 Task: Look for space in Pandharpur, India from 2nd June, 2023 to 15th June, 2023 for 2 adults in price range Rs.10000 to Rs.15000. Place can be entire place with 1  bedroom having 1 bed and 1 bathroom. Property type can be house, flat, guest house, hotel. Booking option can be shelf check-in. Required host language is English.
Action: Mouse moved to (584, 103)
Screenshot: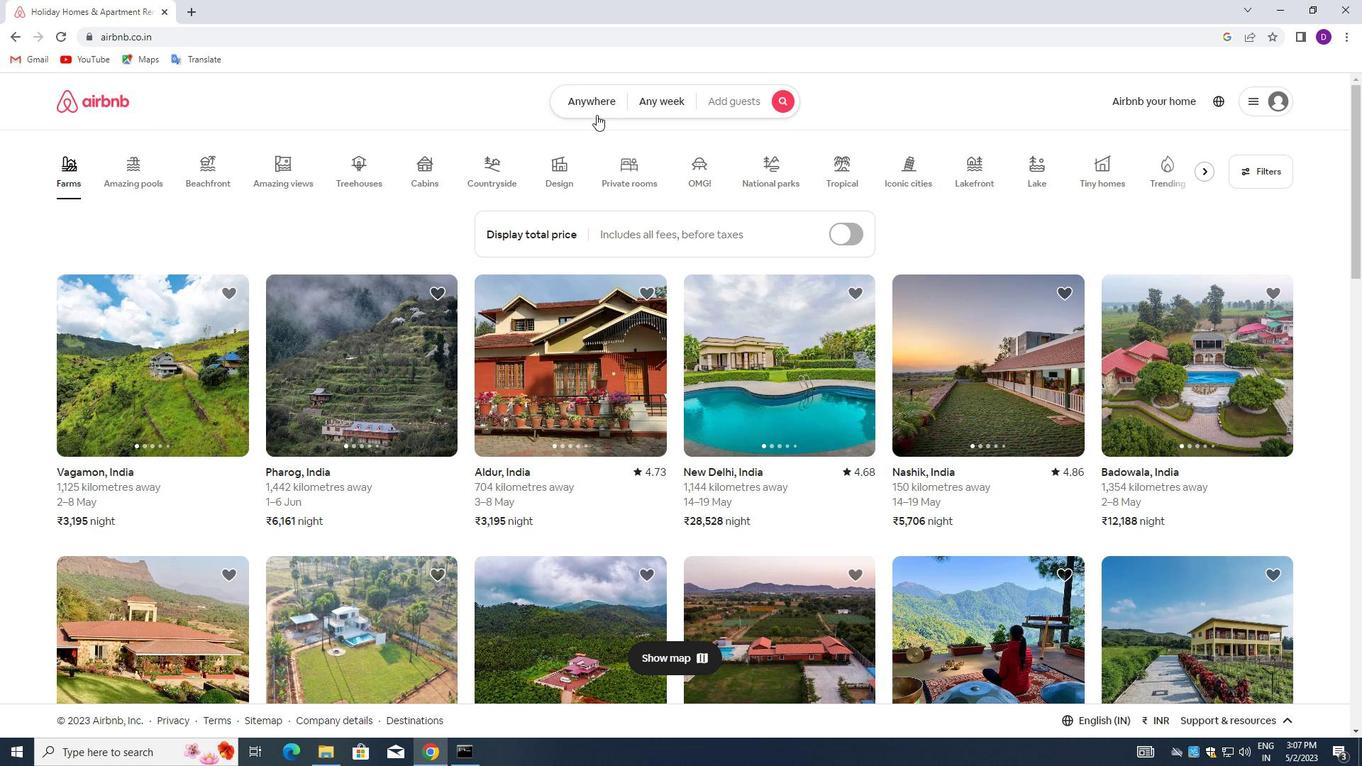 
Action: Mouse pressed left at (584, 103)
Screenshot: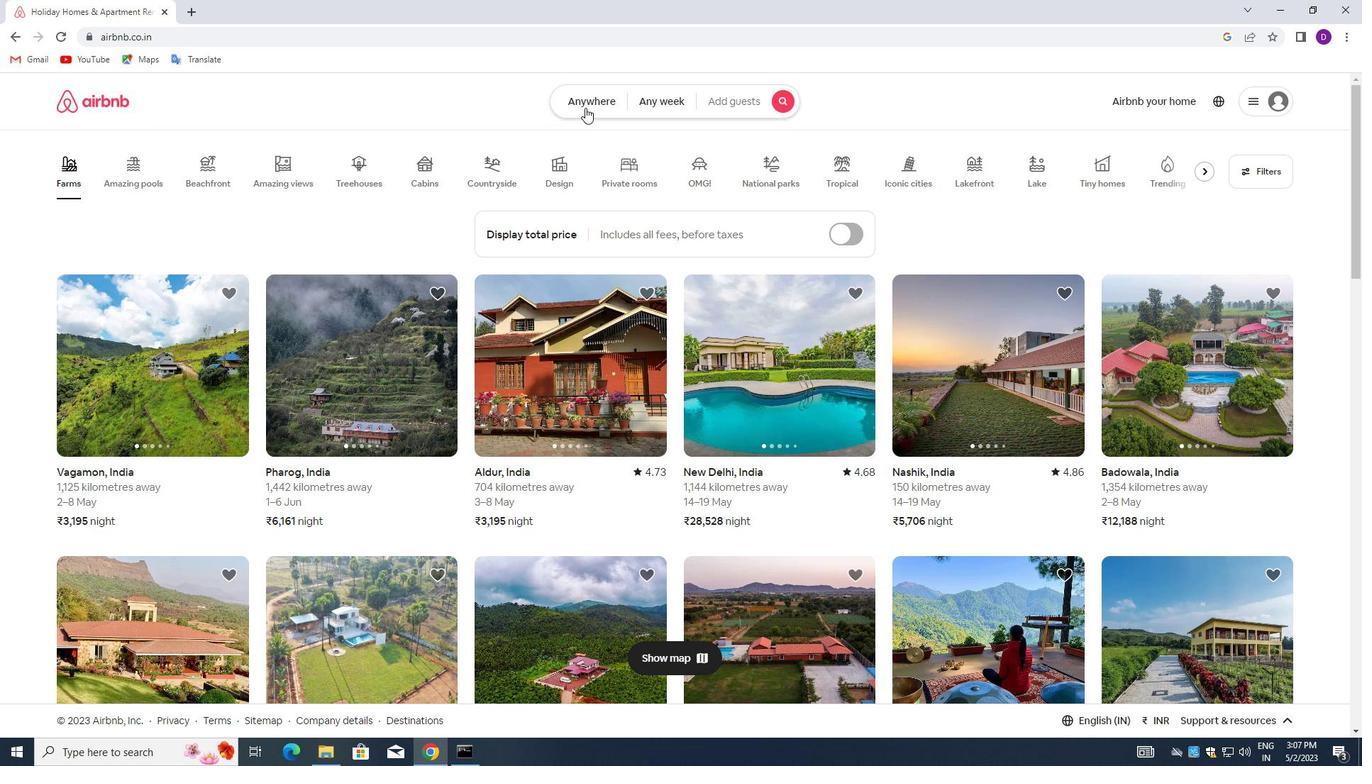 
Action: Mouse moved to (438, 160)
Screenshot: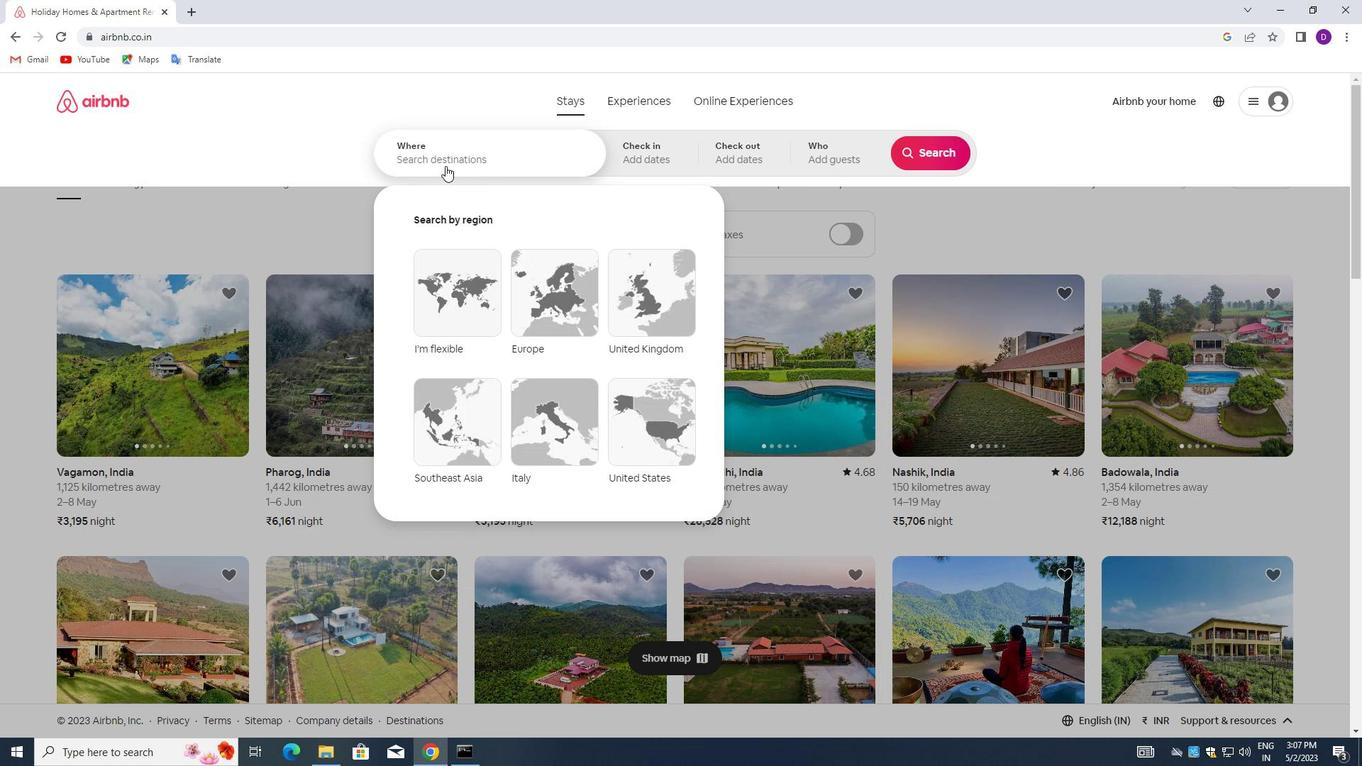 
Action: Mouse pressed left at (438, 160)
Screenshot: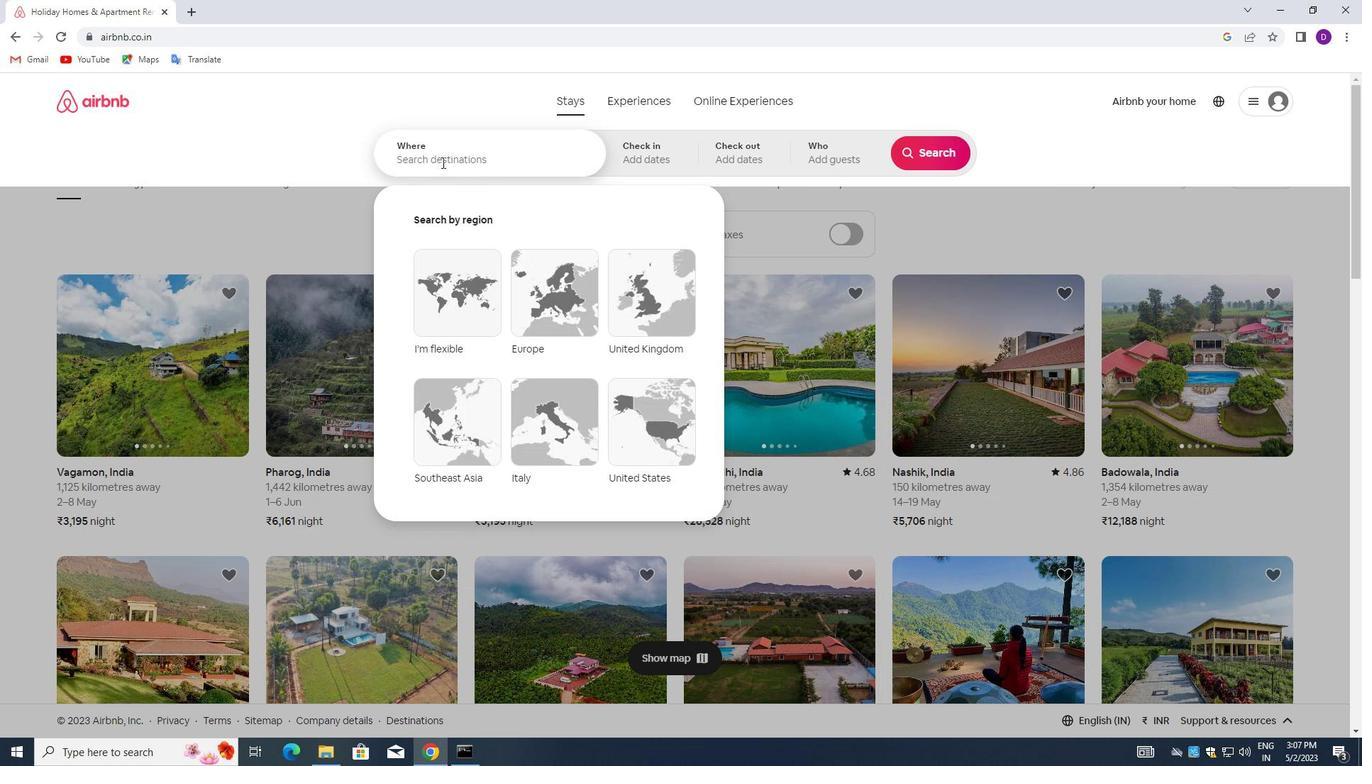 
Action: Key pressed <Key.shift>PANDHARPUR<Key.down><Key.enter>
Screenshot: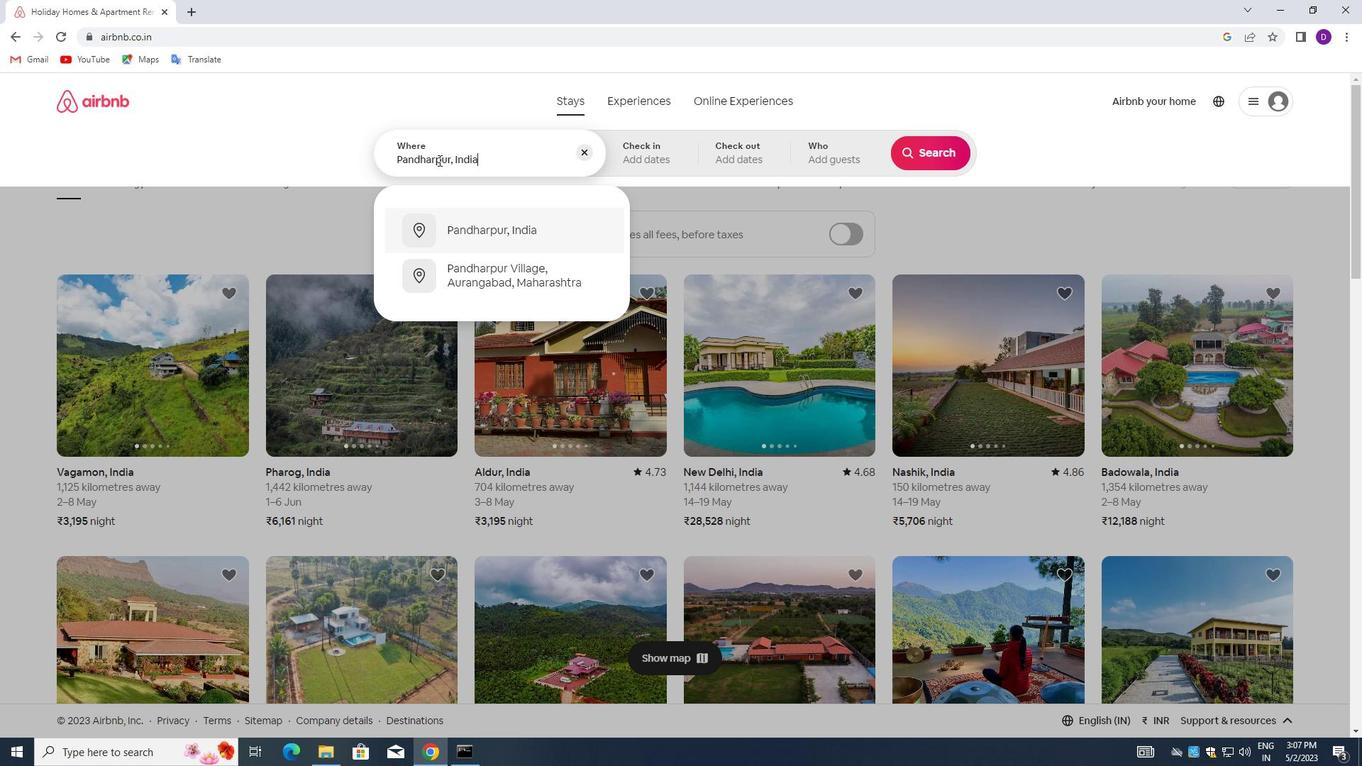 
Action: Mouse moved to (889, 325)
Screenshot: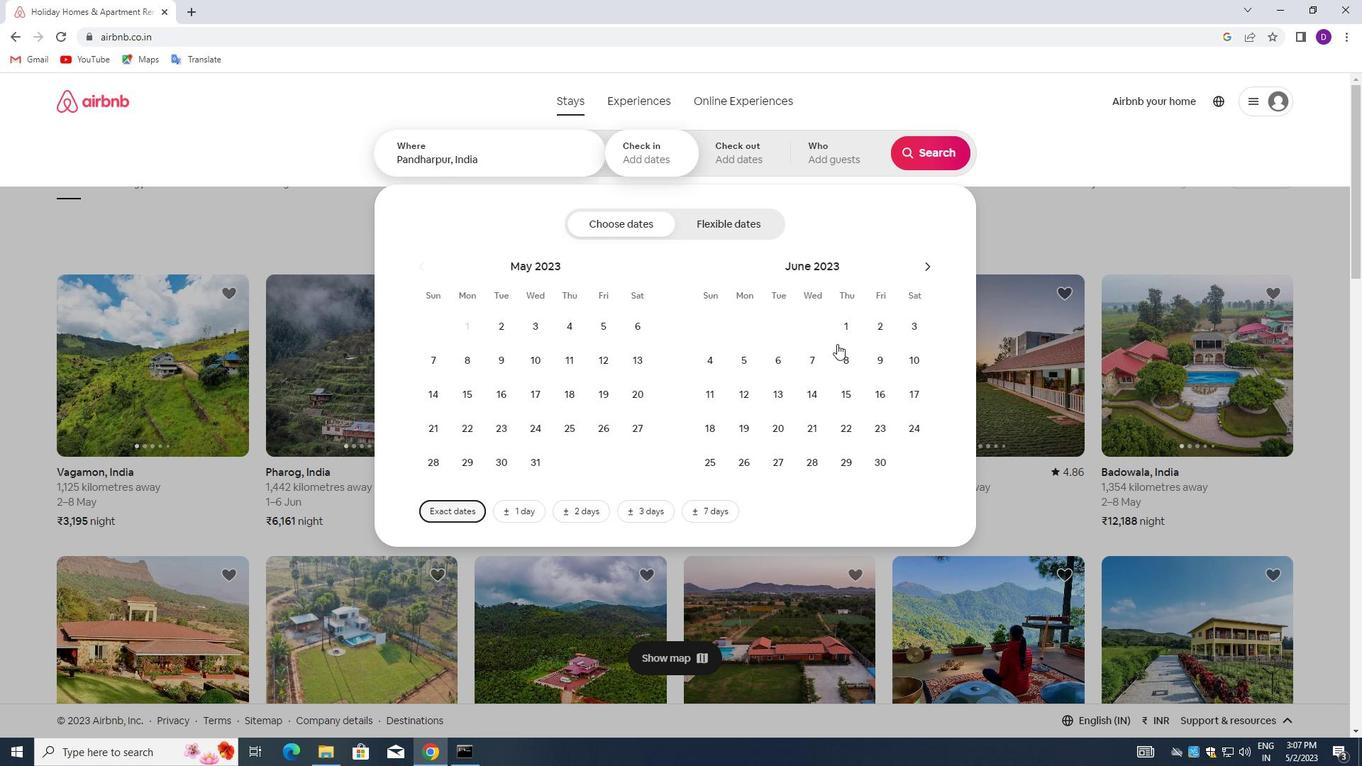 
Action: Mouse pressed left at (889, 325)
Screenshot: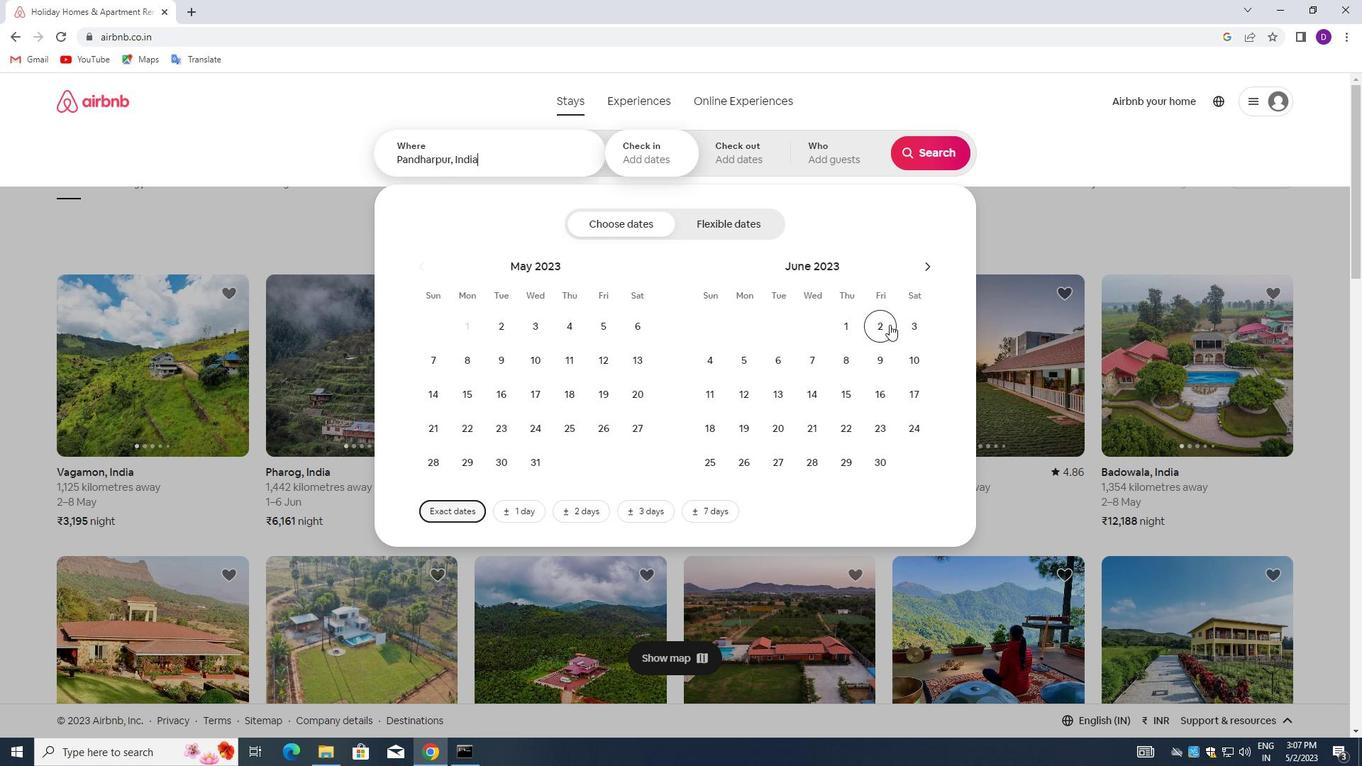 
Action: Mouse moved to (849, 388)
Screenshot: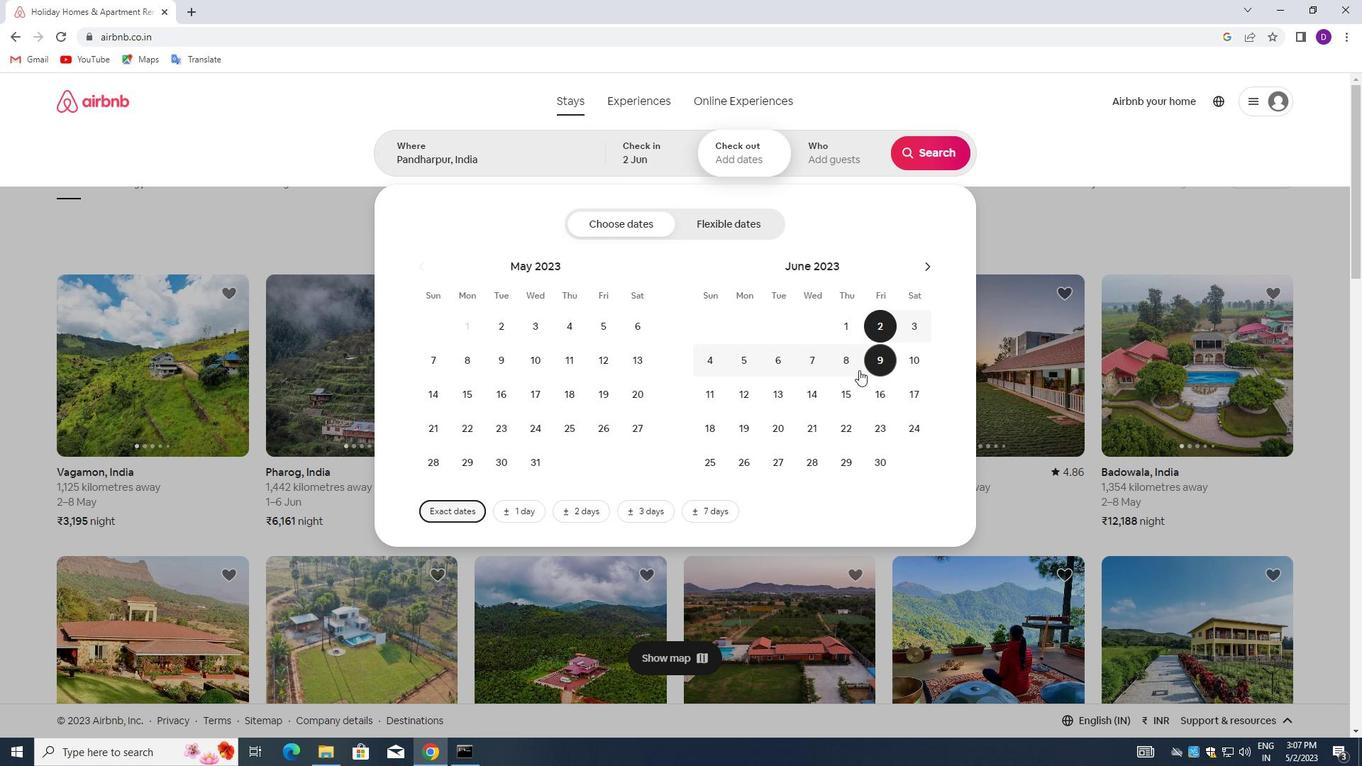 
Action: Mouse pressed left at (849, 388)
Screenshot: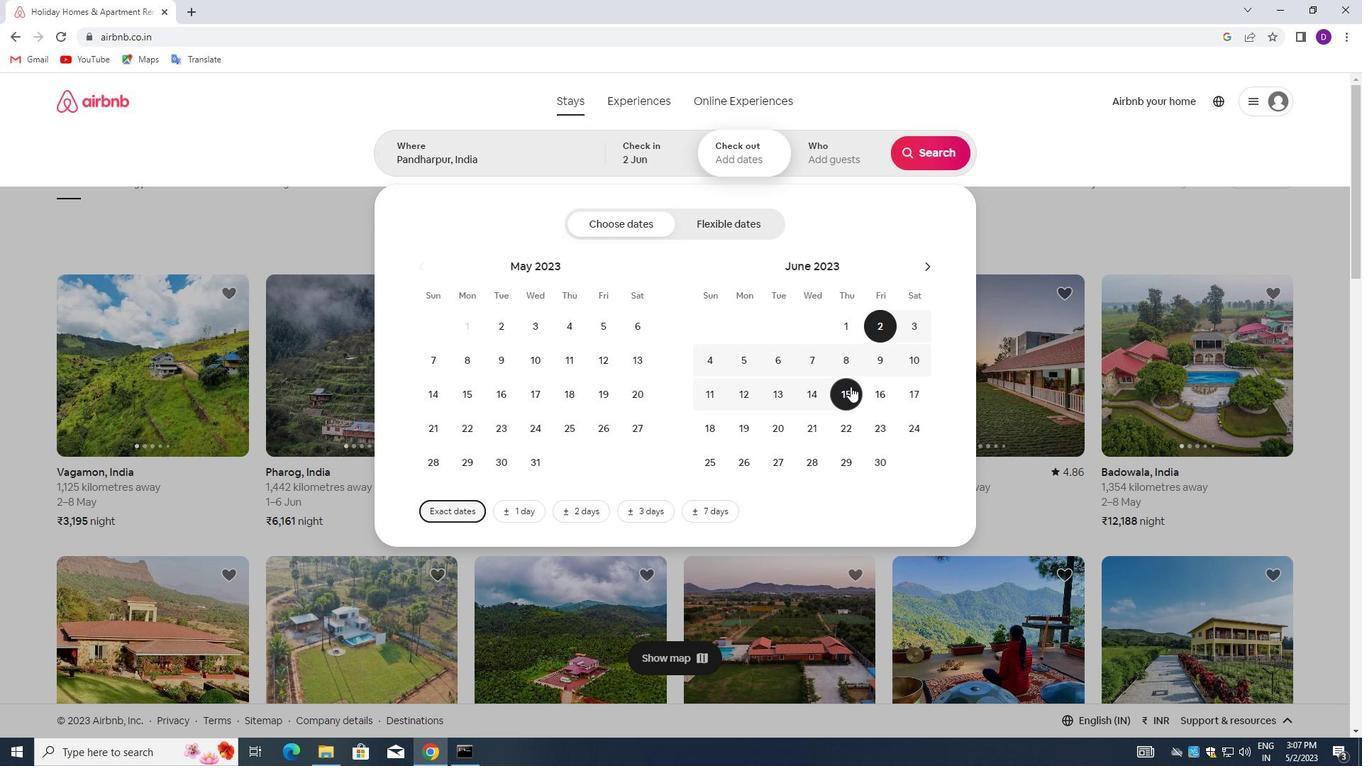 
Action: Mouse moved to (814, 161)
Screenshot: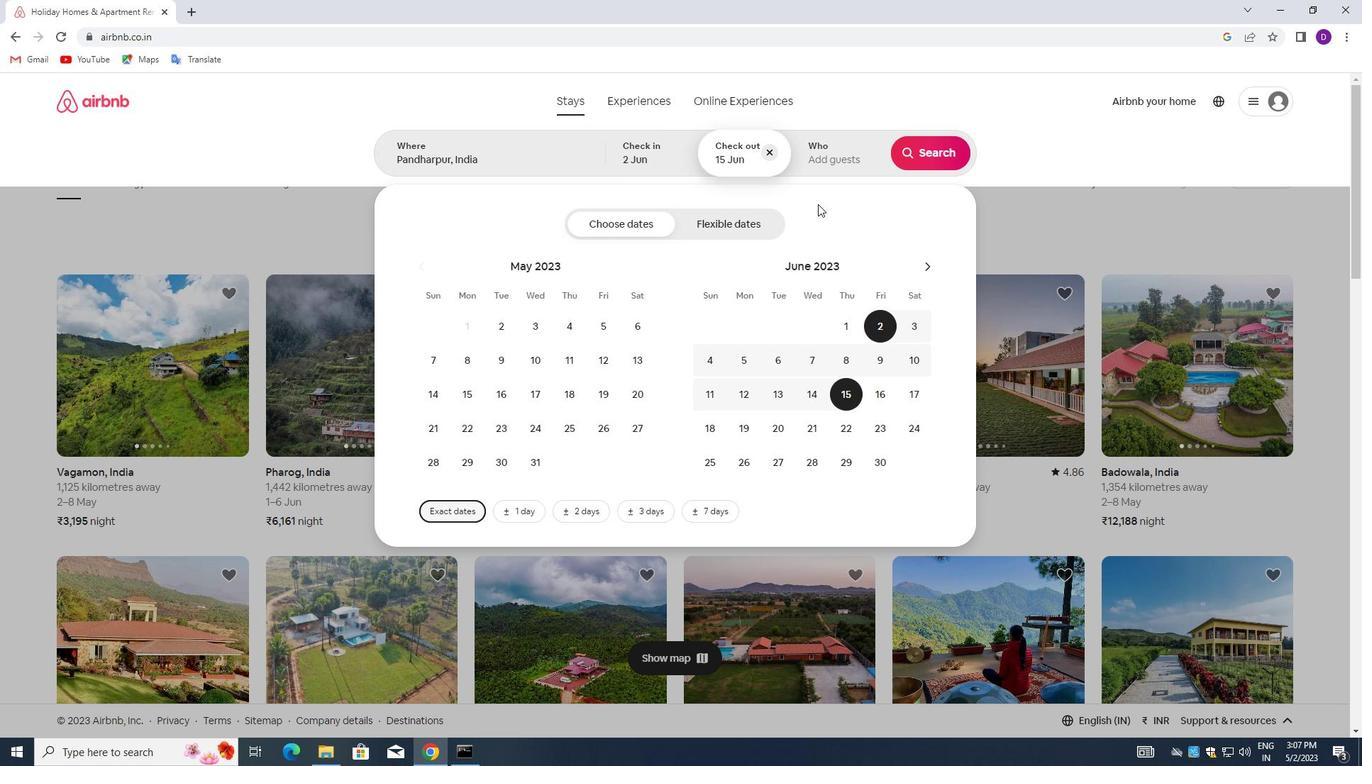 
Action: Mouse pressed left at (814, 161)
Screenshot: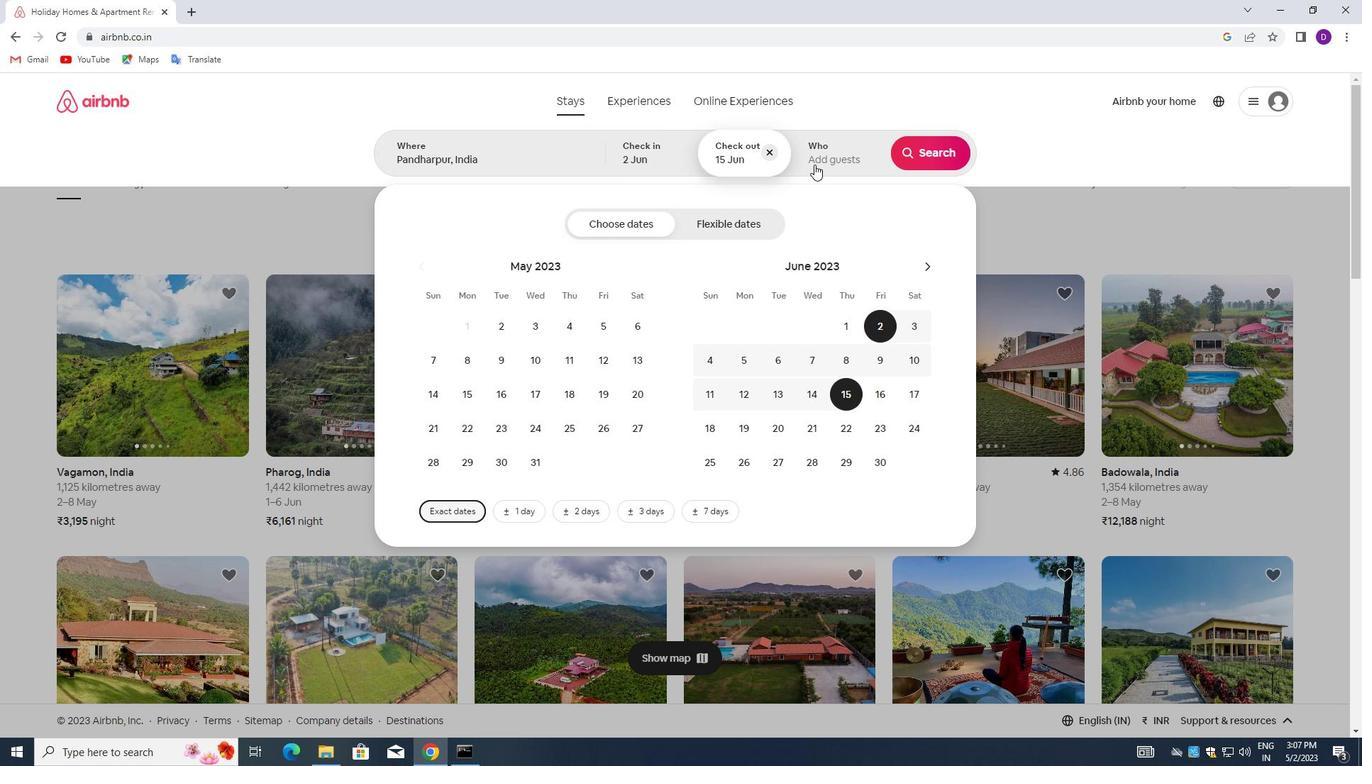 
Action: Mouse moved to (943, 229)
Screenshot: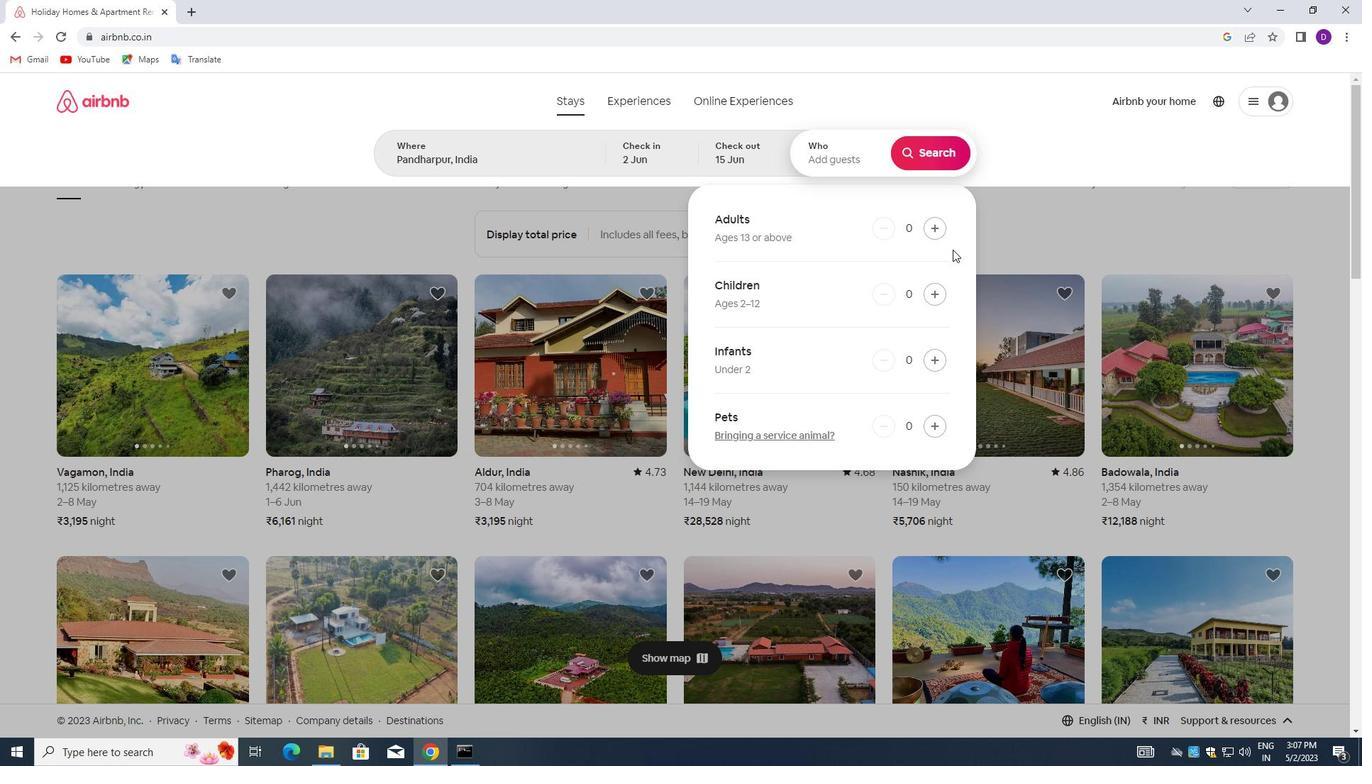 
Action: Mouse pressed left at (943, 229)
Screenshot: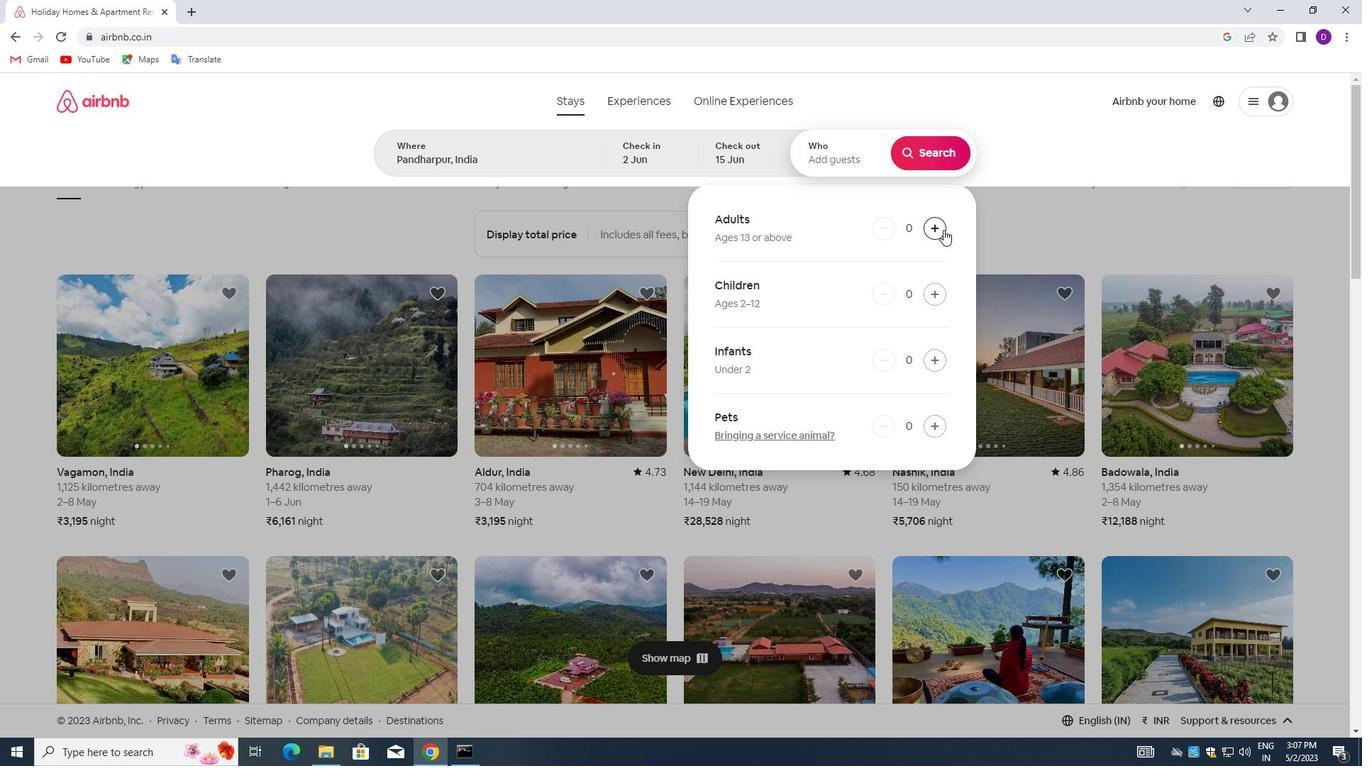 
Action: Mouse pressed left at (943, 229)
Screenshot: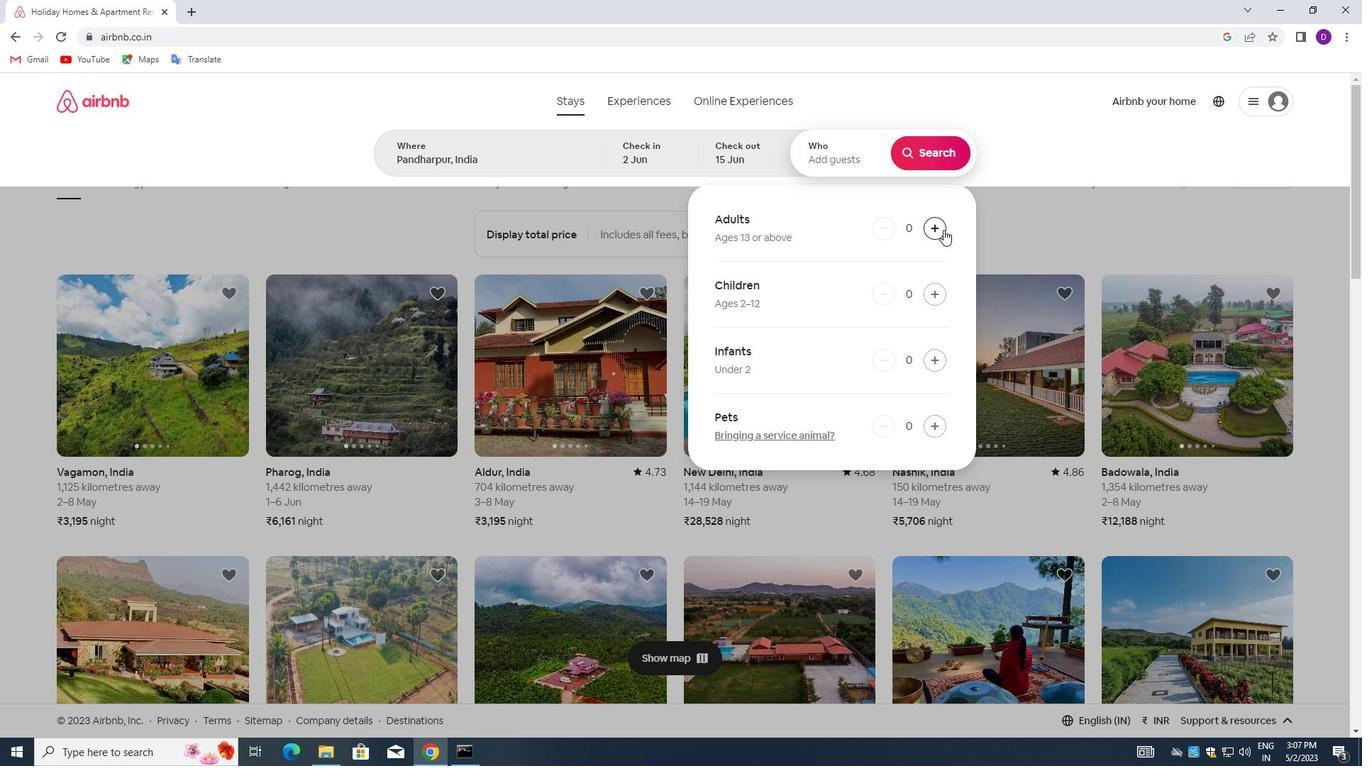 
Action: Mouse moved to (928, 156)
Screenshot: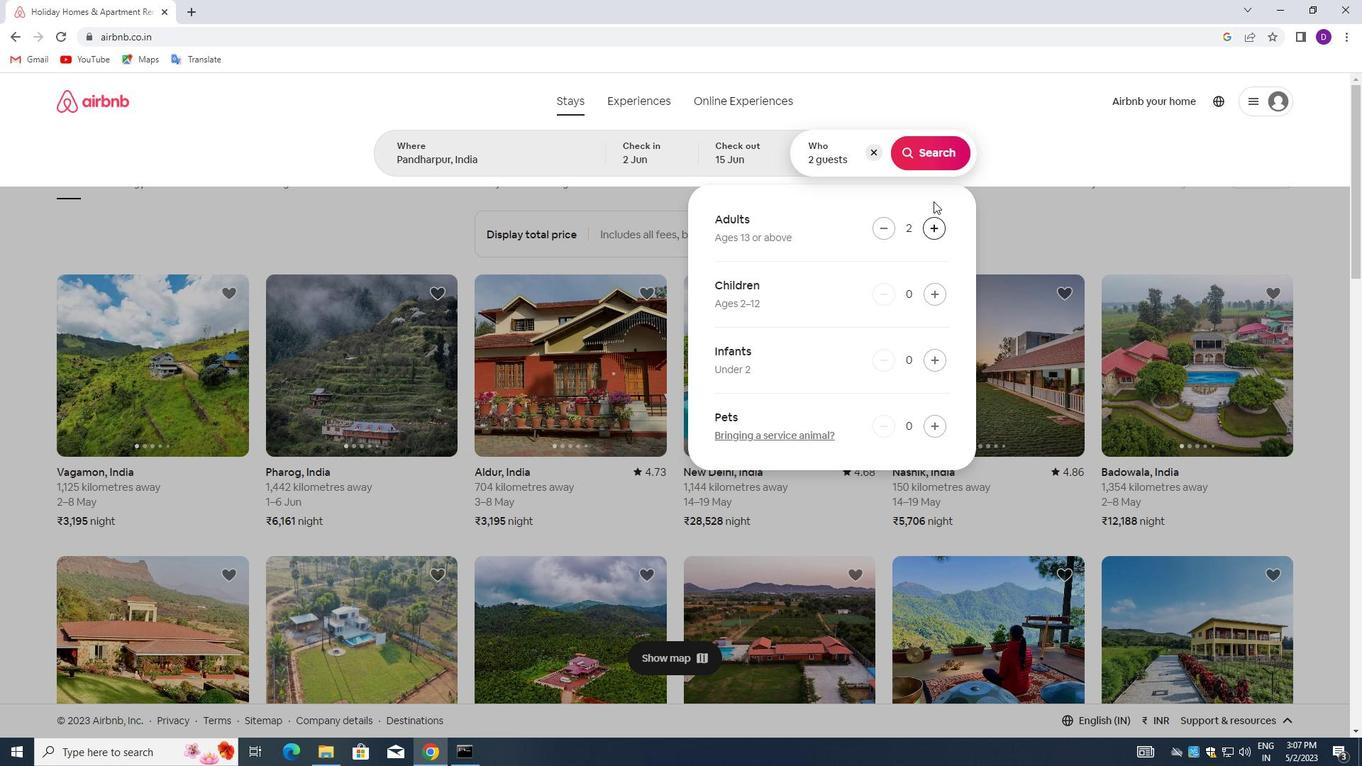 
Action: Mouse pressed left at (928, 156)
Screenshot: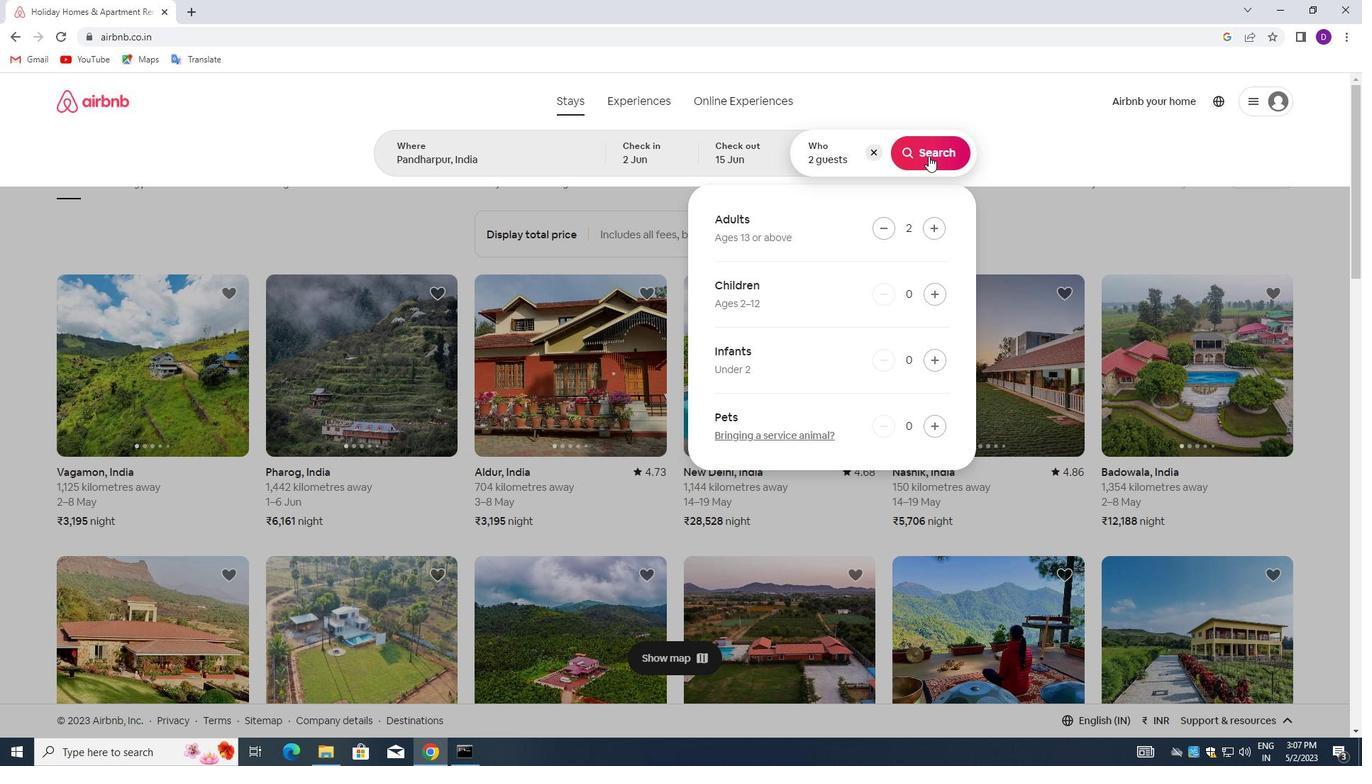 
Action: Mouse moved to (1277, 156)
Screenshot: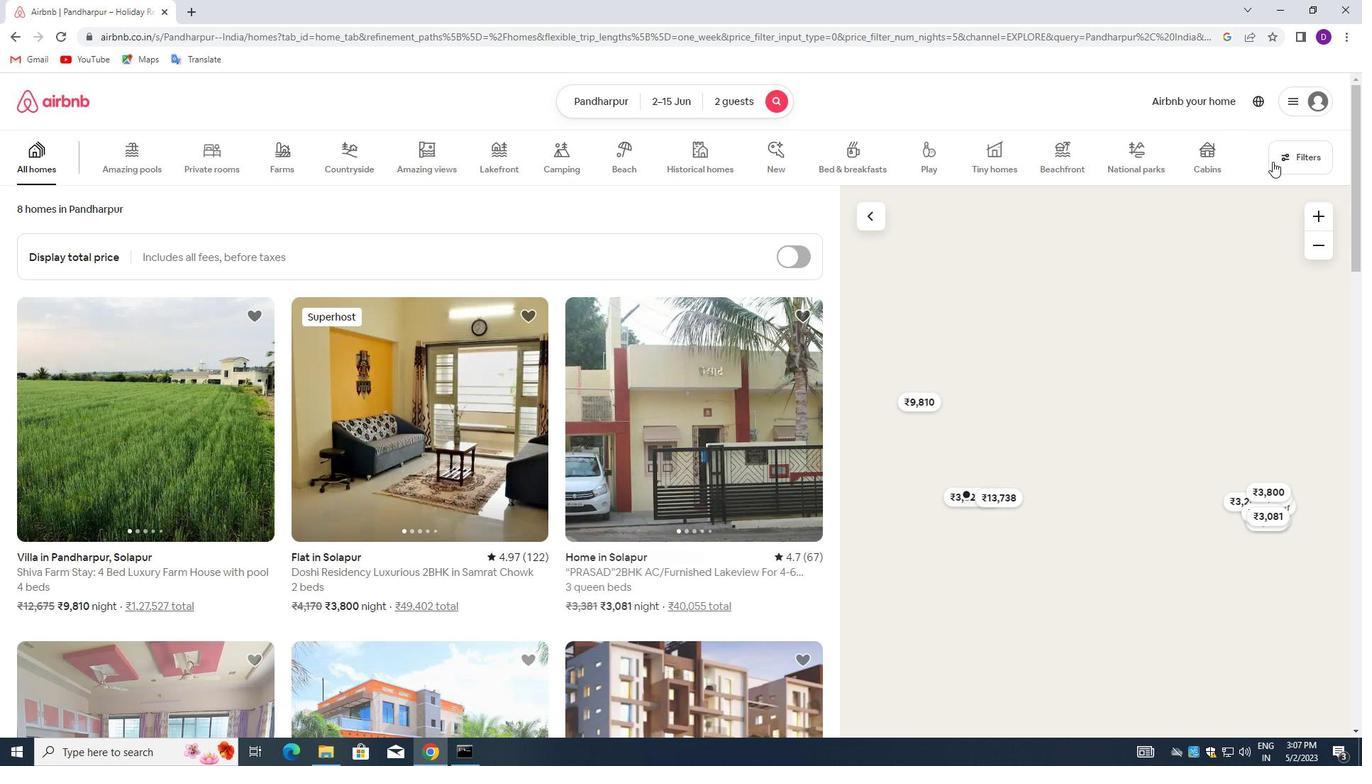 
Action: Mouse pressed left at (1277, 156)
Screenshot: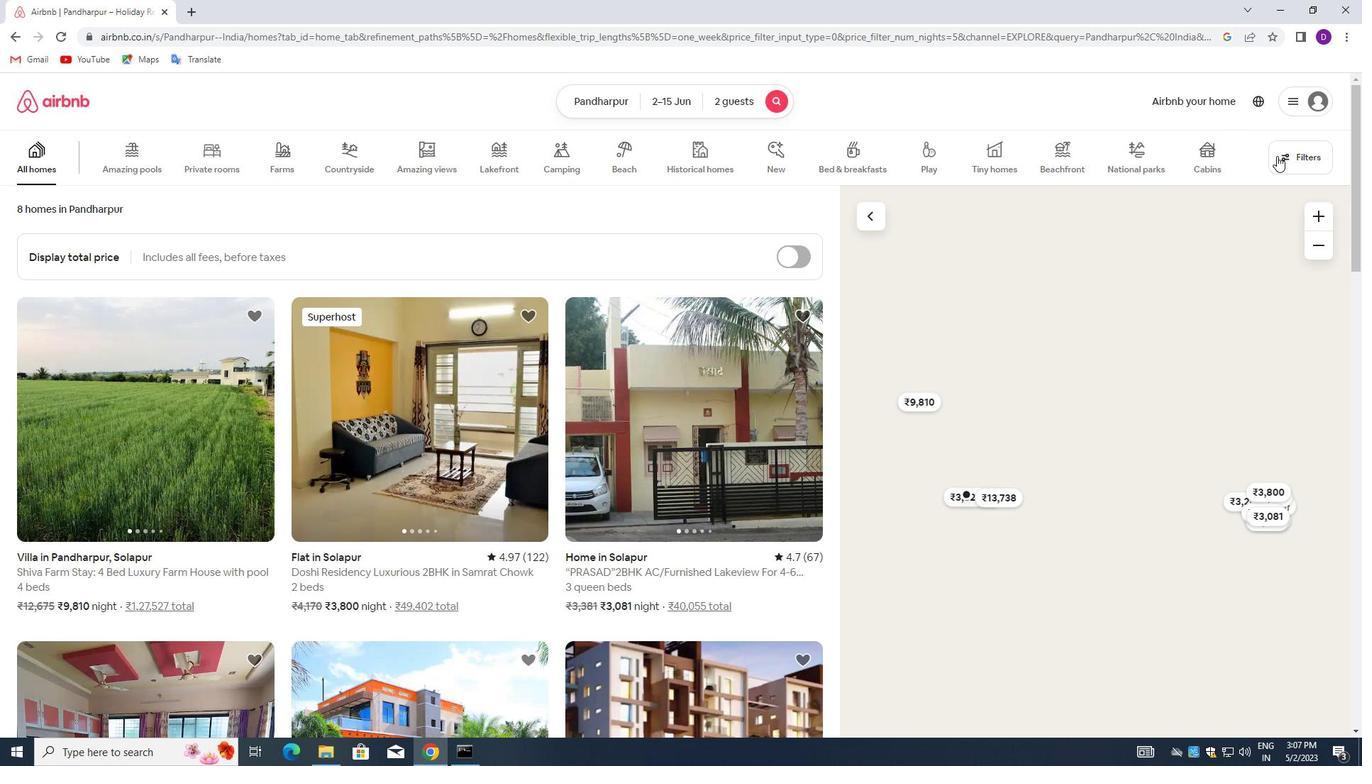
Action: Mouse moved to (509, 341)
Screenshot: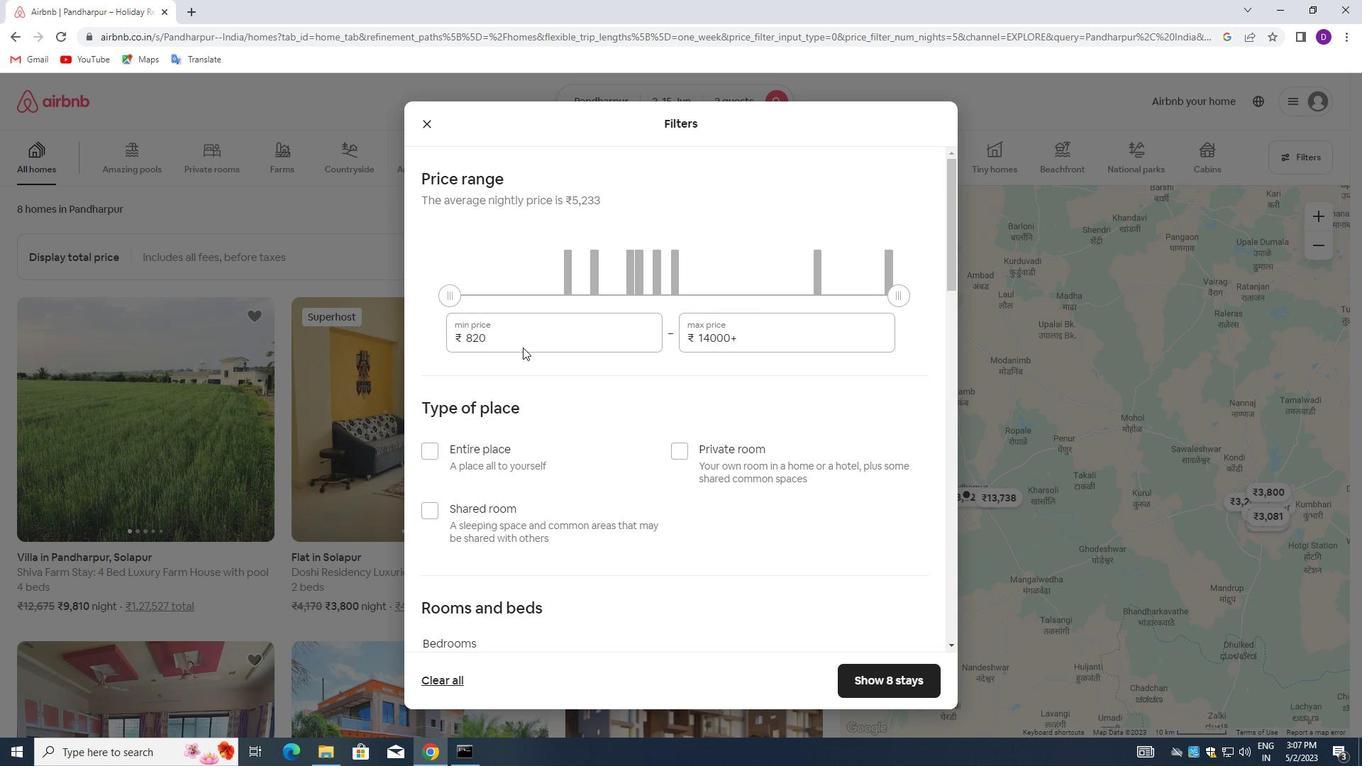 
Action: Mouse pressed left at (509, 341)
Screenshot: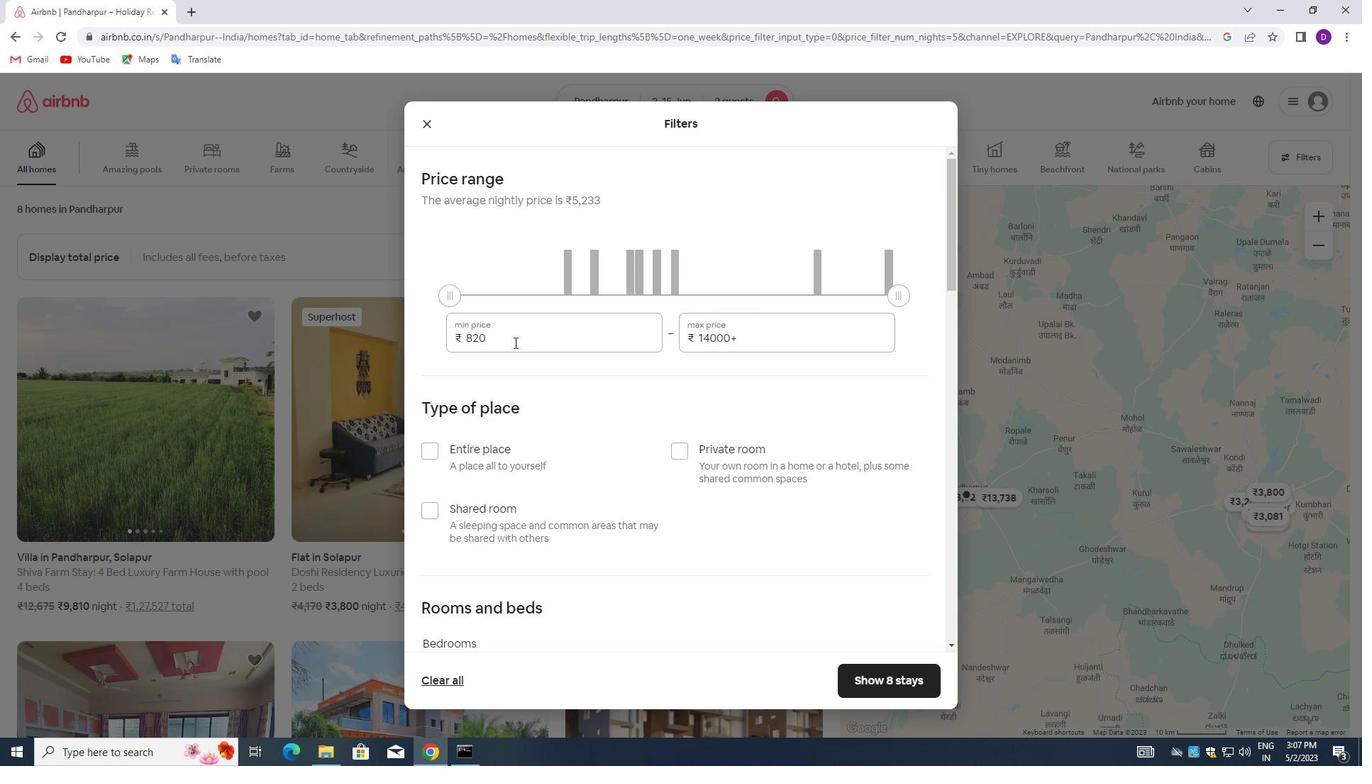 
Action: Mouse pressed left at (509, 341)
Screenshot: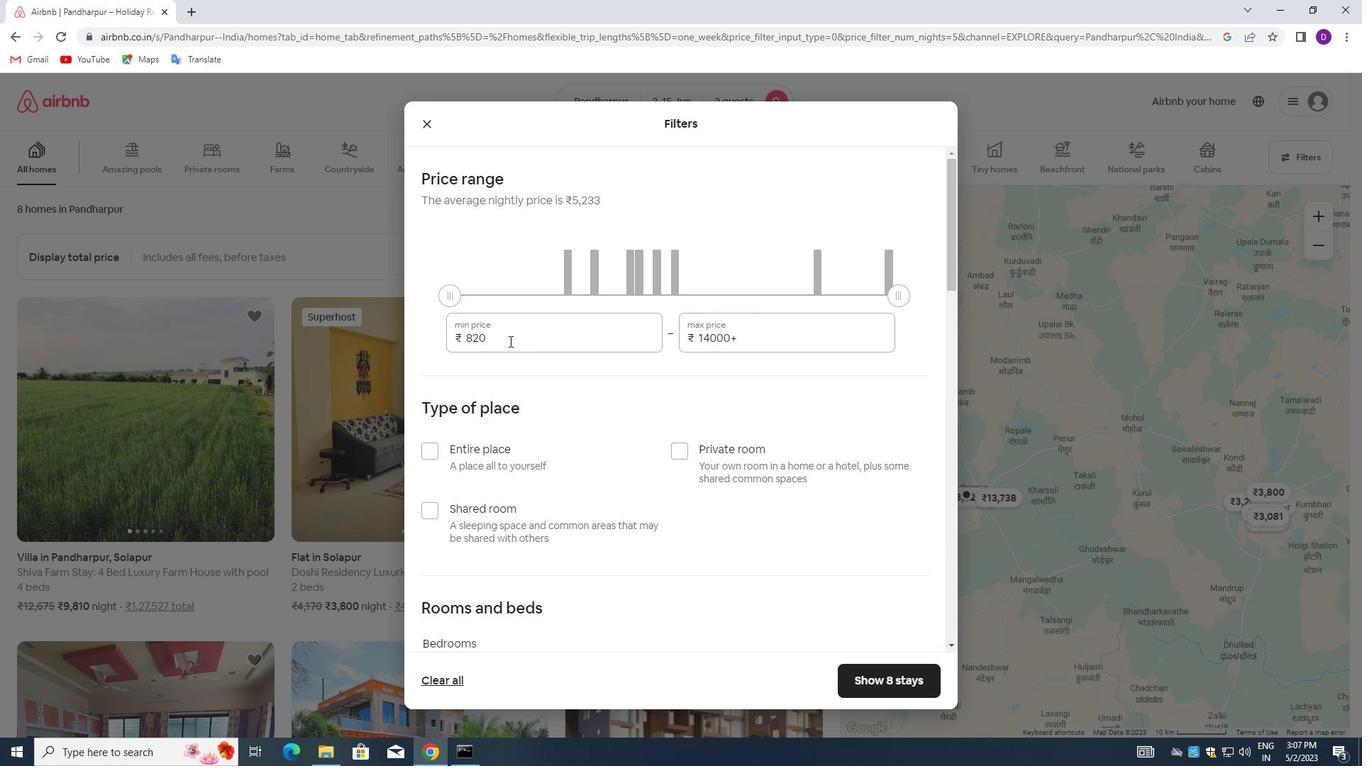 
Action: Key pressed 10000<Key.tab>15<Key.backspace><Key.backspace><Key.backspace><Key.backspace><Key.backspace><Key.backspace><Key.backspace><Key.backspace><Key.backspace><Key.backspace>15000
Screenshot: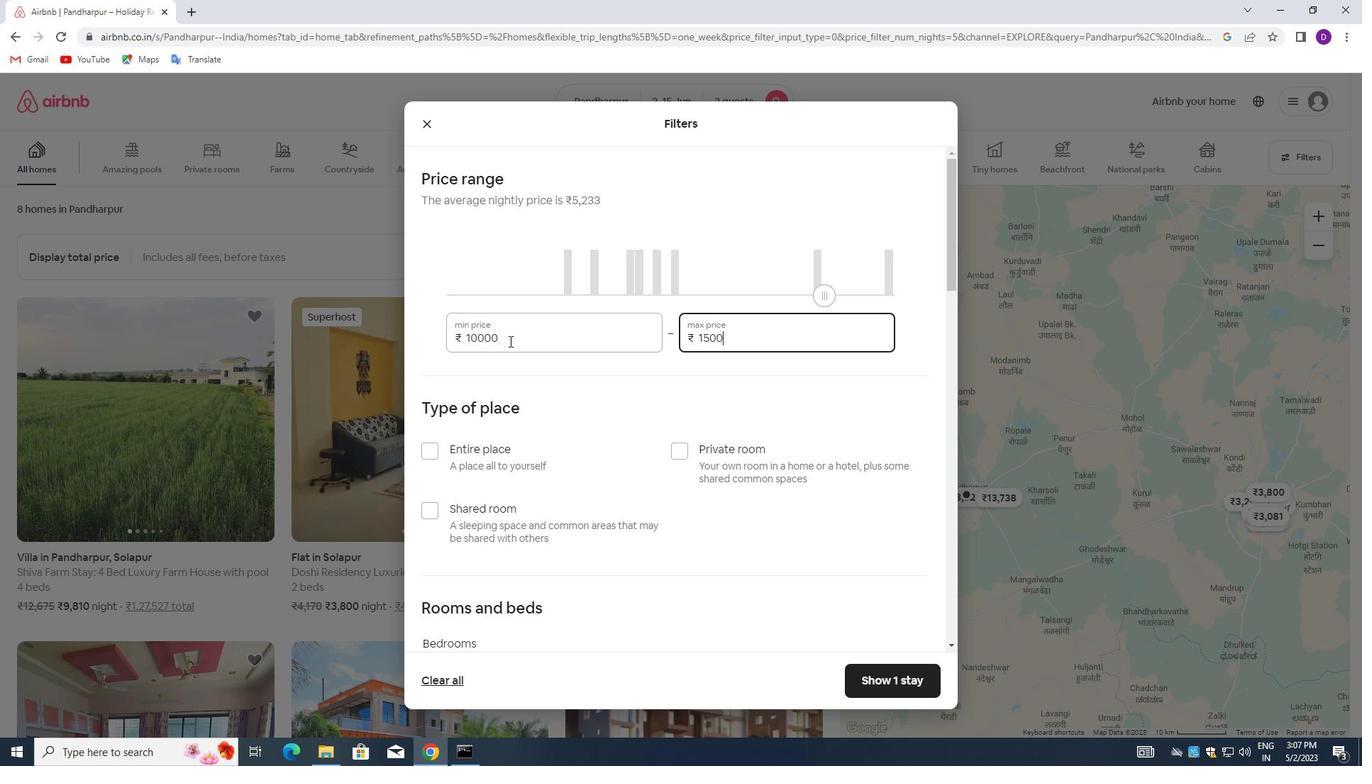
Action: Mouse moved to (633, 449)
Screenshot: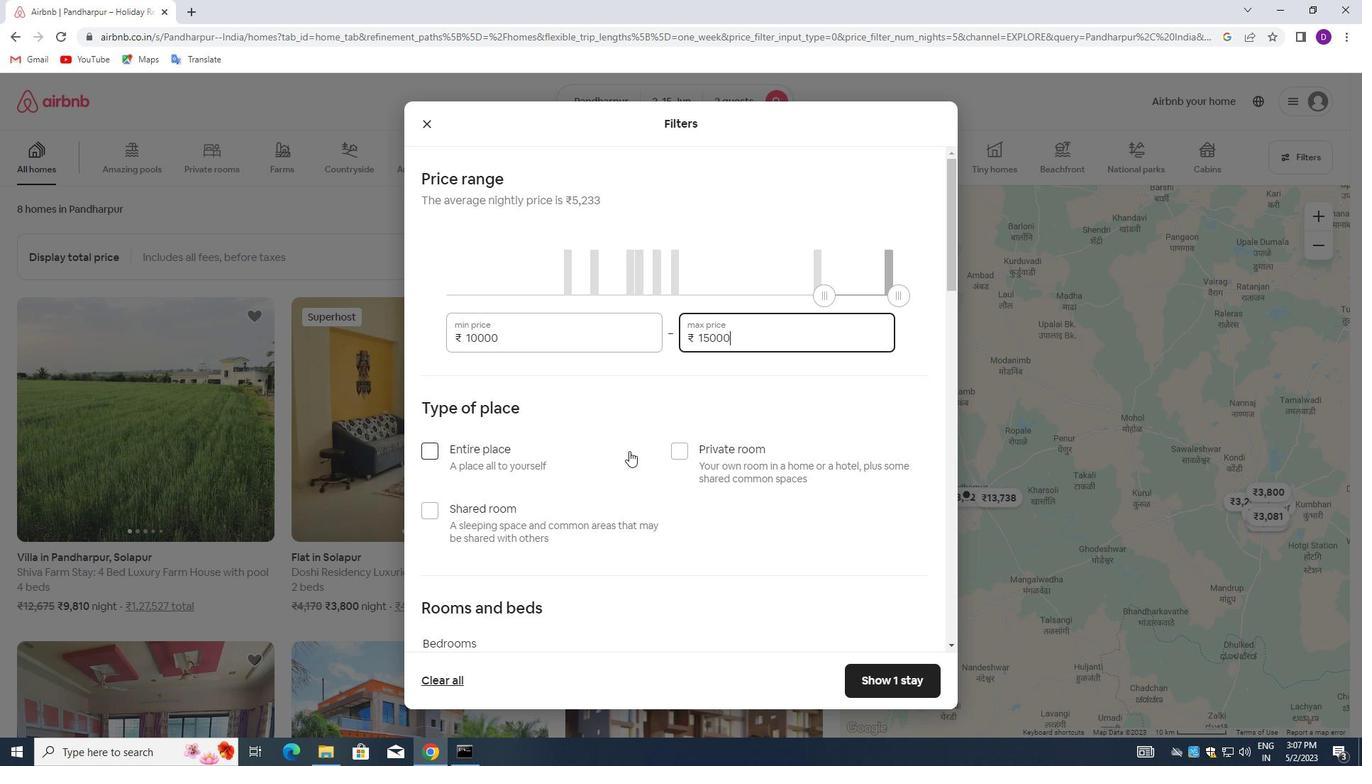 
Action: Mouse scrolled (633, 448) with delta (0, 0)
Screenshot: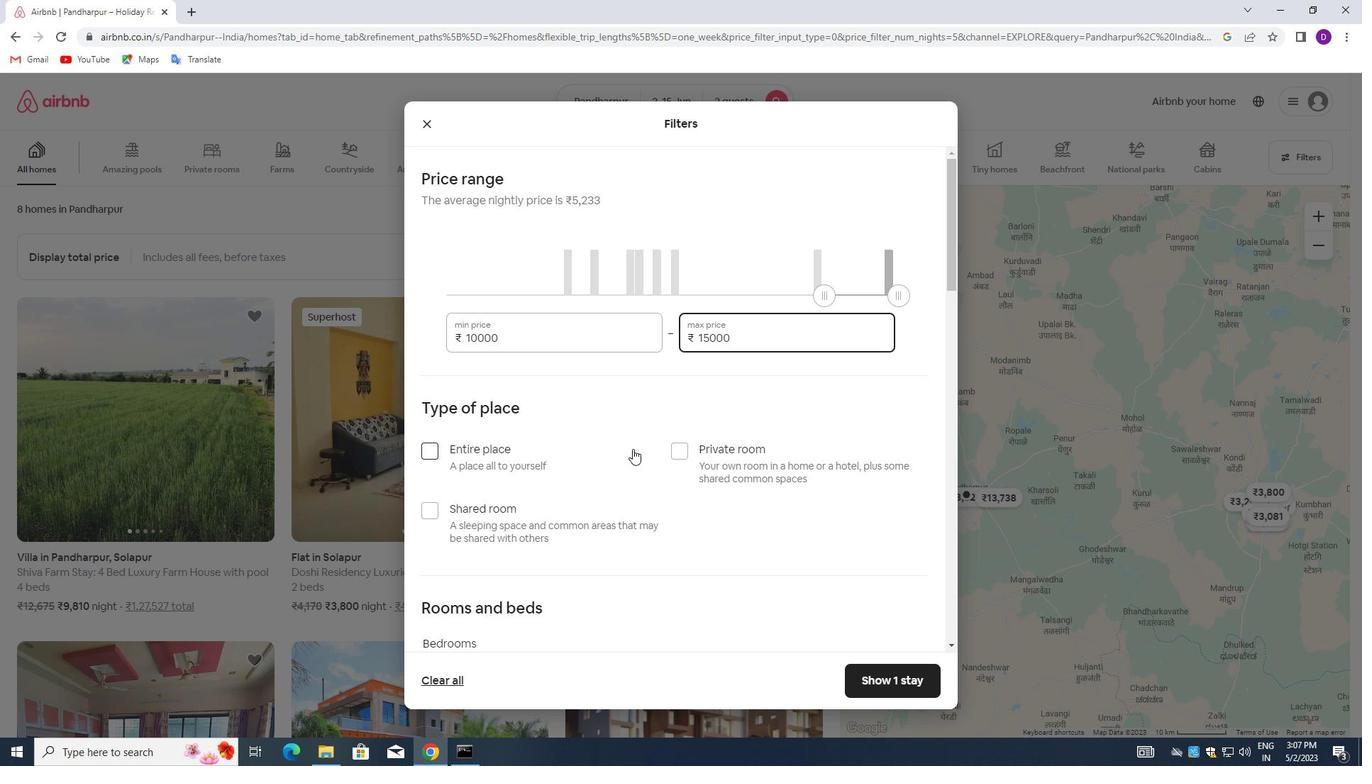 
Action: Mouse scrolled (633, 448) with delta (0, 0)
Screenshot: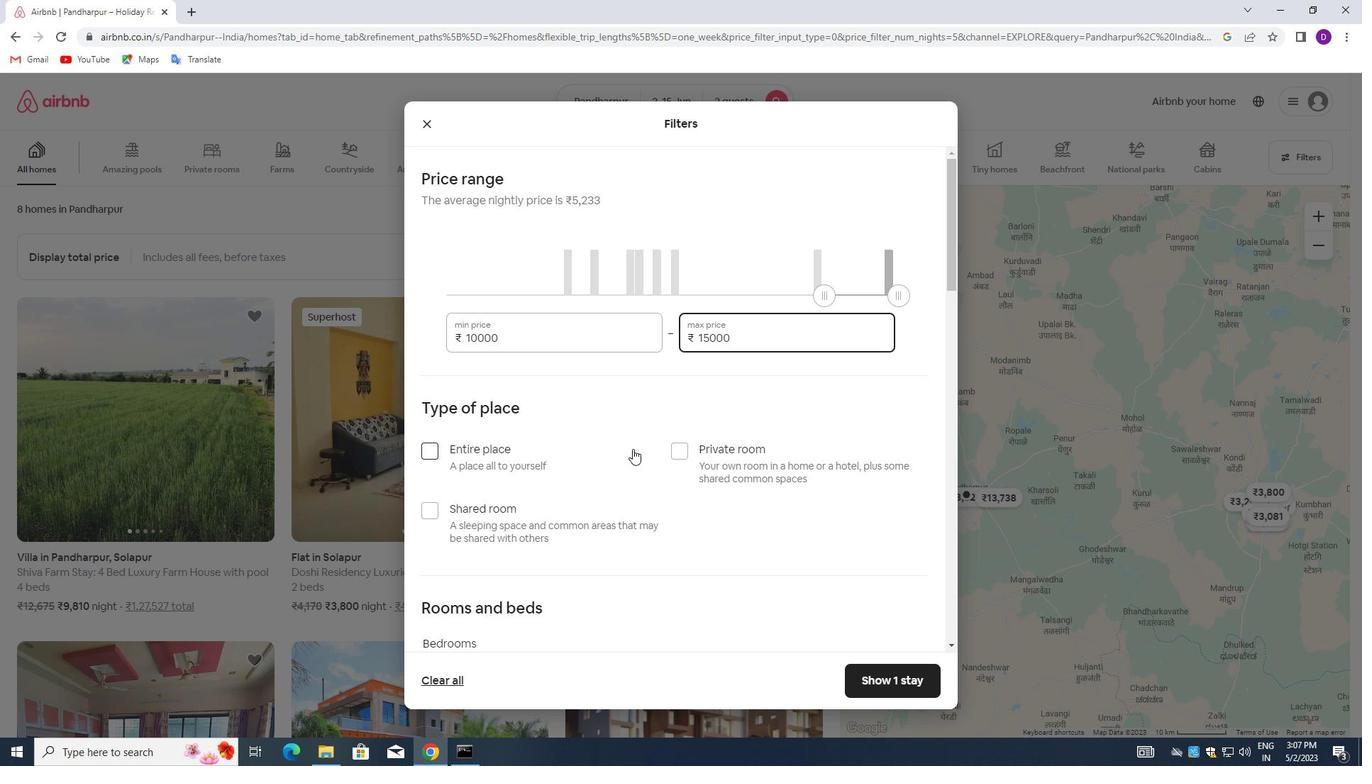 
Action: Mouse moved to (421, 309)
Screenshot: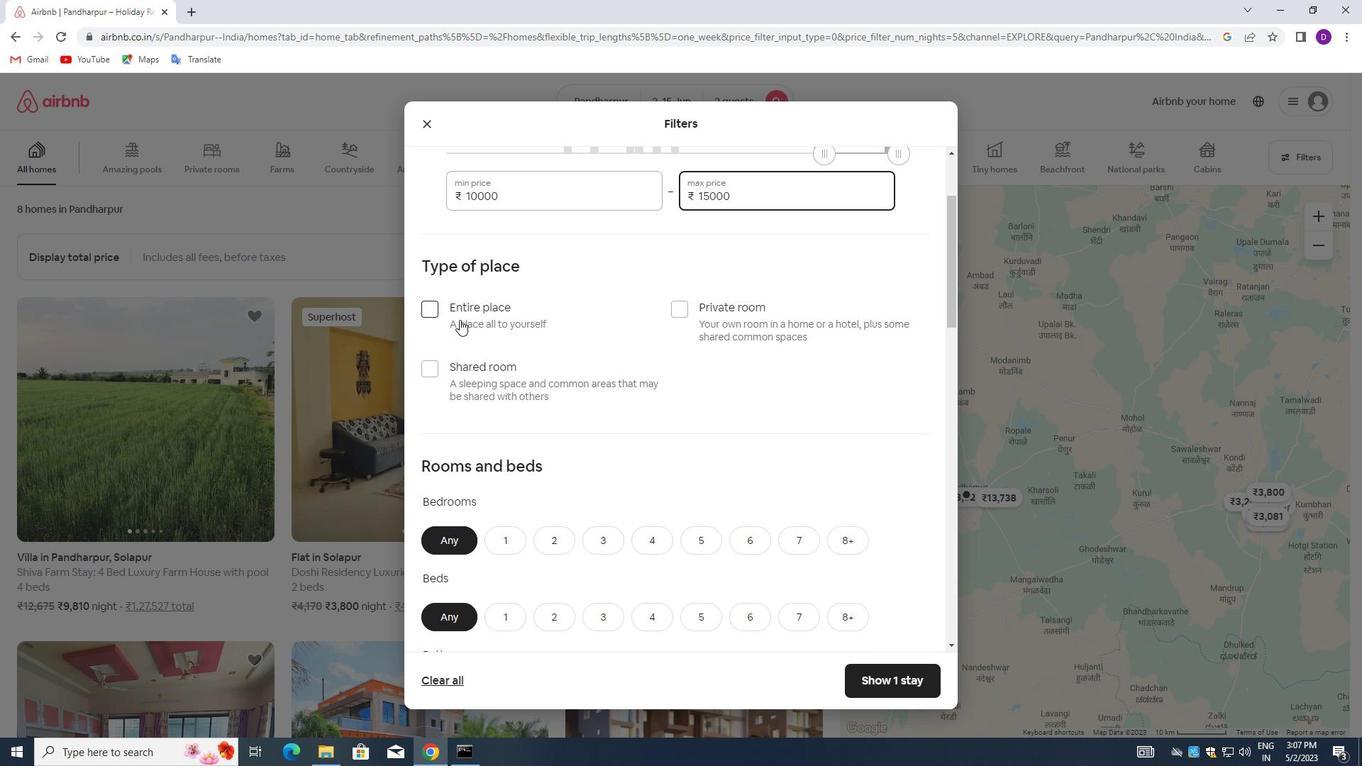 
Action: Mouse pressed left at (421, 309)
Screenshot: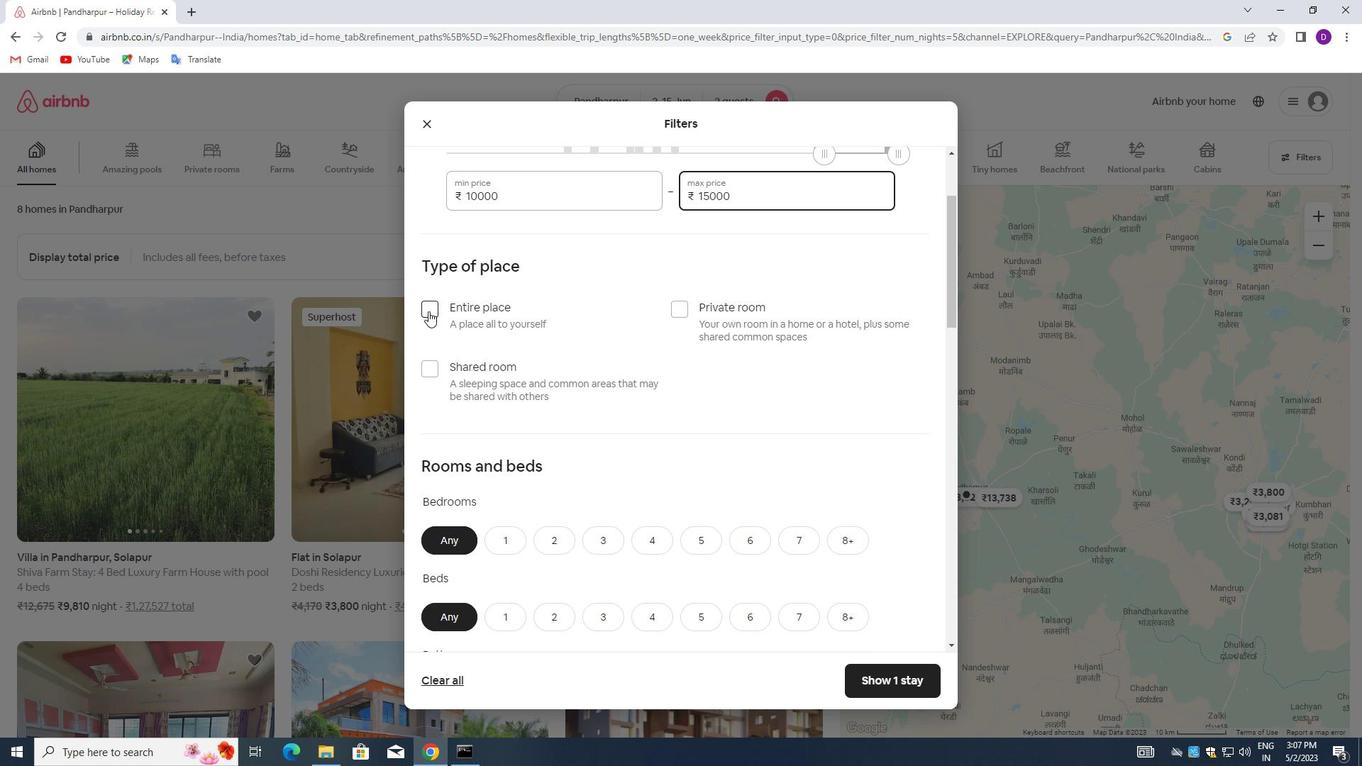 
Action: Mouse moved to (618, 374)
Screenshot: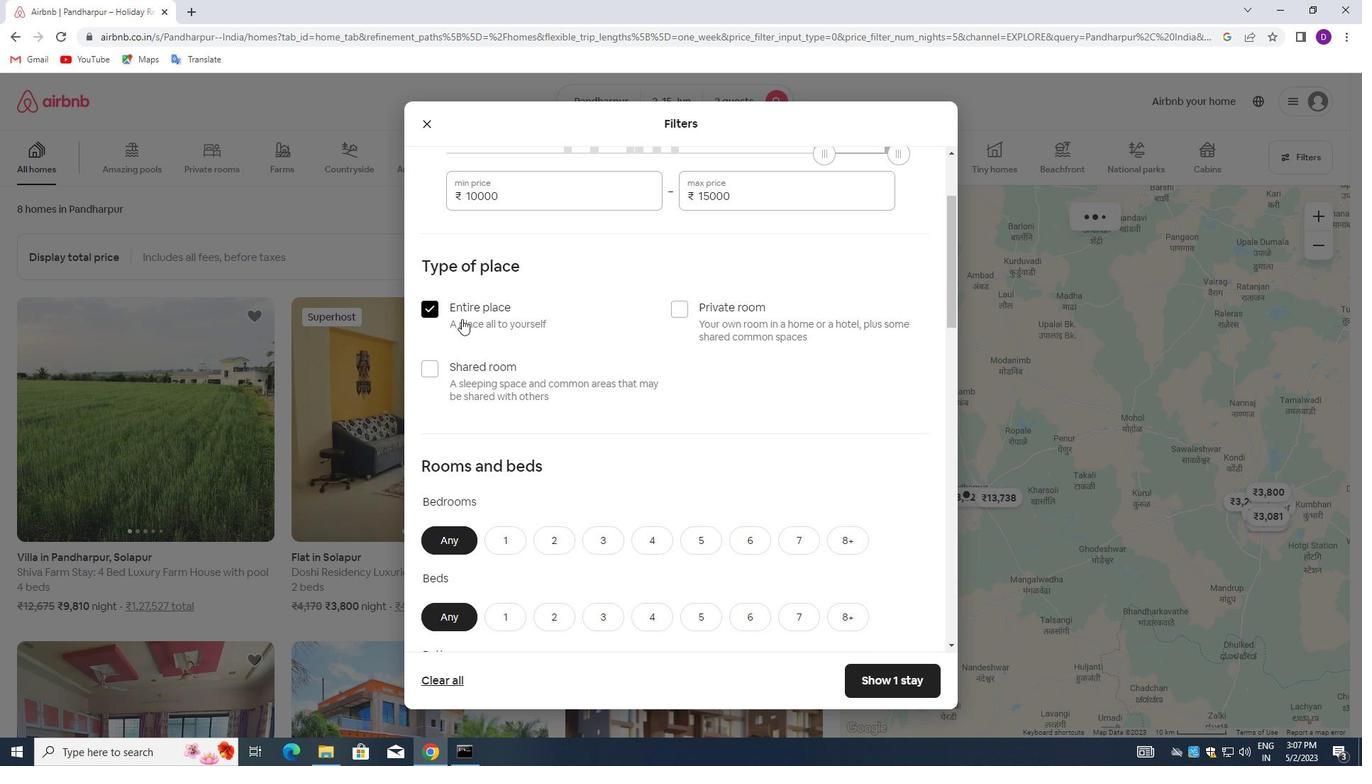 
Action: Mouse scrolled (618, 373) with delta (0, 0)
Screenshot: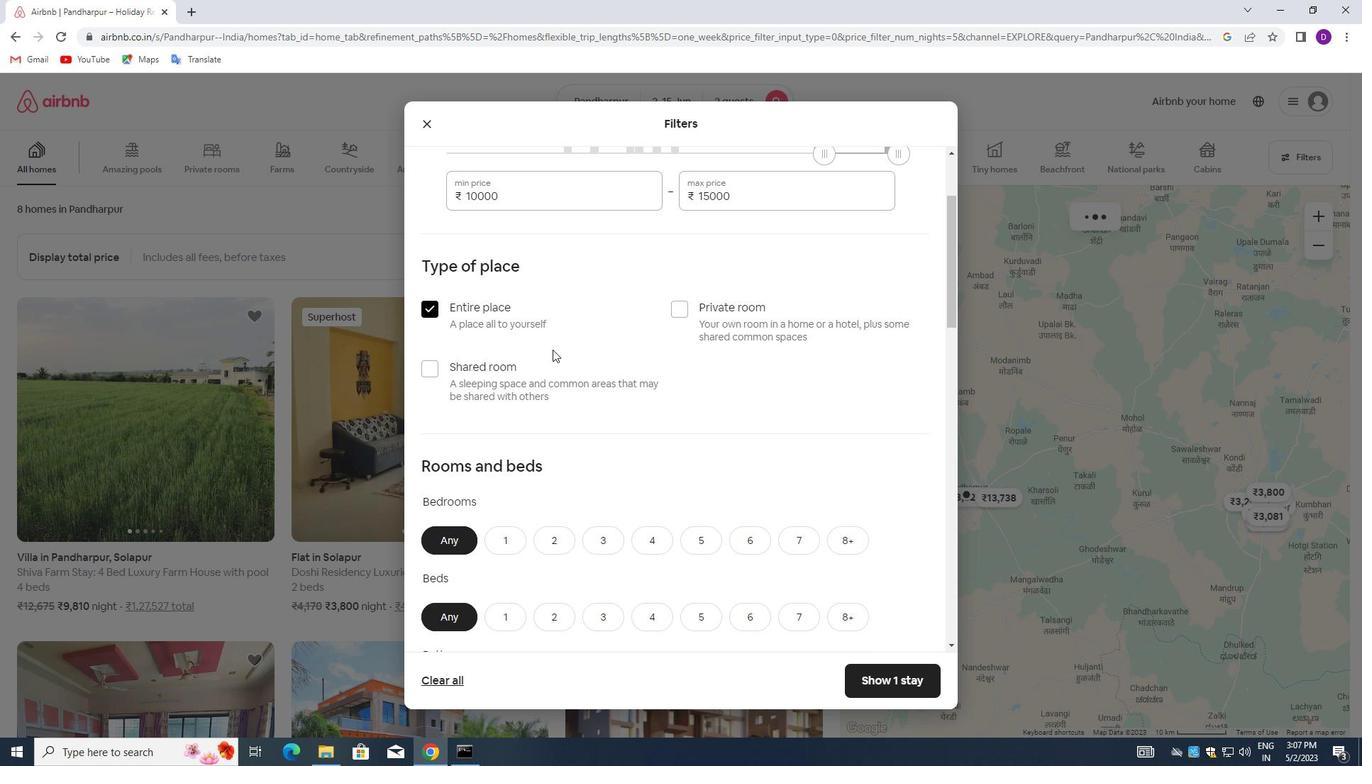 
Action: Mouse moved to (618, 376)
Screenshot: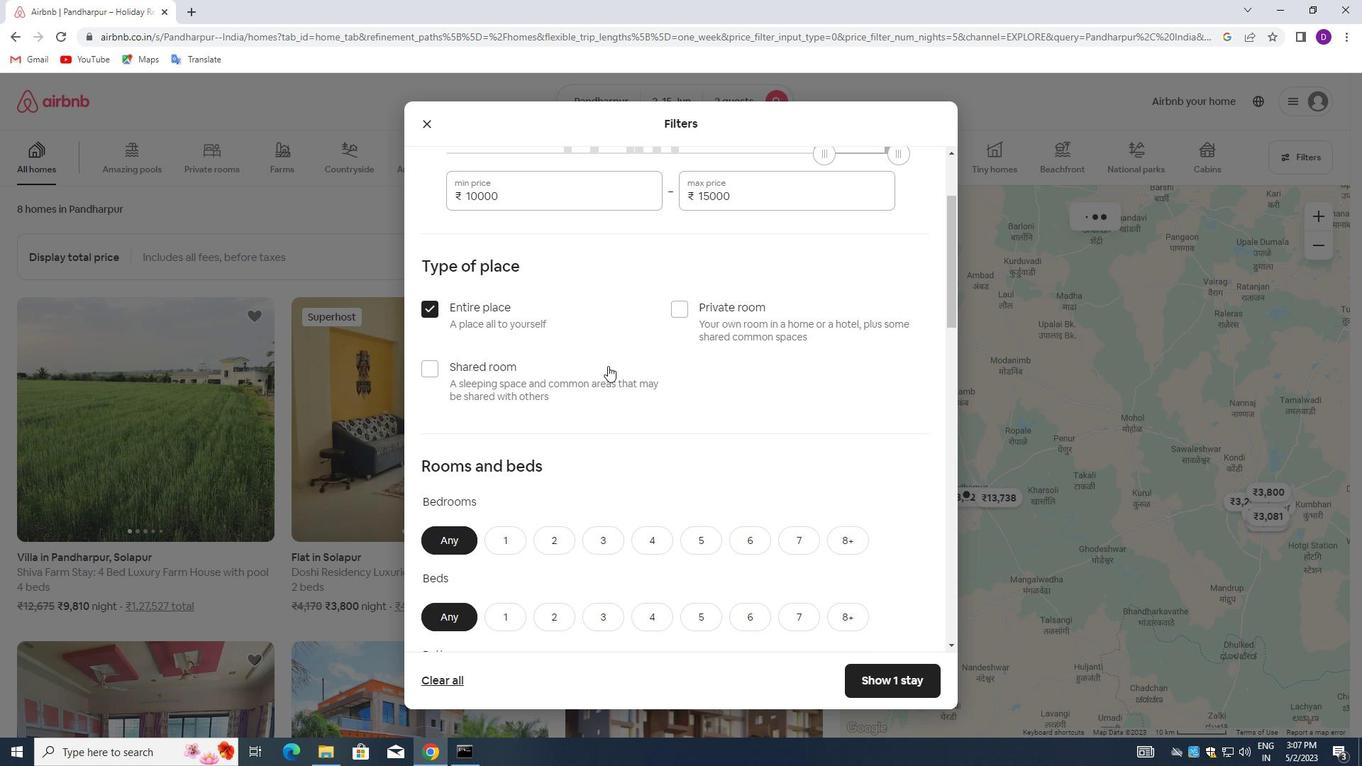 
Action: Mouse scrolled (618, 375) with delta (0, 0)
Screenshot: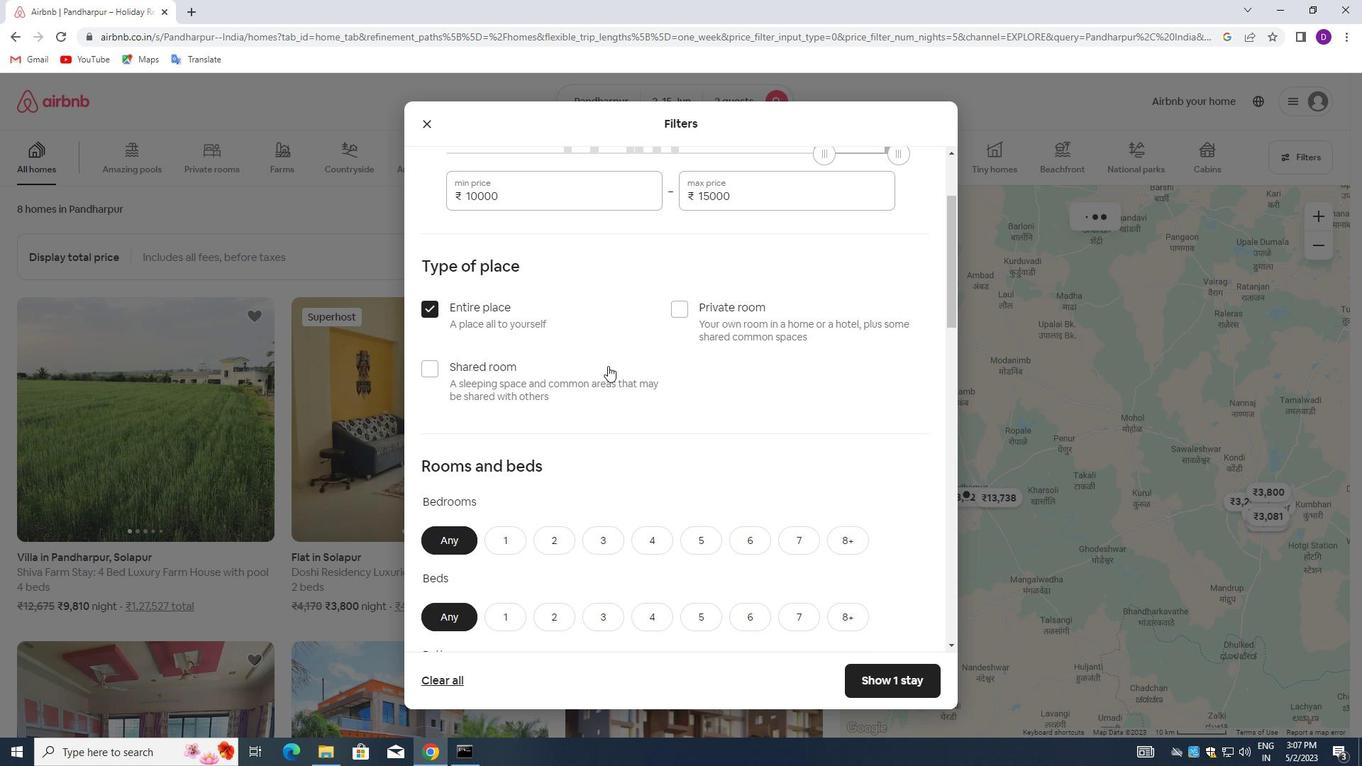 
Action: Mouse moved to (618, 376)
Screenshot: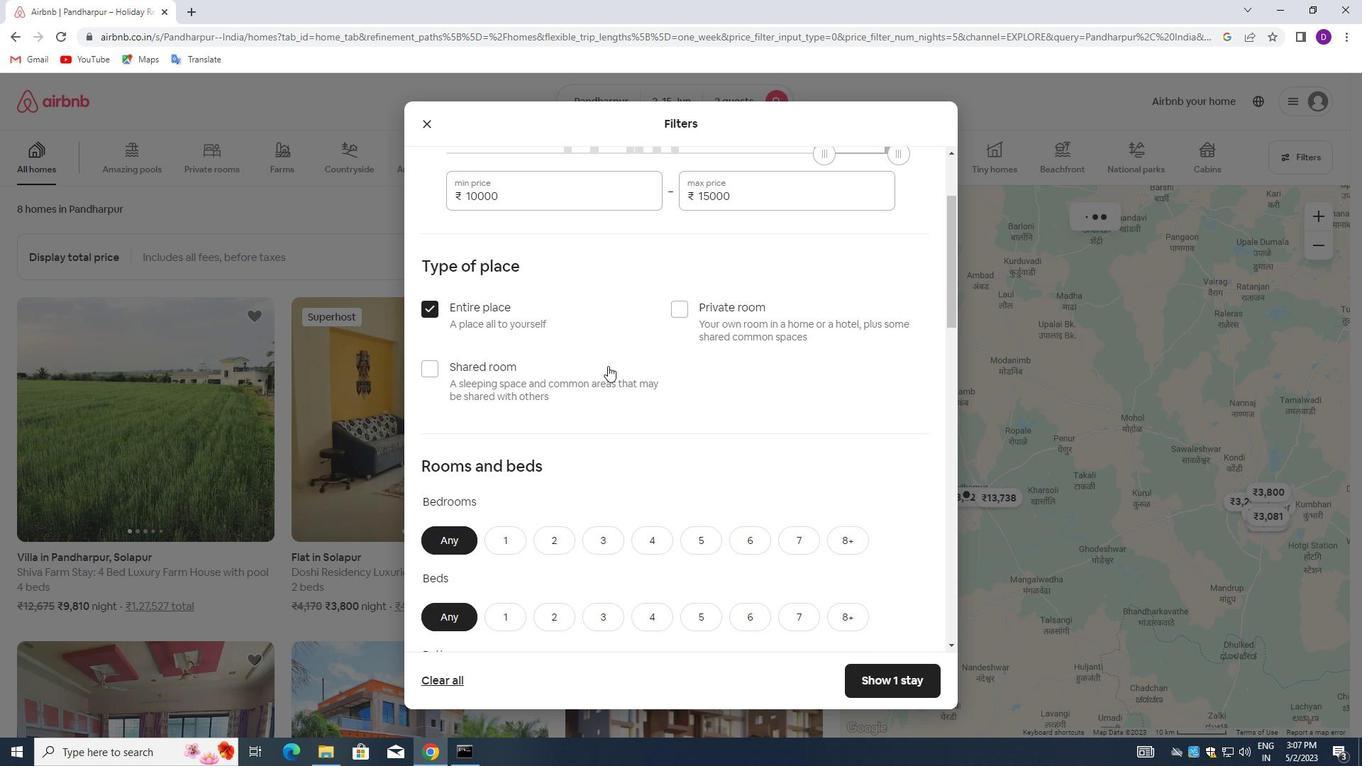 
Action: Mouse scrolled (618, 375) with delta (0, 0)
Screenshot: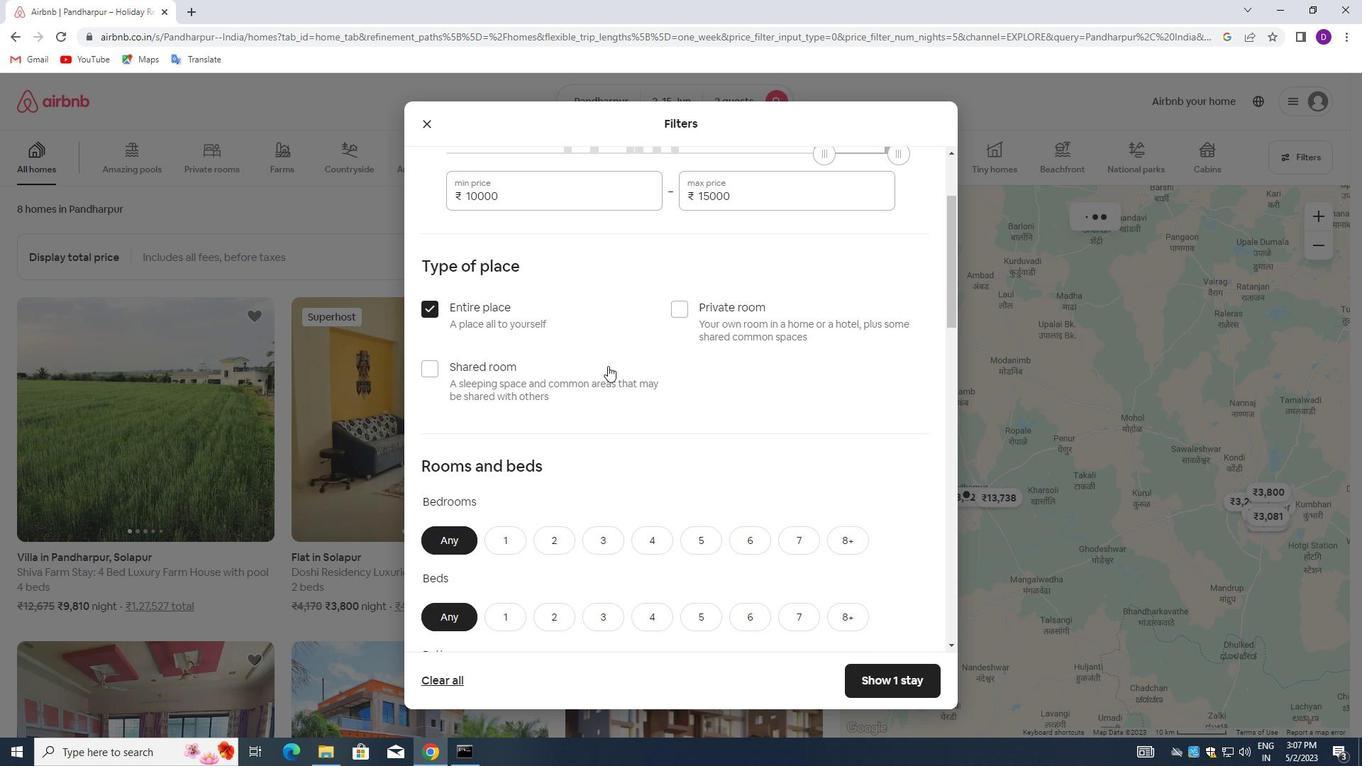 
Action: Mouse moved to (507, 337)
Screenshot: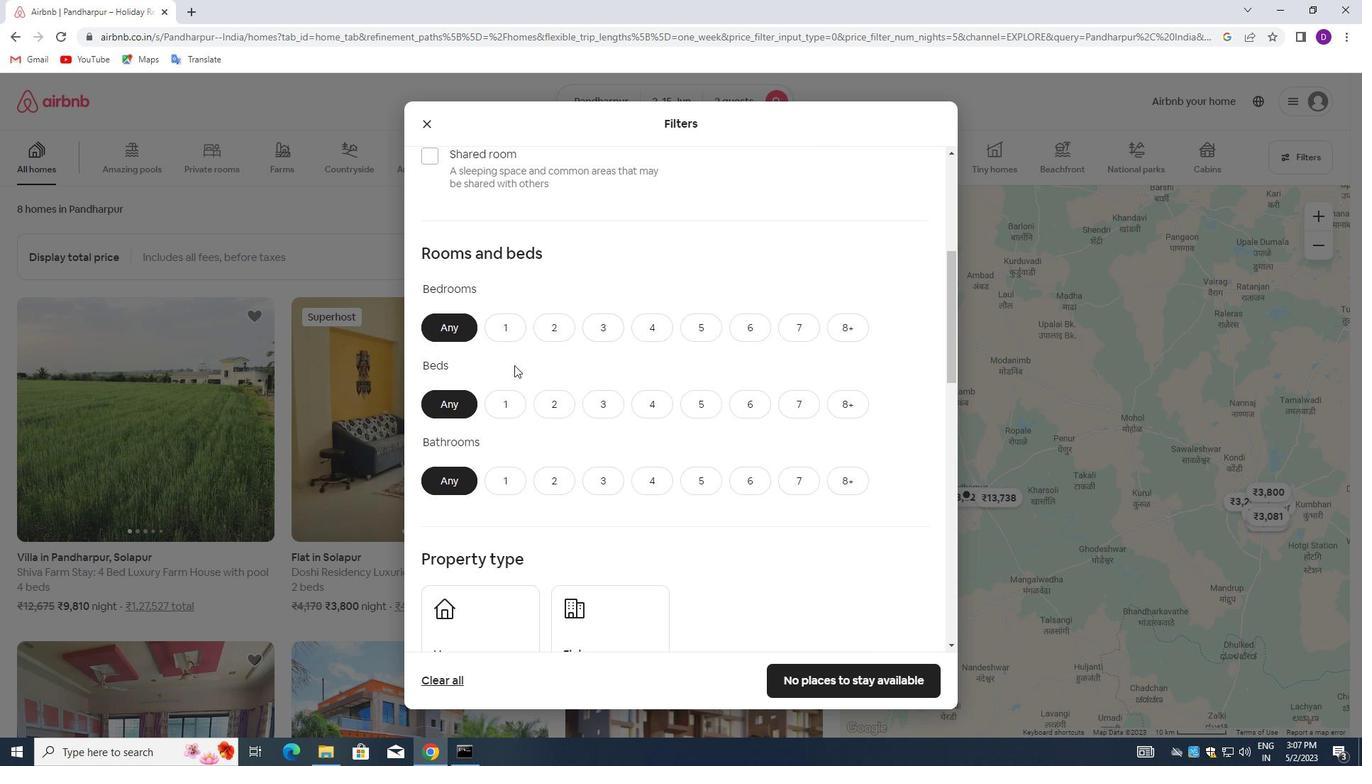 
Action: Mouse pressed left at (507, 337)
Screenshot: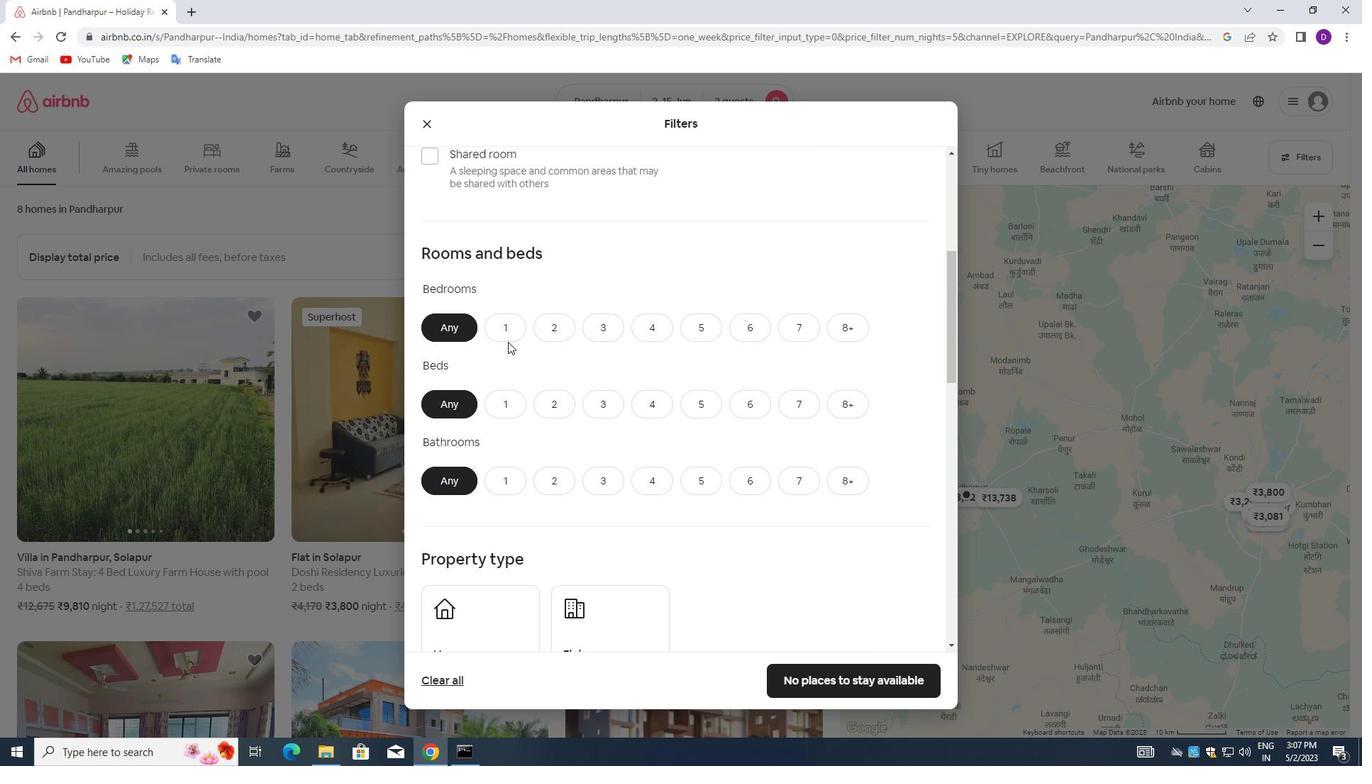 
Action: Mouse moved to (510, 402)
Screenshot: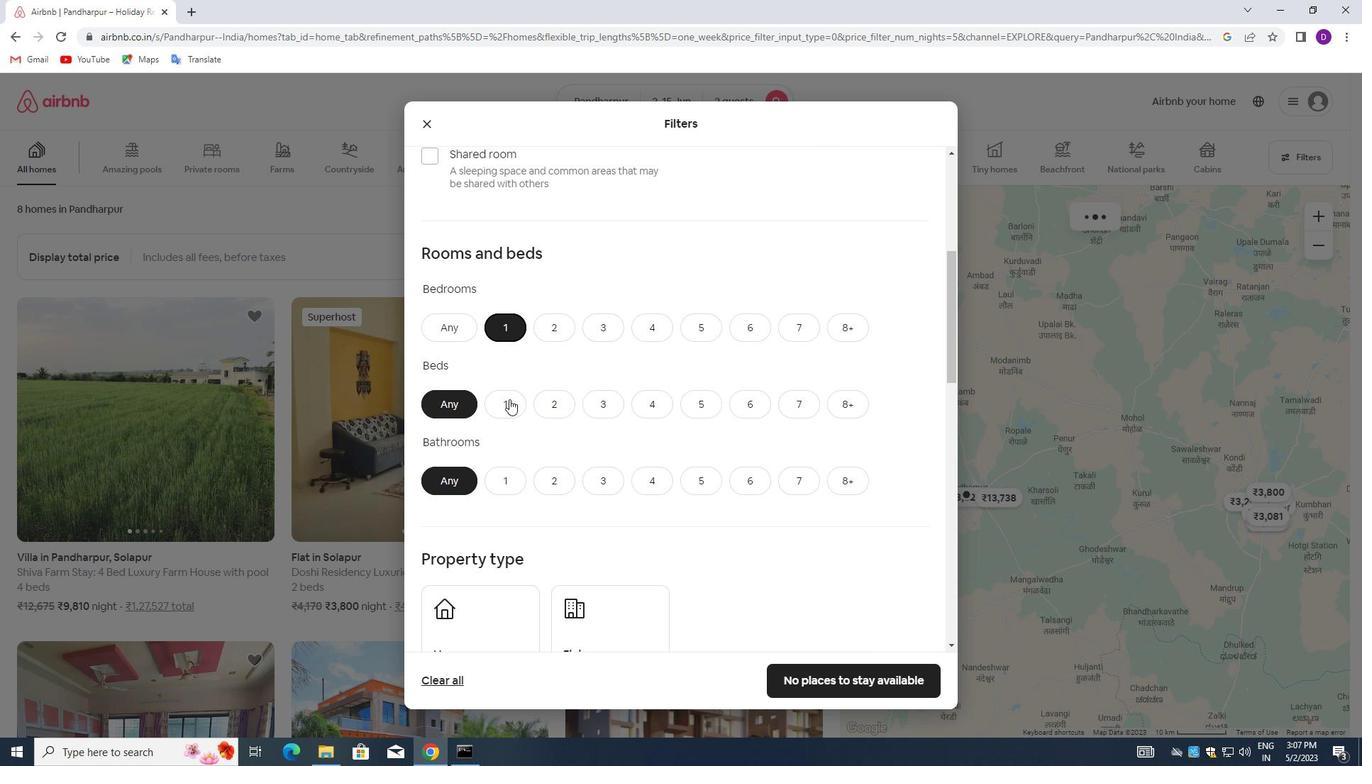 
Action: Mouse pressed left at (510, 402)
Screenshot: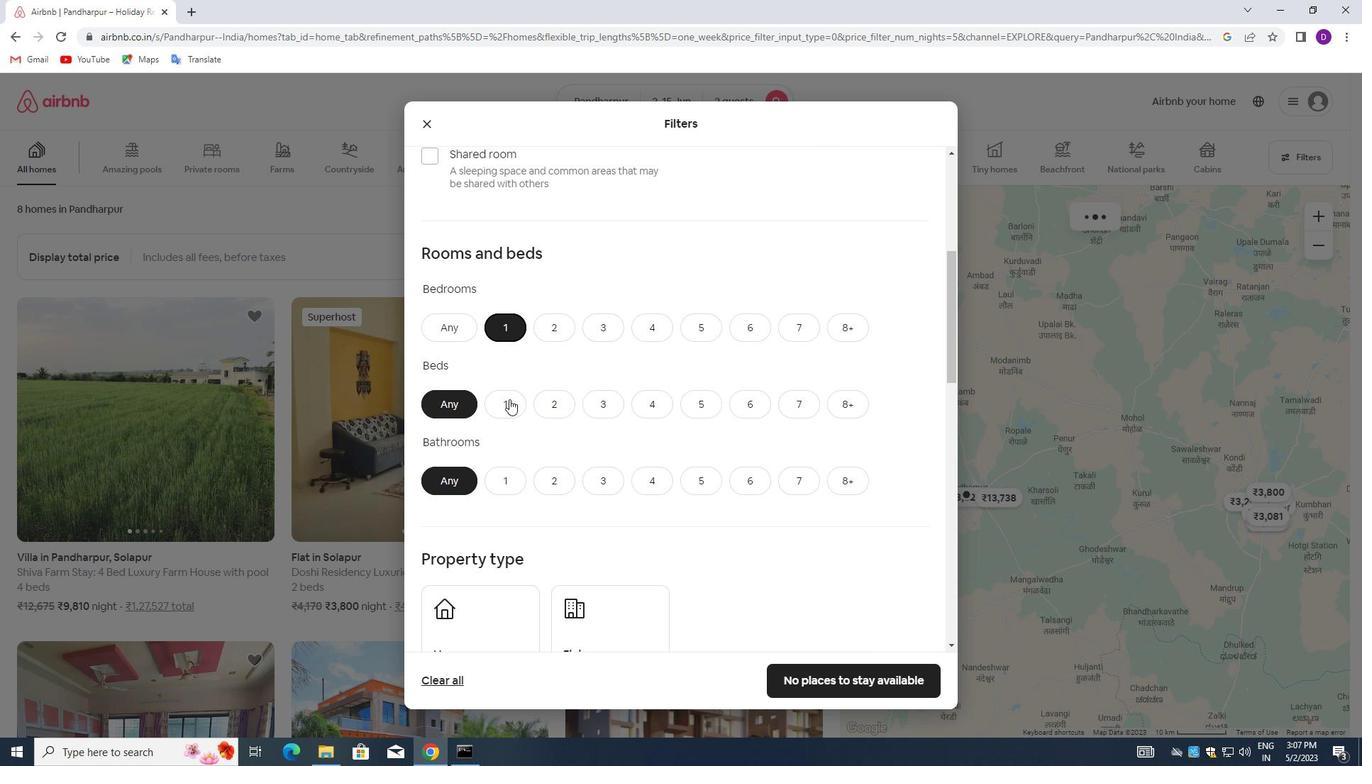 
Action: Mouse moved to (508, 472)
Screenshot: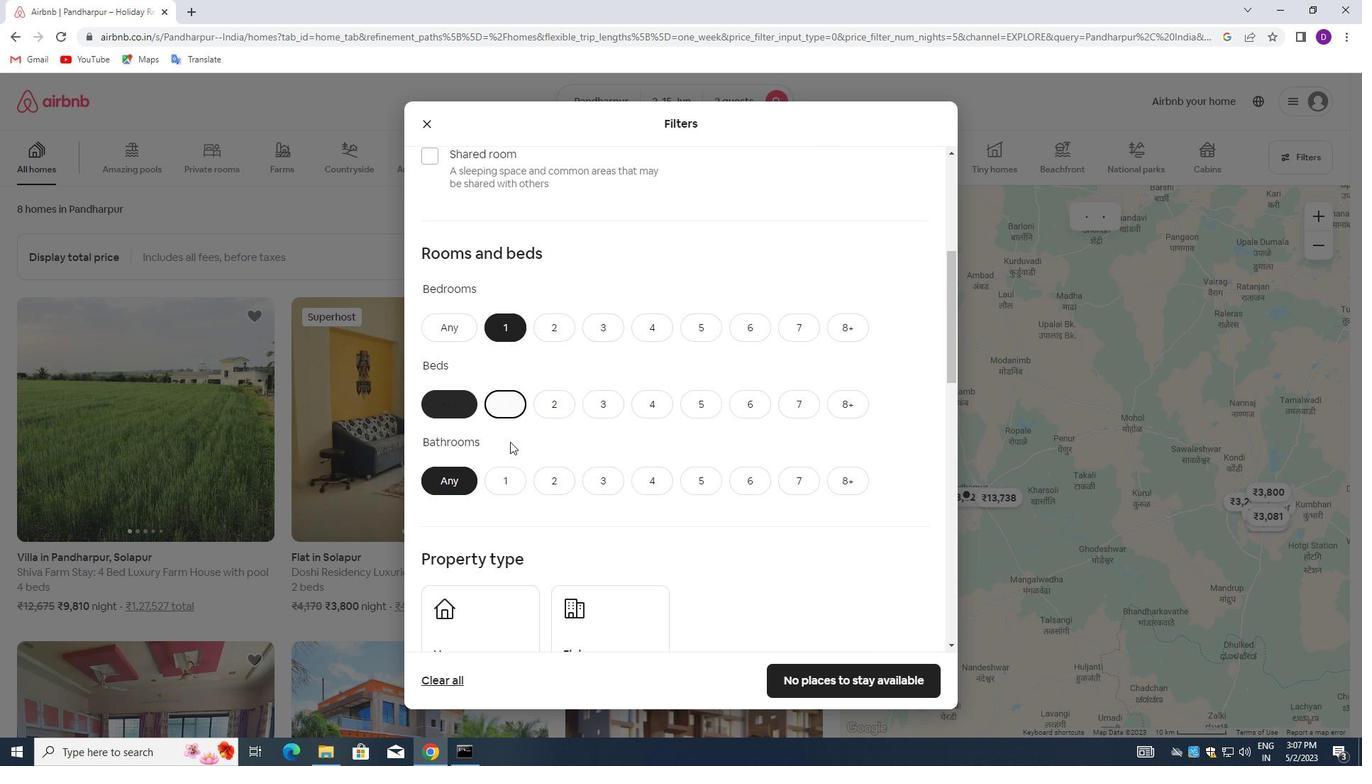 
Action: Mouse pressed left at (508, 472)
Screenshot: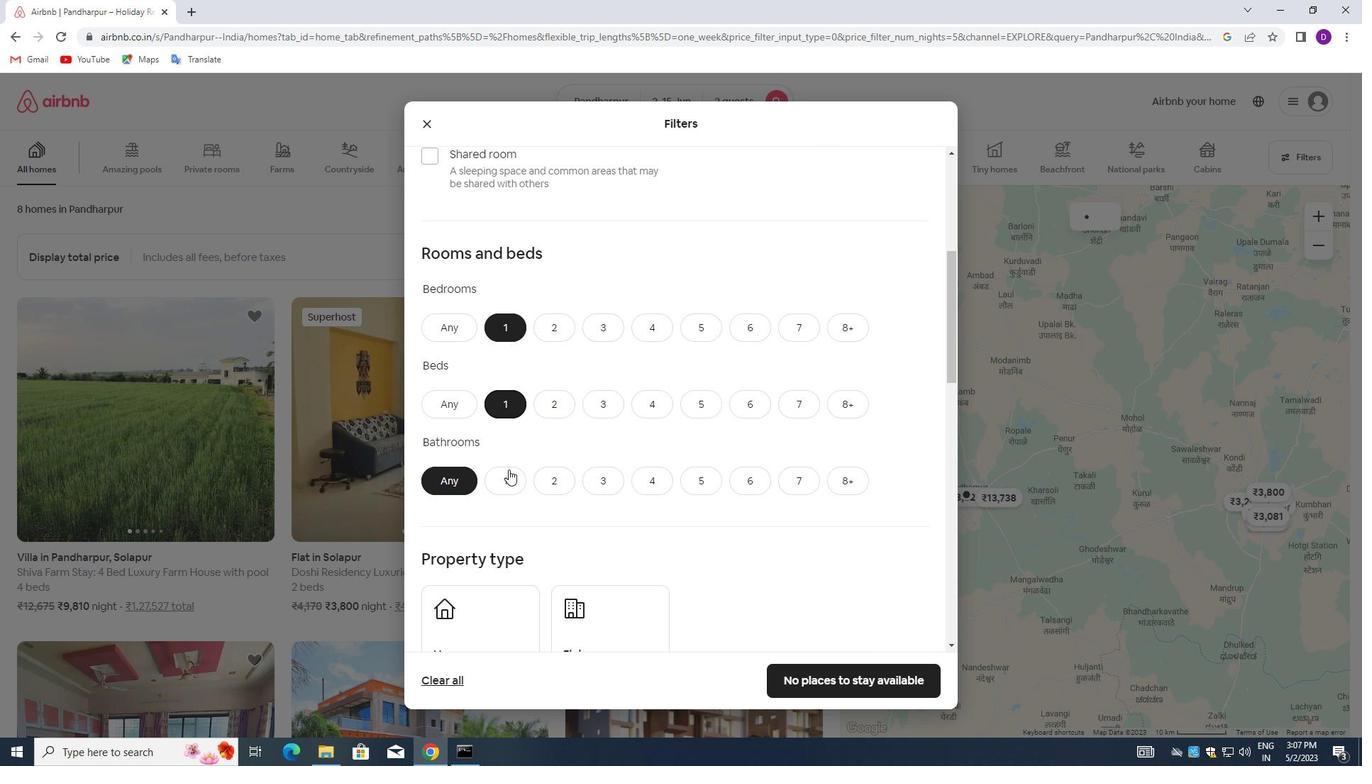 
Action: Mouse moved to (576, 434)
Screenshot: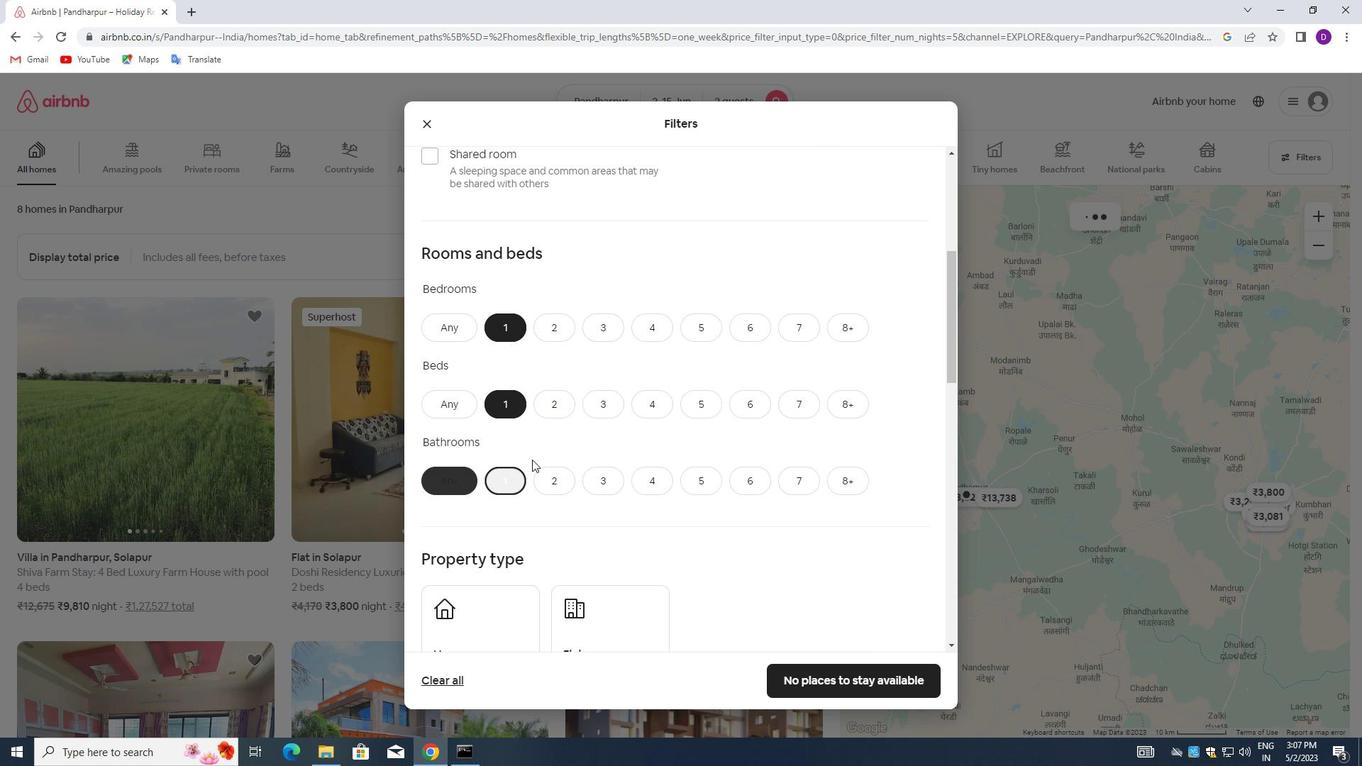 
Action: Mouse scrolled (576, 433) with delta (0, 0)
Screenshot: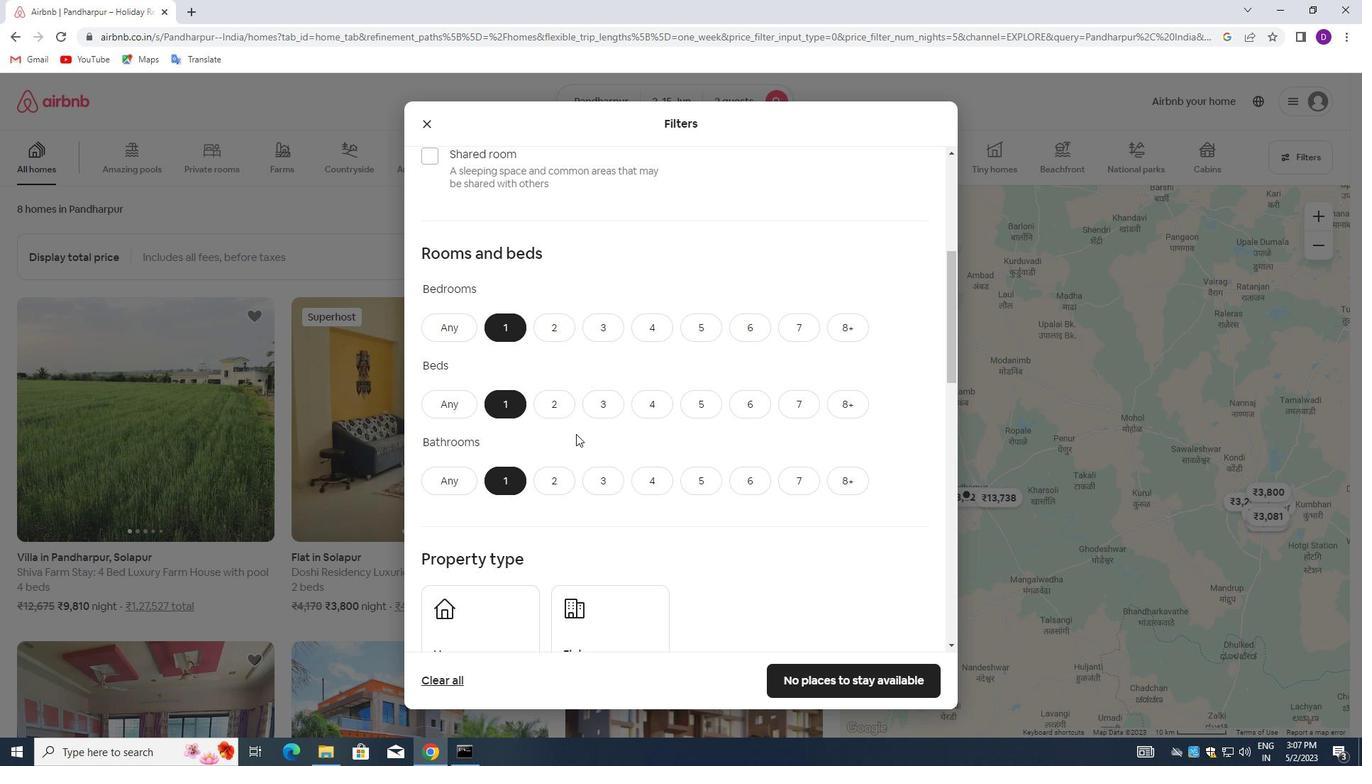 
Action: Mouse scrolled (576, 433) with delta (0, 0)
Screenshot: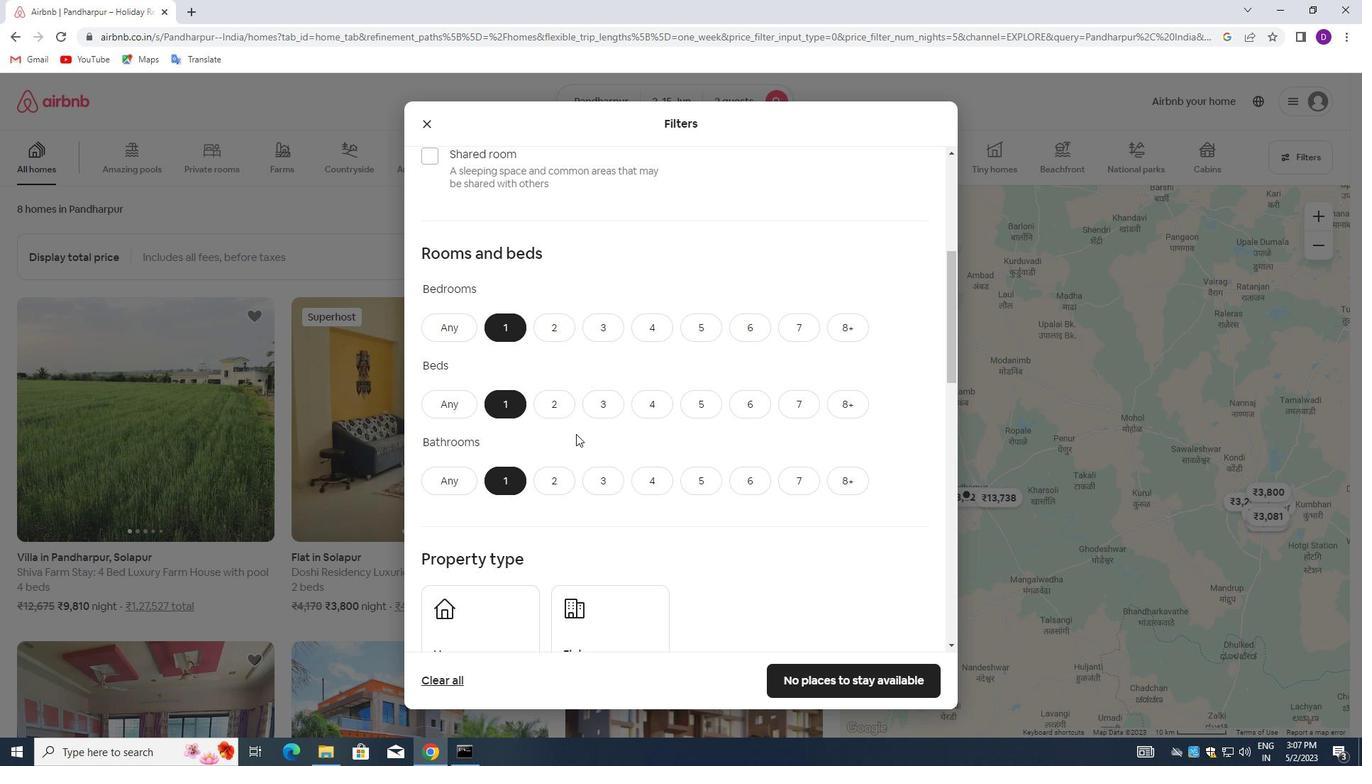 
Action: Mouse scrolled (576, 433) with delta (0, 0)
Screenshot: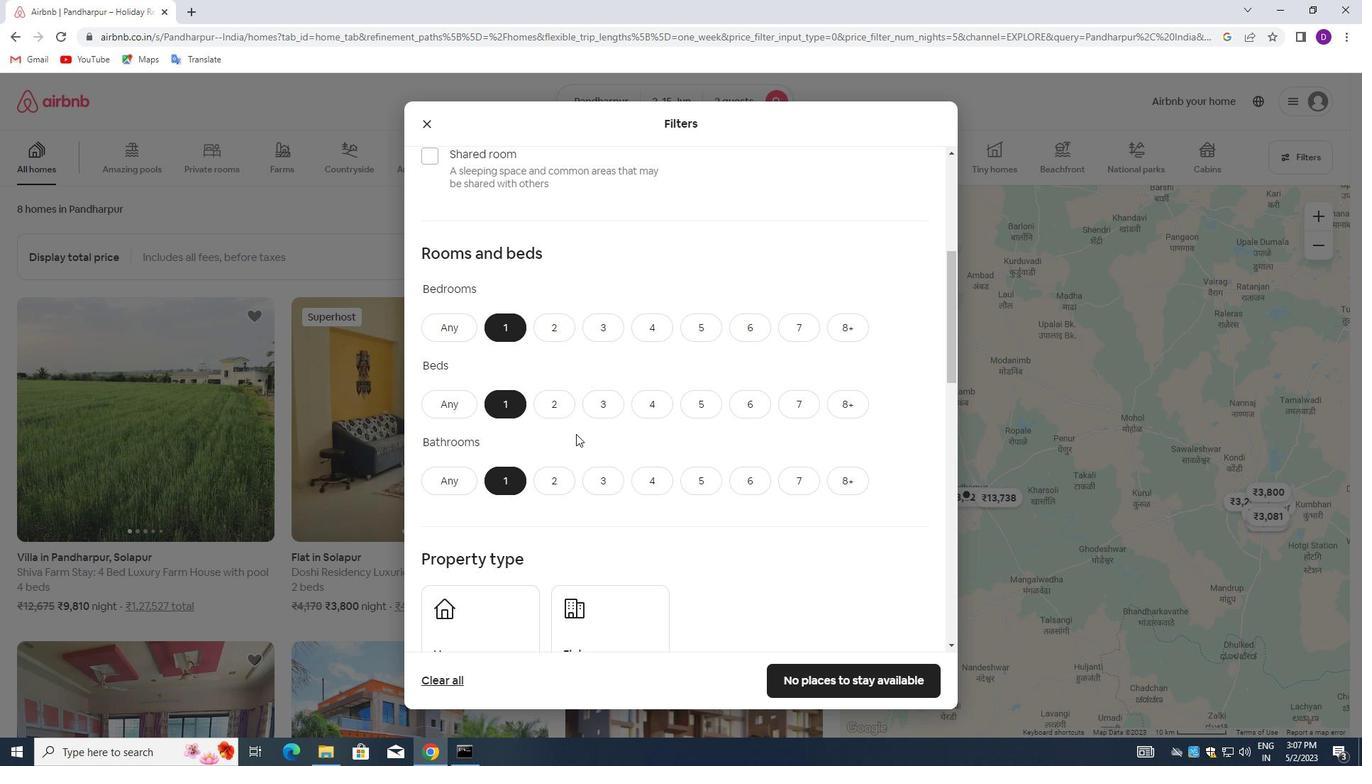 
Action: Mouse scrolled (576, 433) with delta (0, 0)
Screenshot: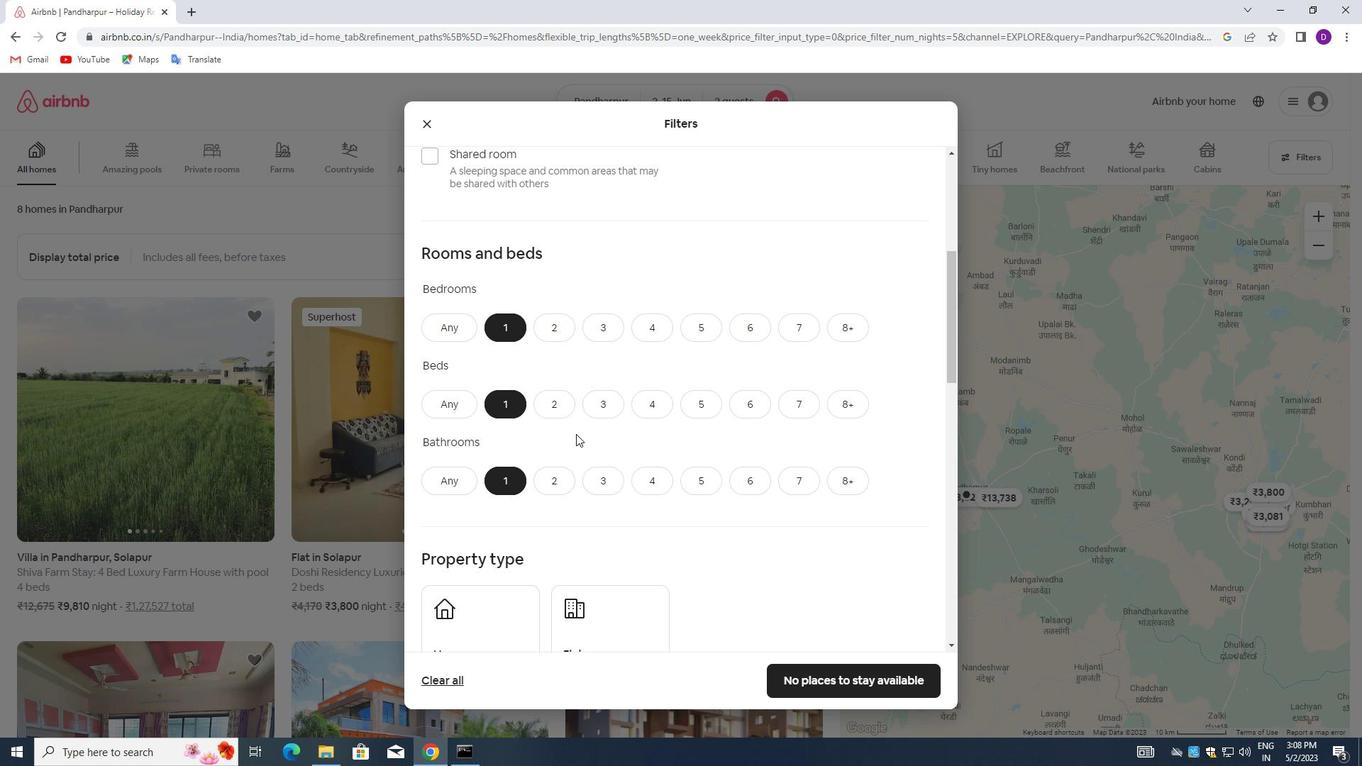 
Action: Mouse moved to (491, 355)
Screenshot: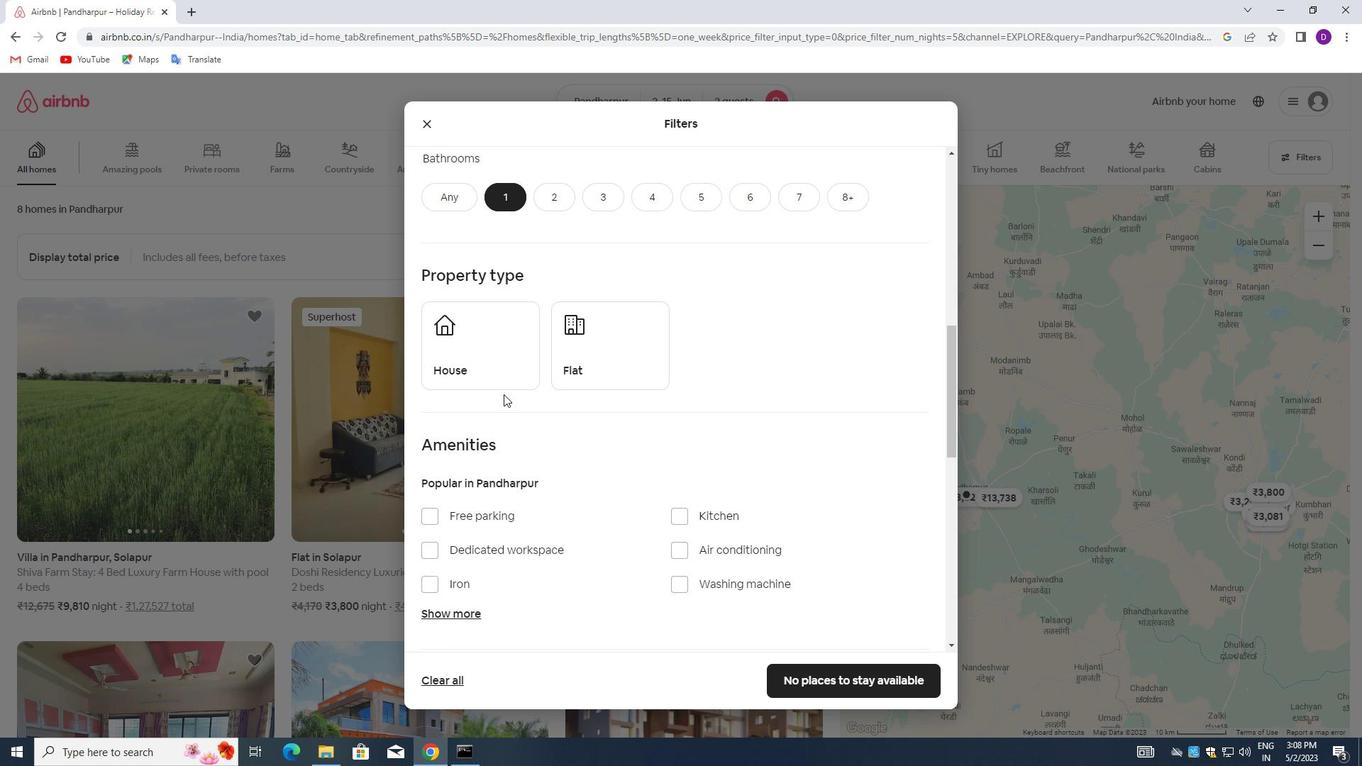 
Action: Mouse pressed left at (491, 355)
Screenshot: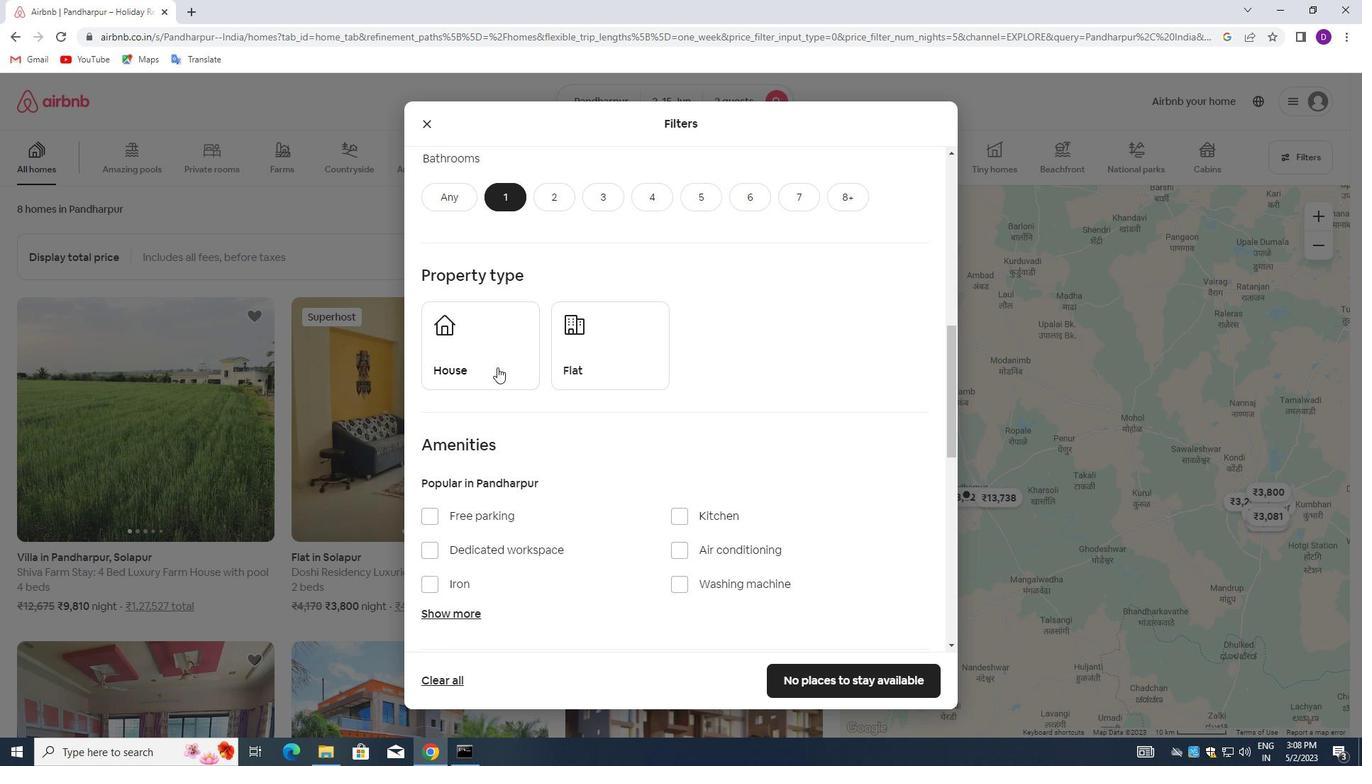 
Action: Mouse moved to (594, 356)
Screenshot: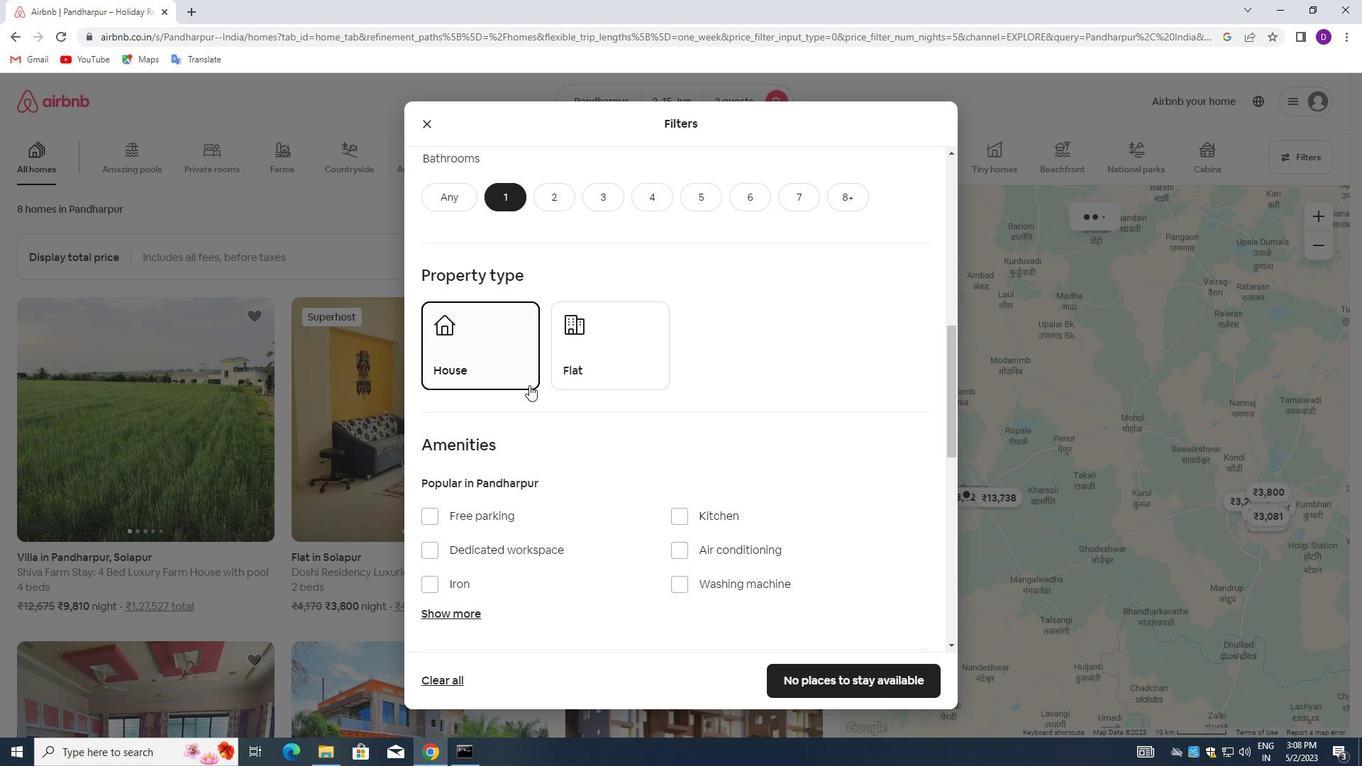 
Action: Mouse pressed left at (594, 356)
Screenshot: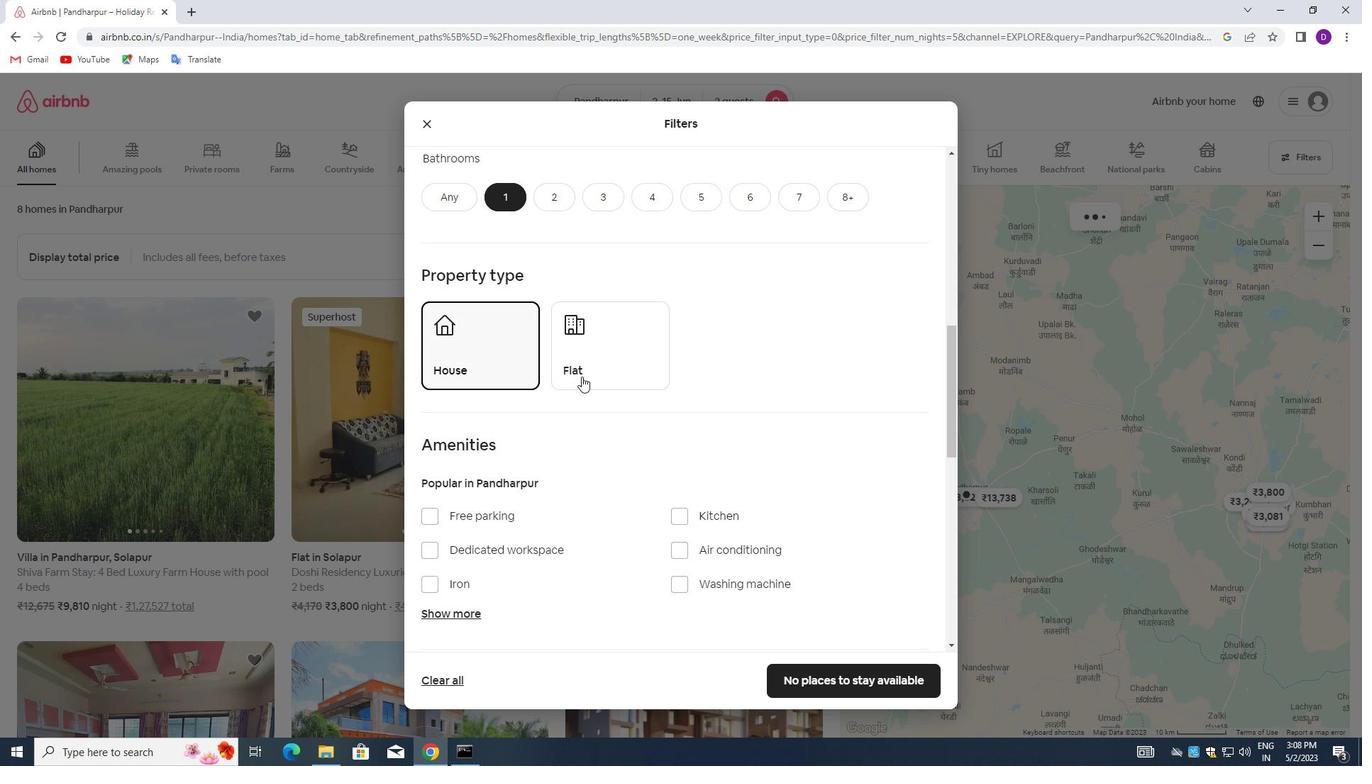 
Action: Mouse moved to (671, 375)
Screenshot: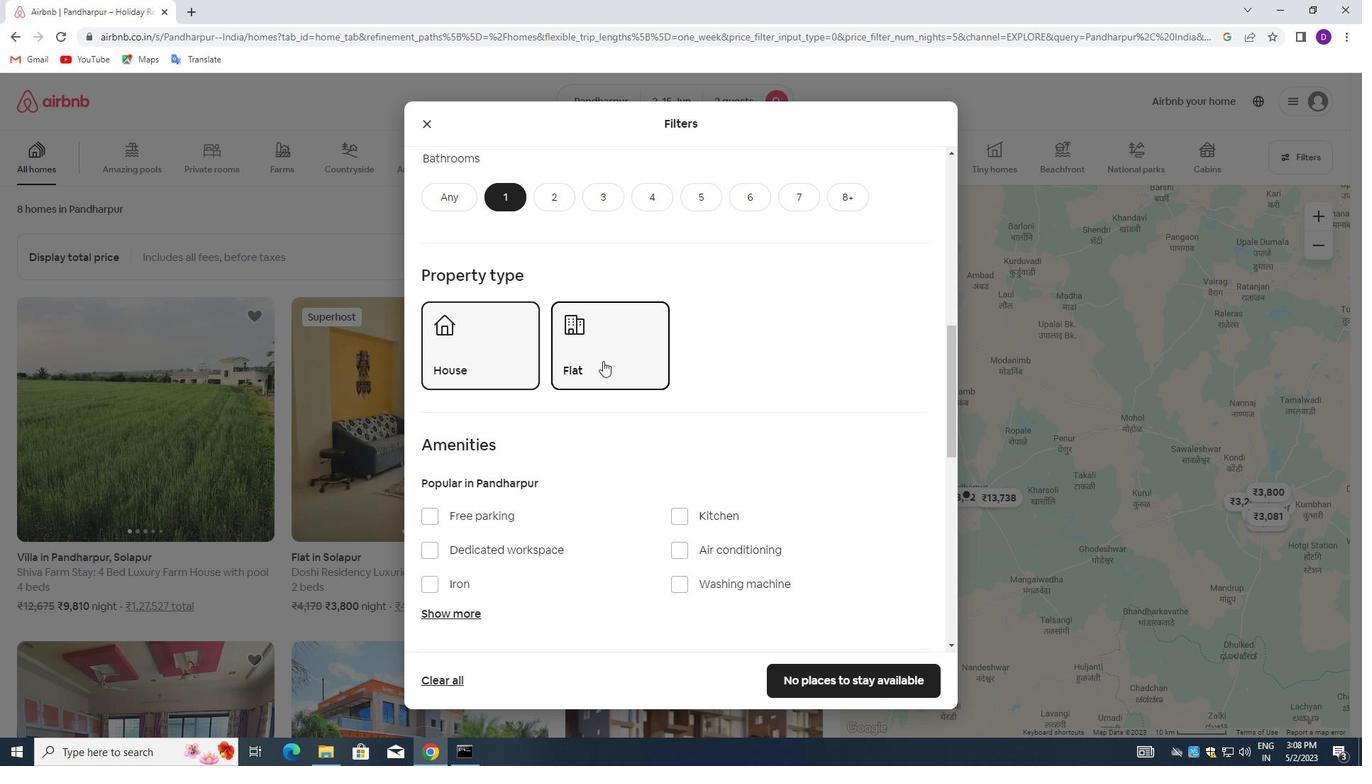 
Action: Mouse scrolled (671, 374) with delta (0, 0)
Screenshot: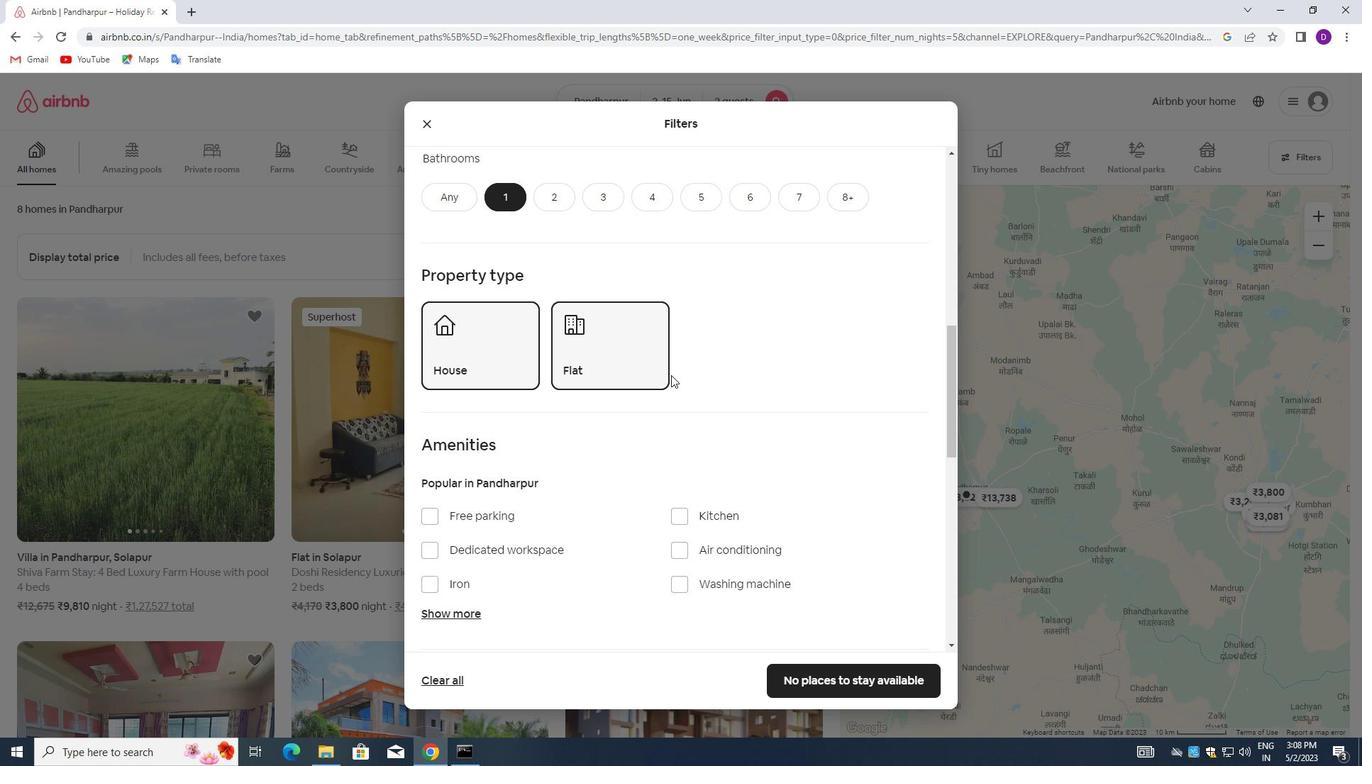 
Action: Mouse scrolled (671, 374) with delta (0, 0)
Screenshot: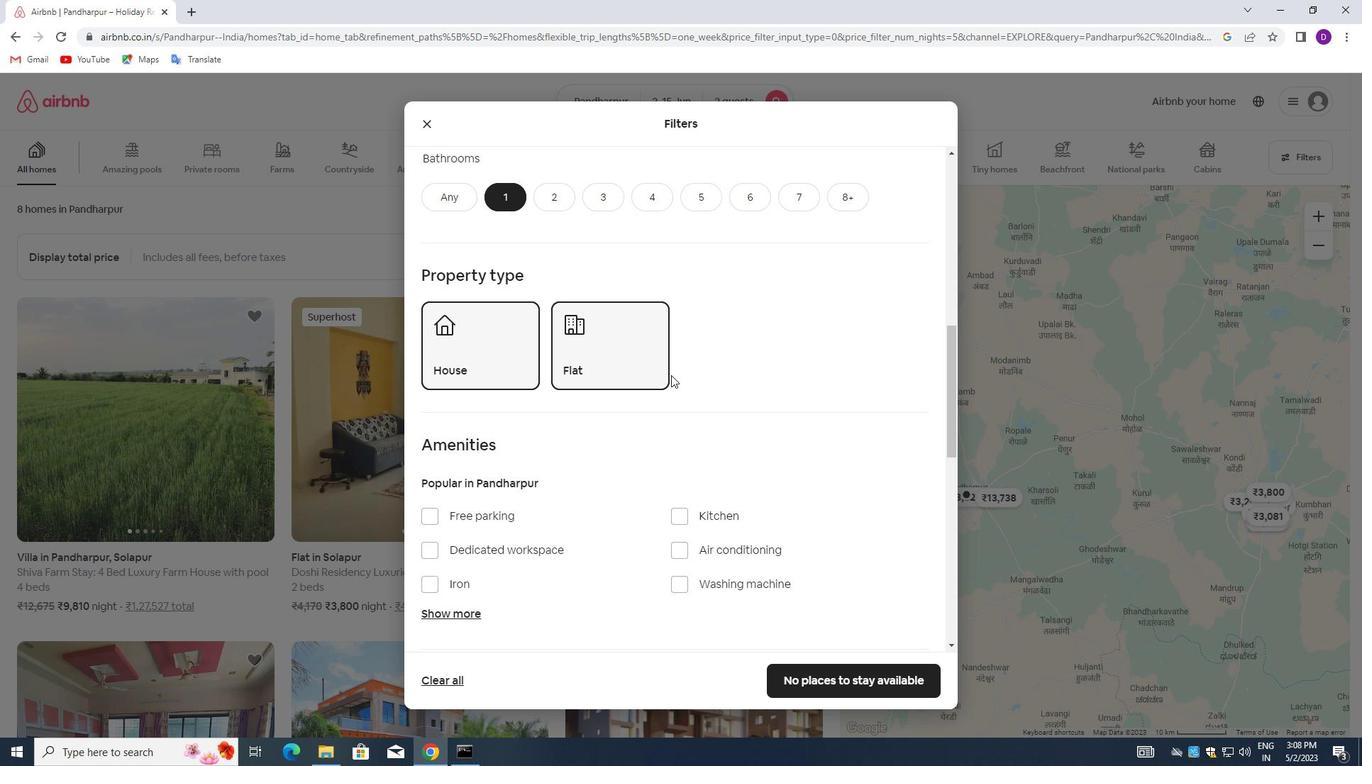 
Action: Mouse scrolled (671, 374) with delta (0, 0)
Screenshot: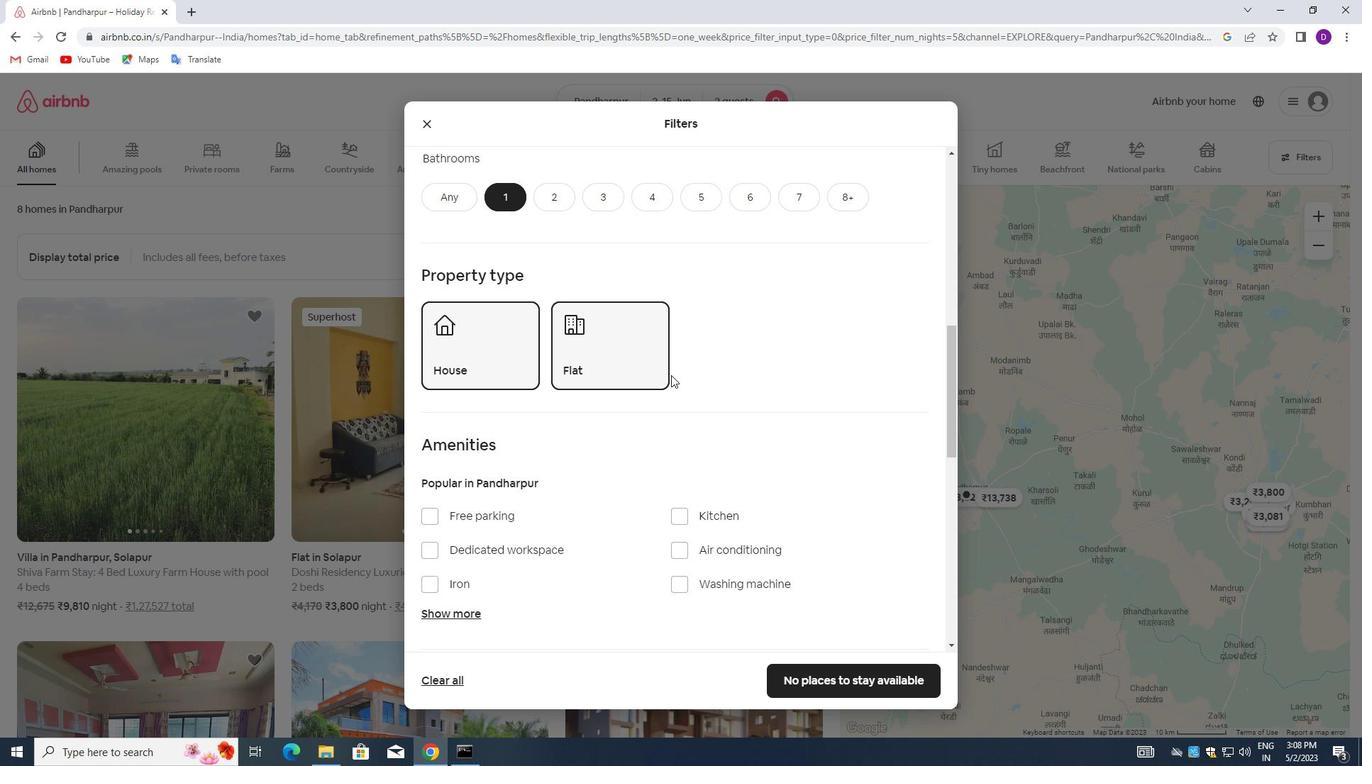 
Action: Mouse scrolled (671, 374) with delta (0, 0)
Screenshot: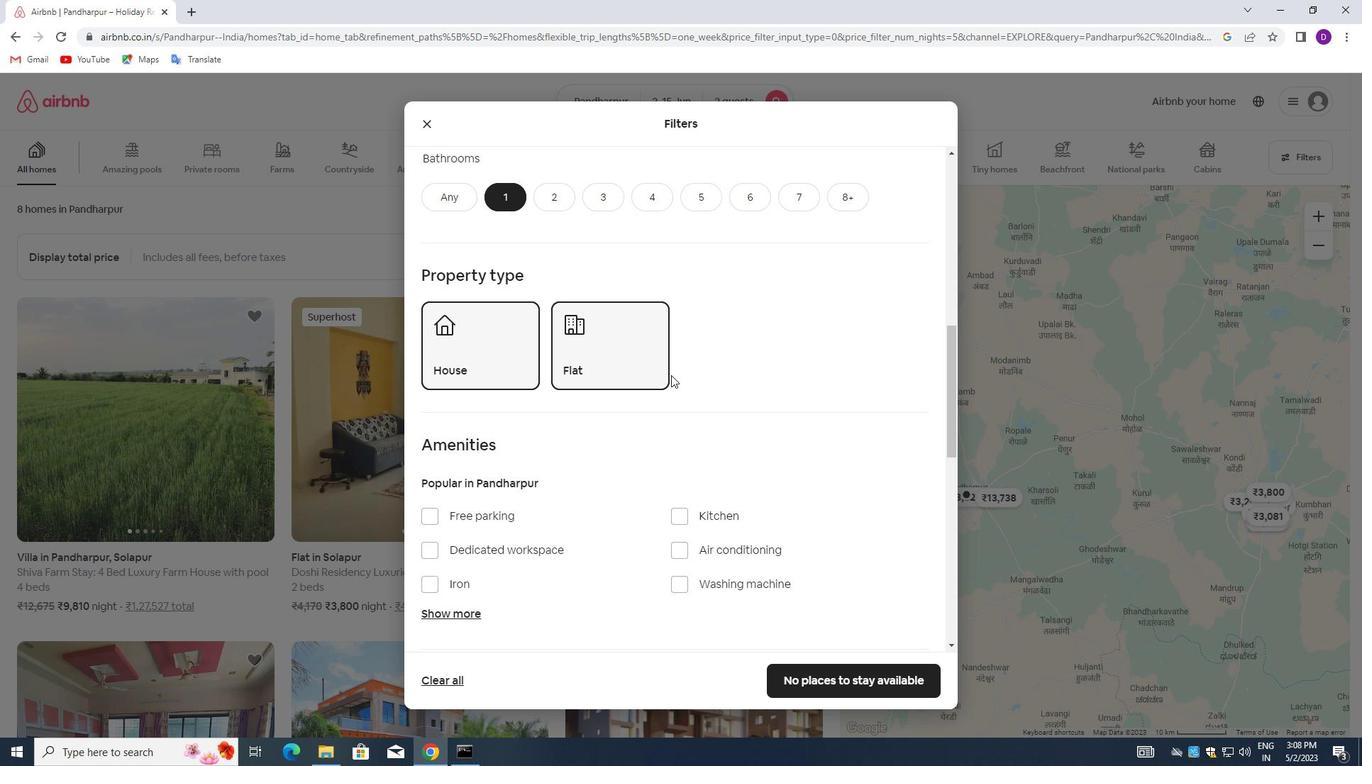 
Action: Mouse moved to (709, 387)
Screenshot: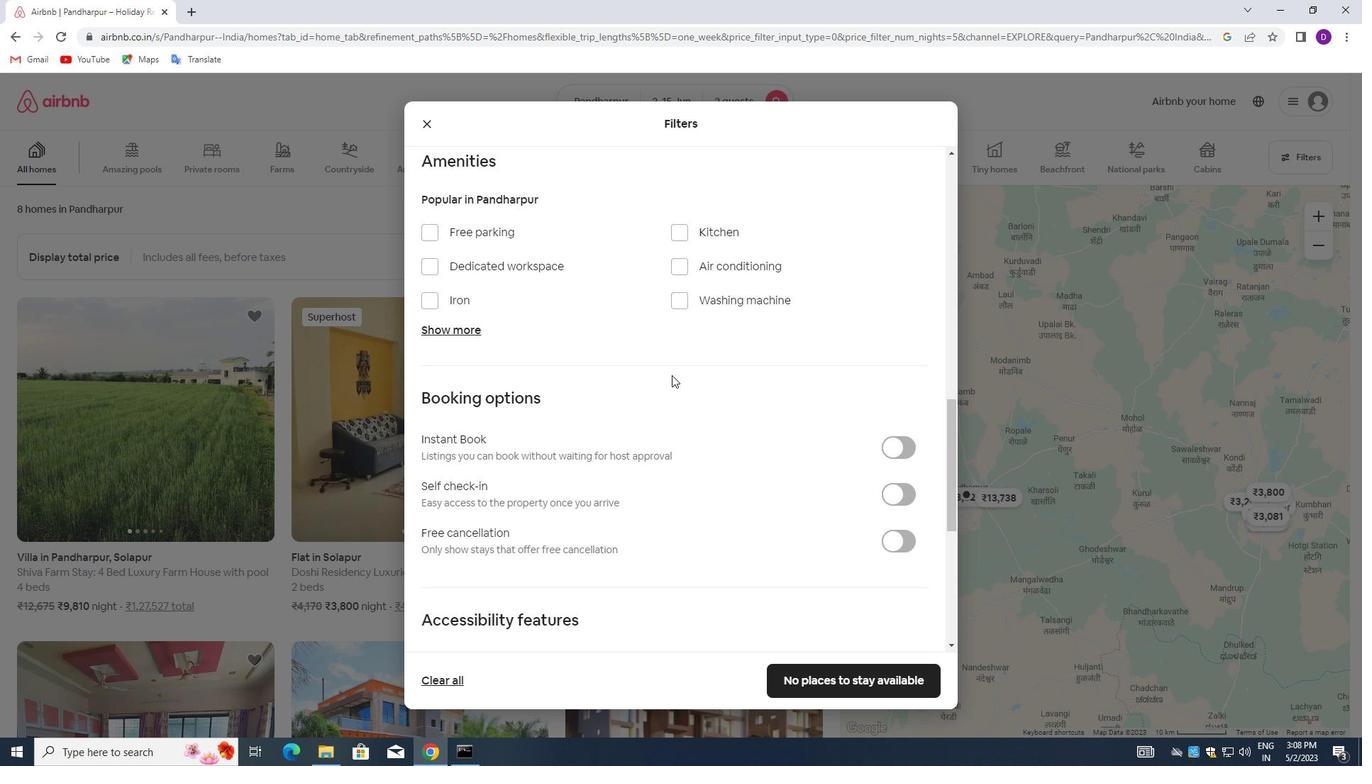 
Action: Mouse scrolled (709, 386) with delta (0, 0)
Screenshot: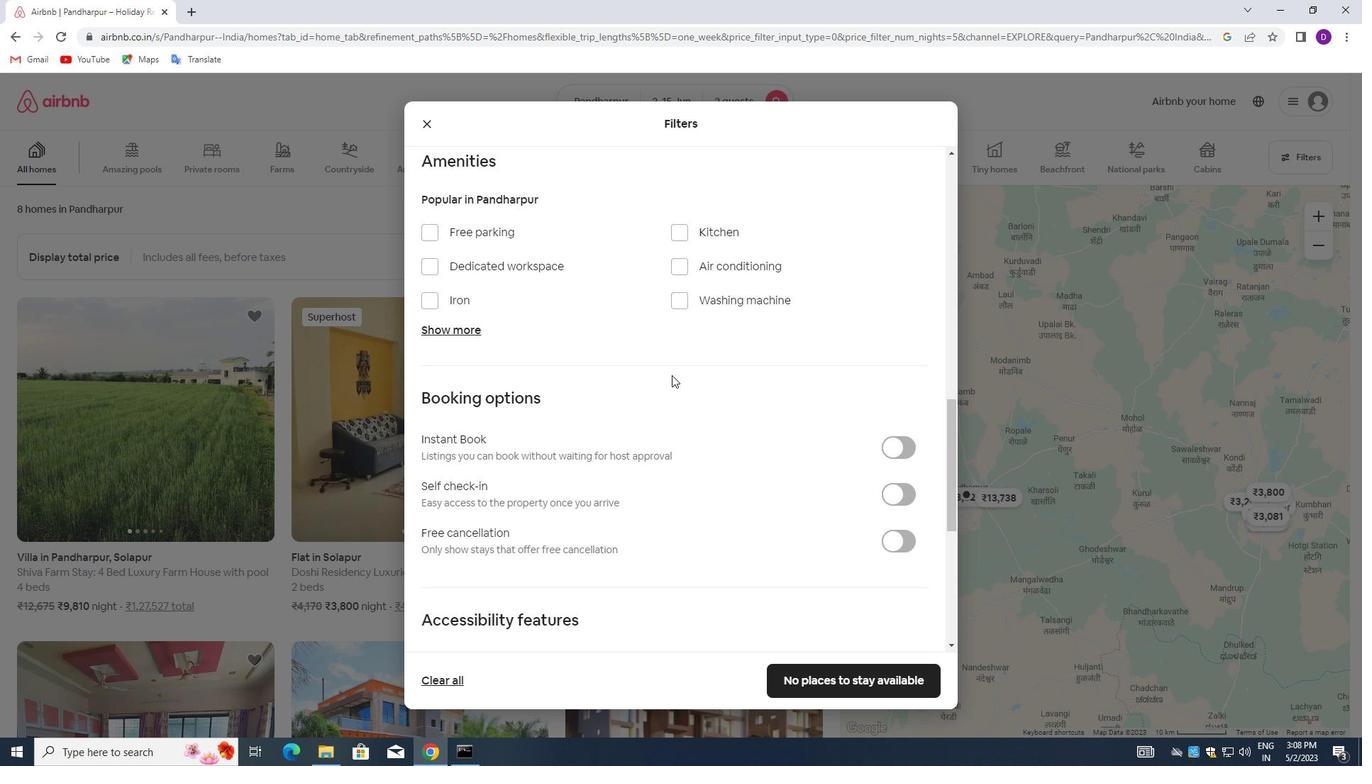 
Action: Mouse moved to (887, 414)
Screenshot: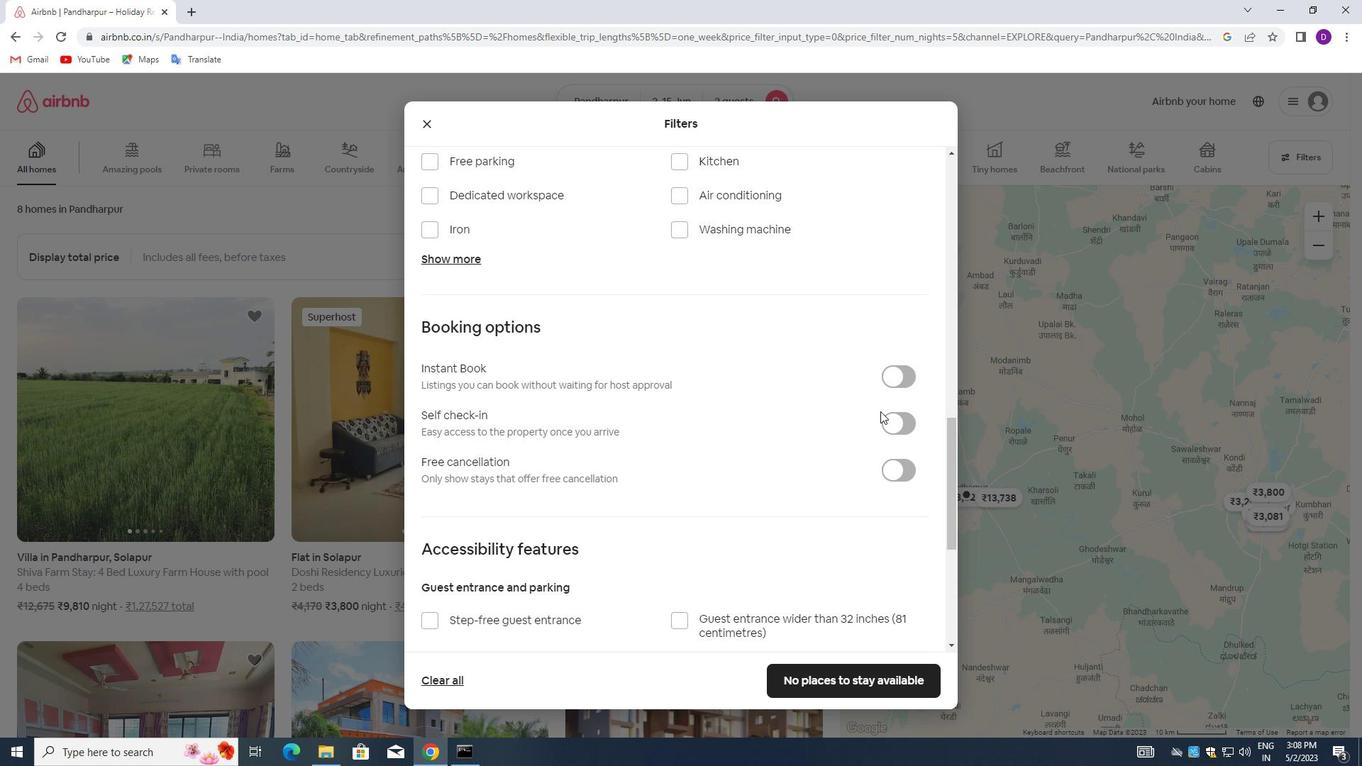 
Action: Mouse pressed left at (887, 414)
Screenshot: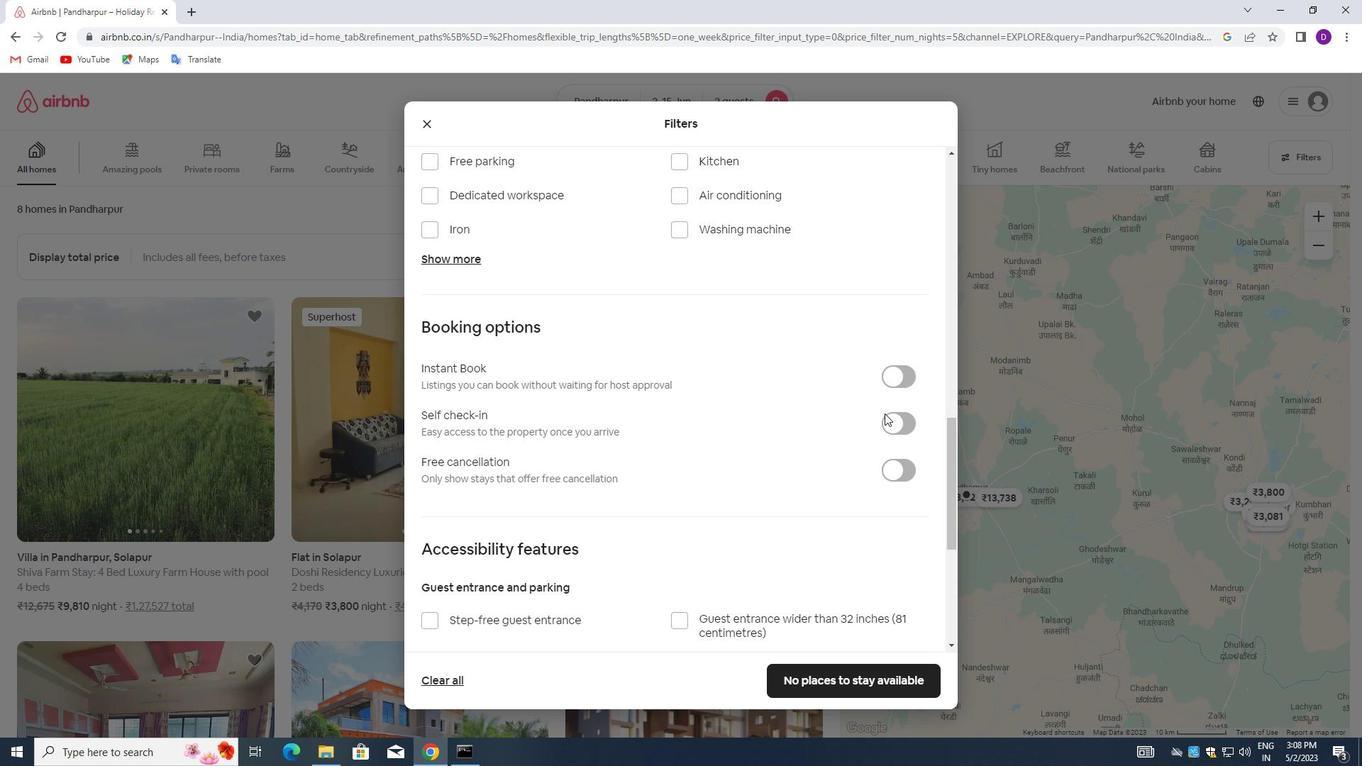 
Action: Mouse moved to (634, 448)
Screenshot: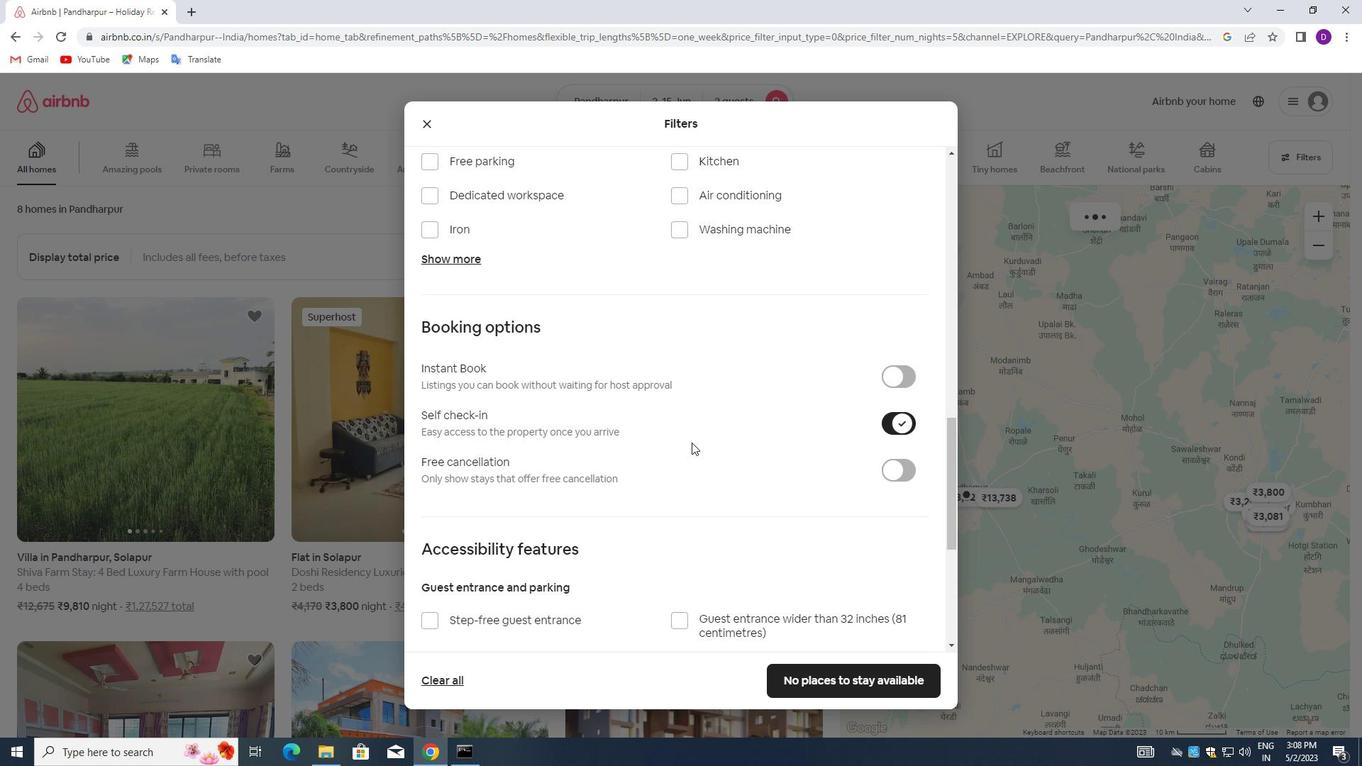 
Action: Mouse scrolled (634, 447) with delta (0, 0)
Screenshot: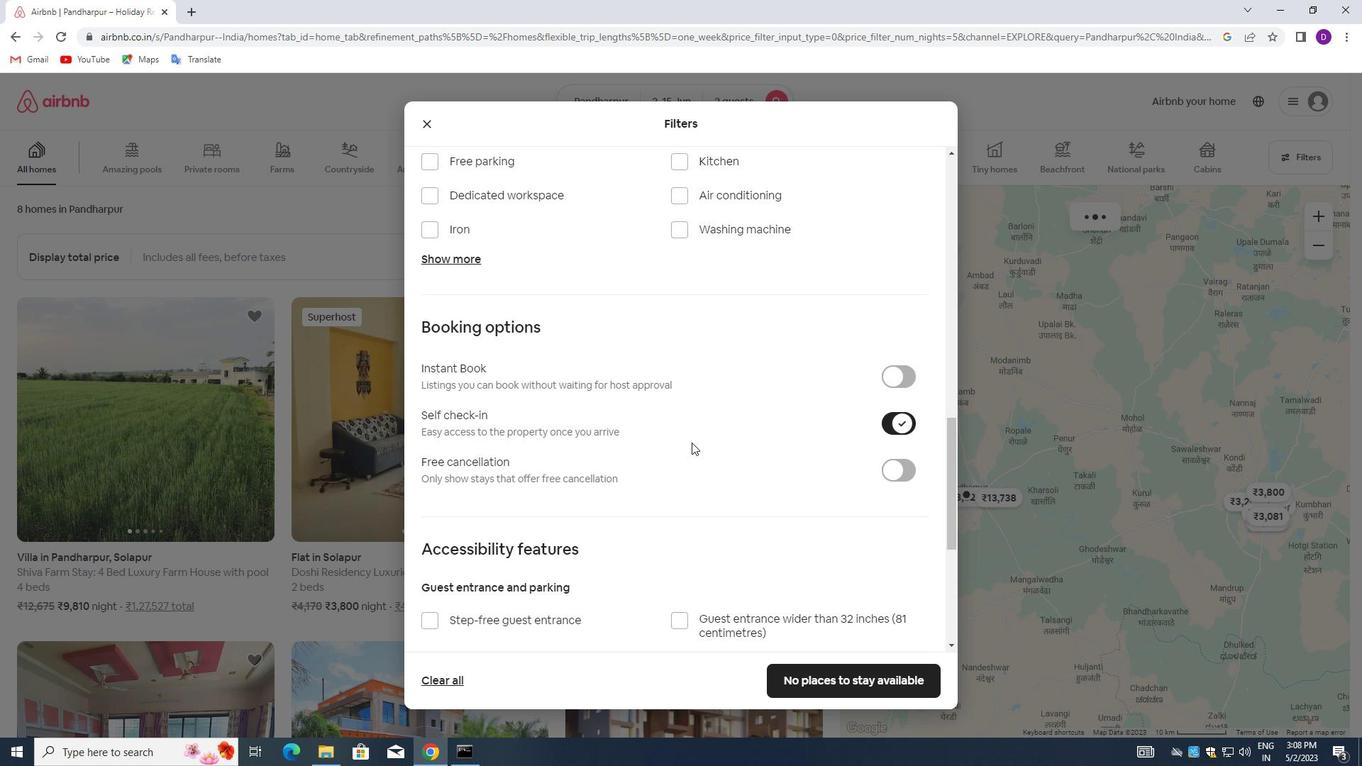 
Action: Mouse moved to (633, 448)
Screenshot: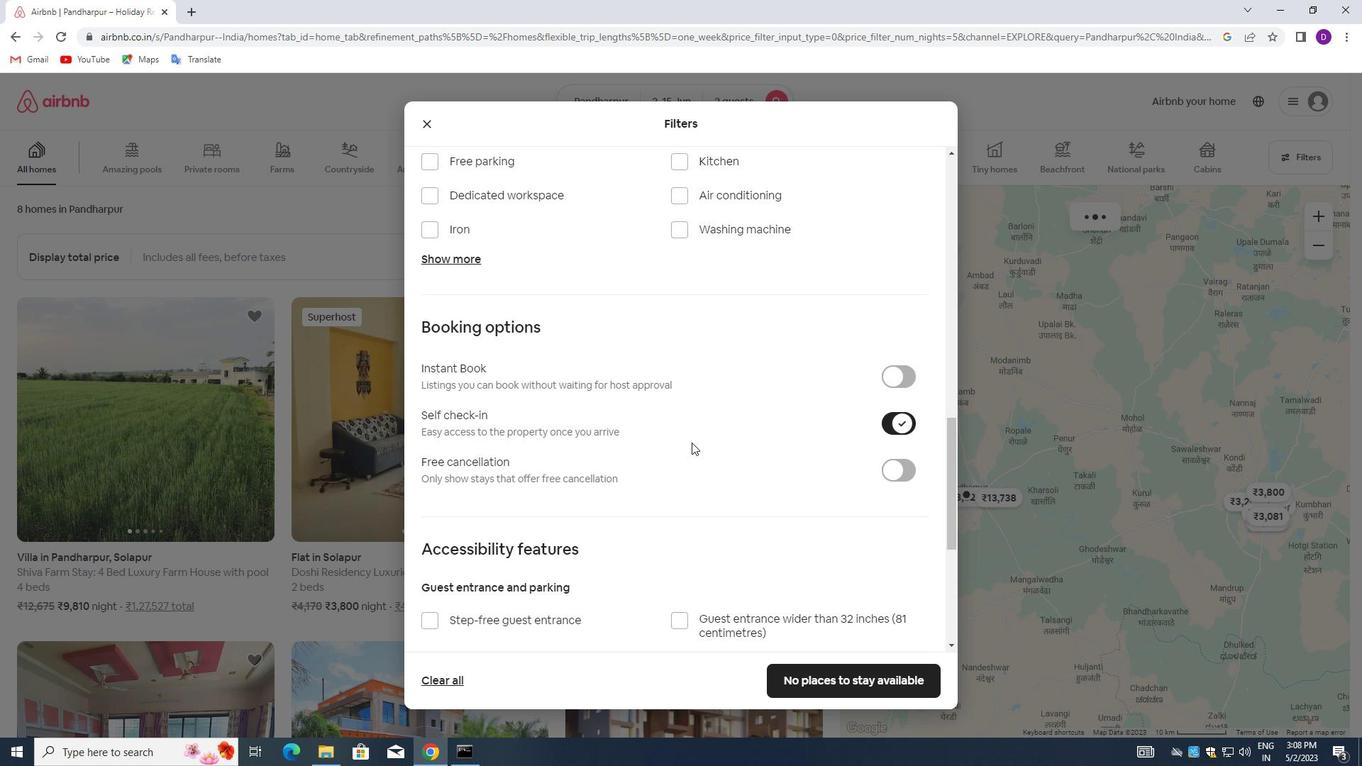 
Action: Mouse scrolled (633, 447) with delta (0, 0)
Screenshot: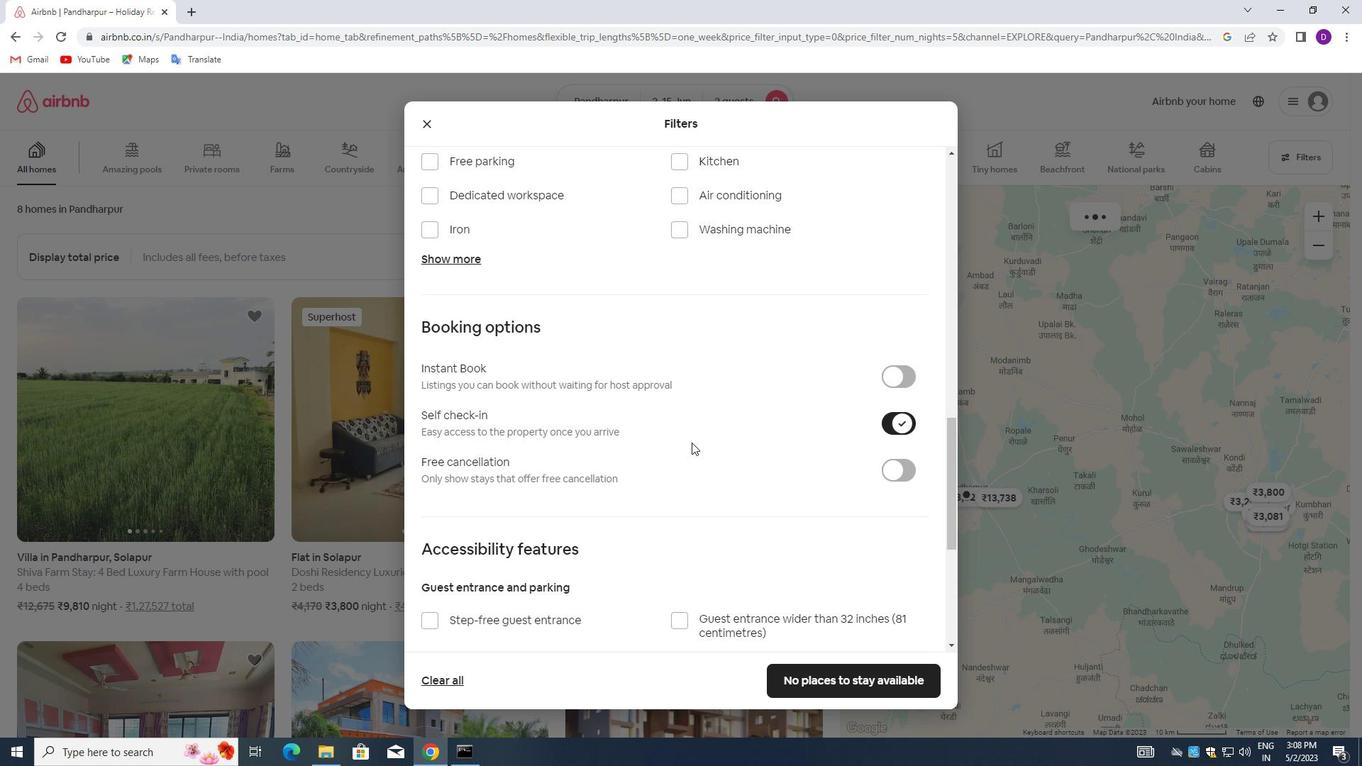 
Action: Mouse scrolled (633, 447) with delta (0, 0)
Screenshot: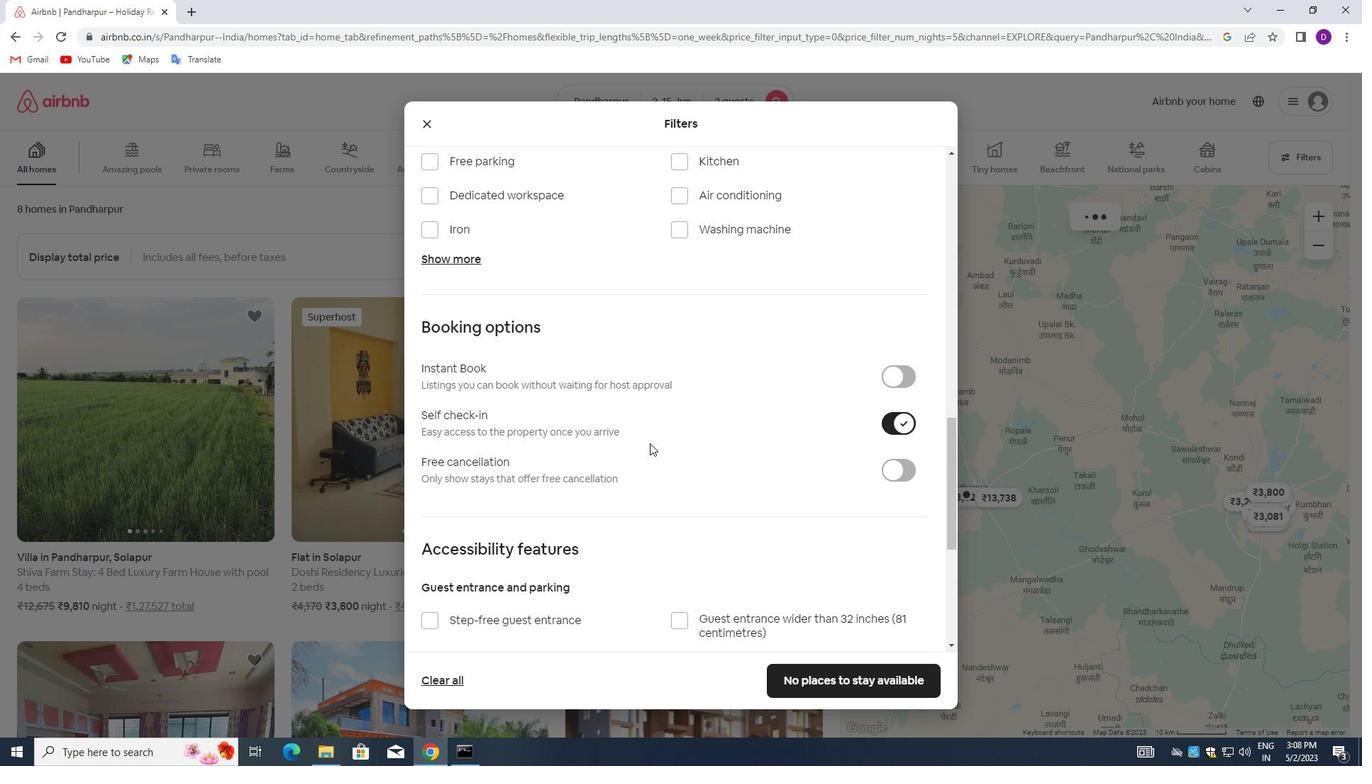 
Action: Mouse scrolled (633, 447) with delta (0, 0)
Screenshot: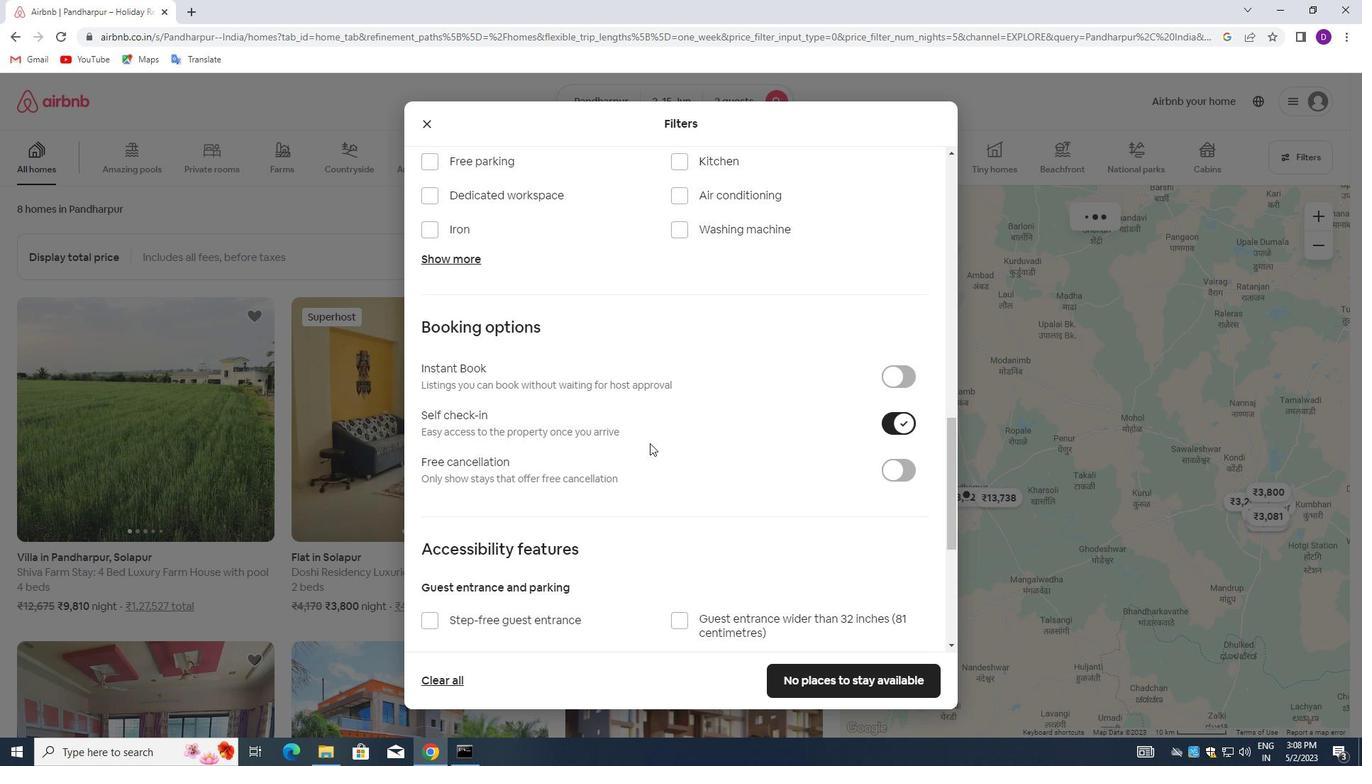 
Action: Mouse scrolled (633, 447) with delta (0, 0)
Screenshot: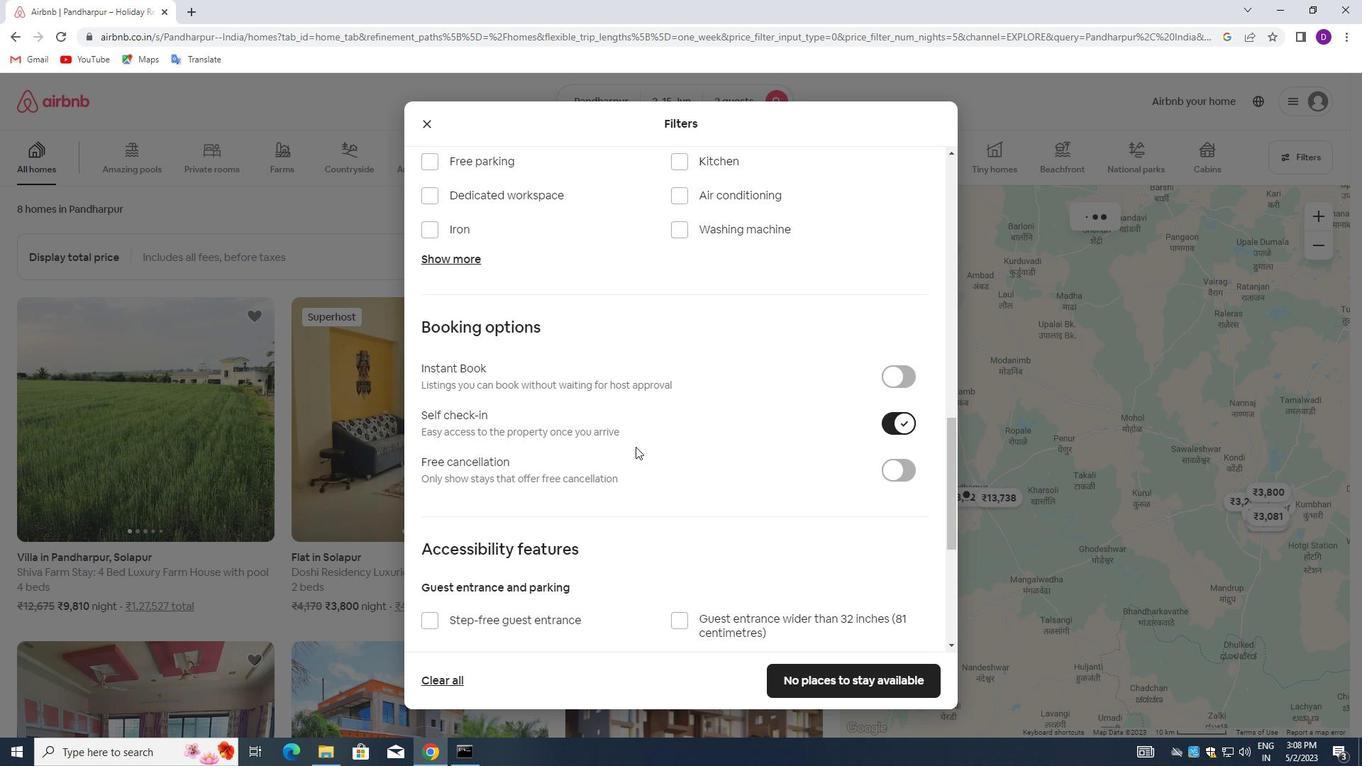 
Action: Mouse scrolled (633, 447) with delta (0, 0)
Screenshot: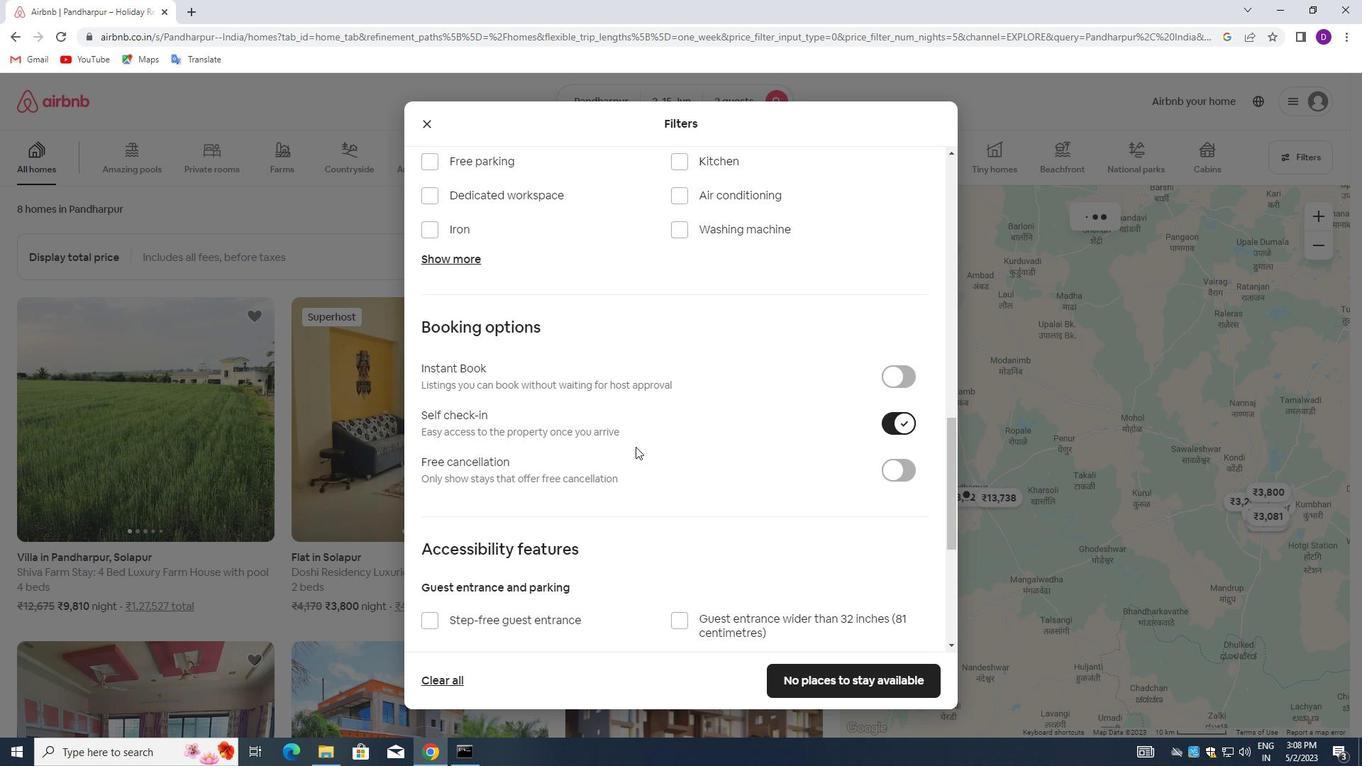 
Action: Mouse moved to (633, 449)
Screenshot: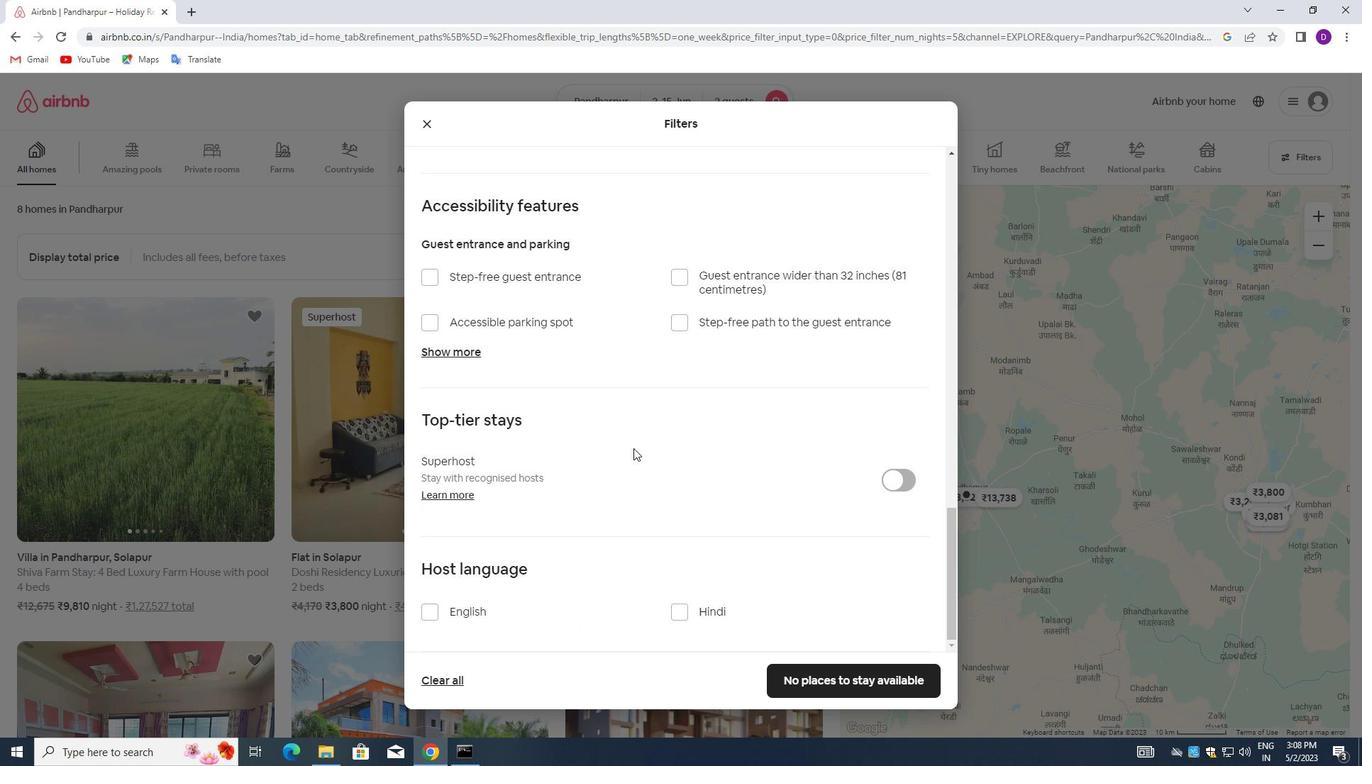 
Action: Mouse scrolled (633, 448) with delta (0, 0)
Screenshot: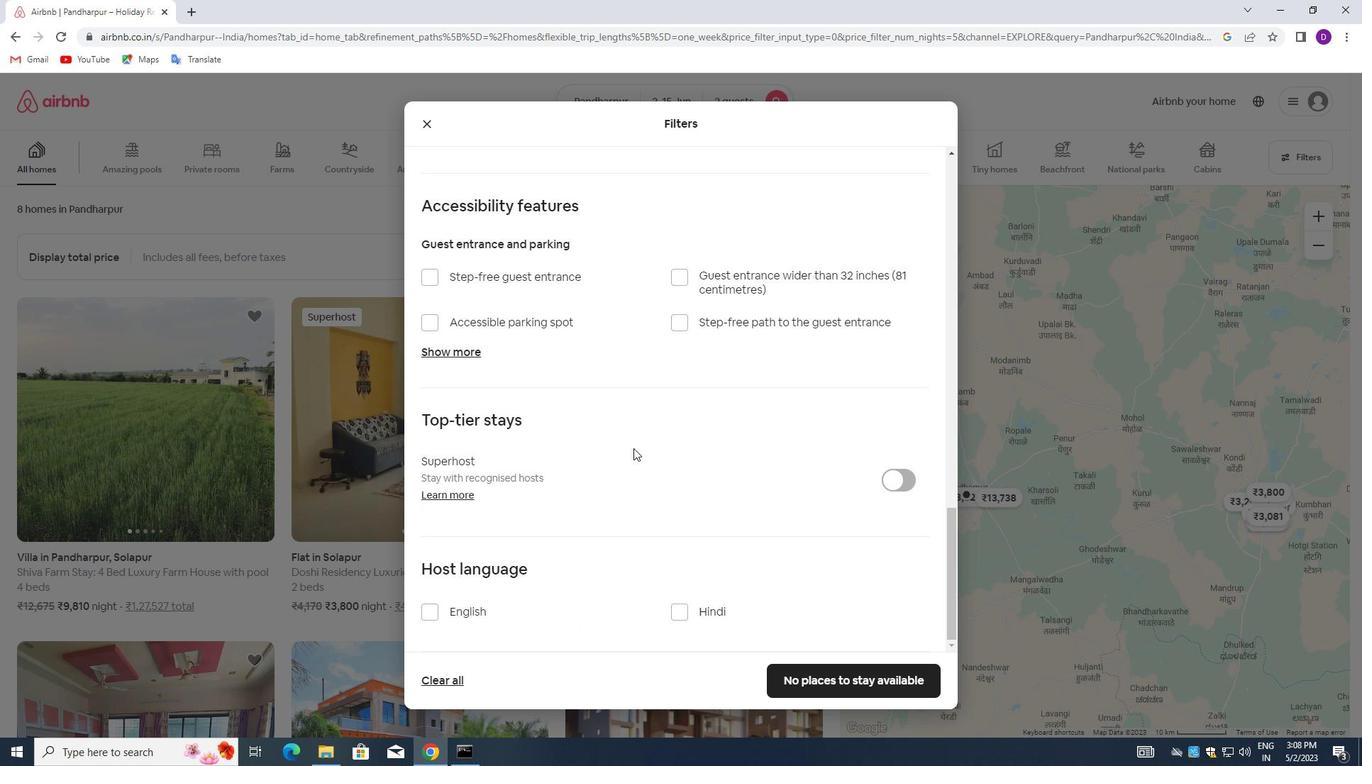 
Action: Mouse moved to (632, 452)
Screenshot: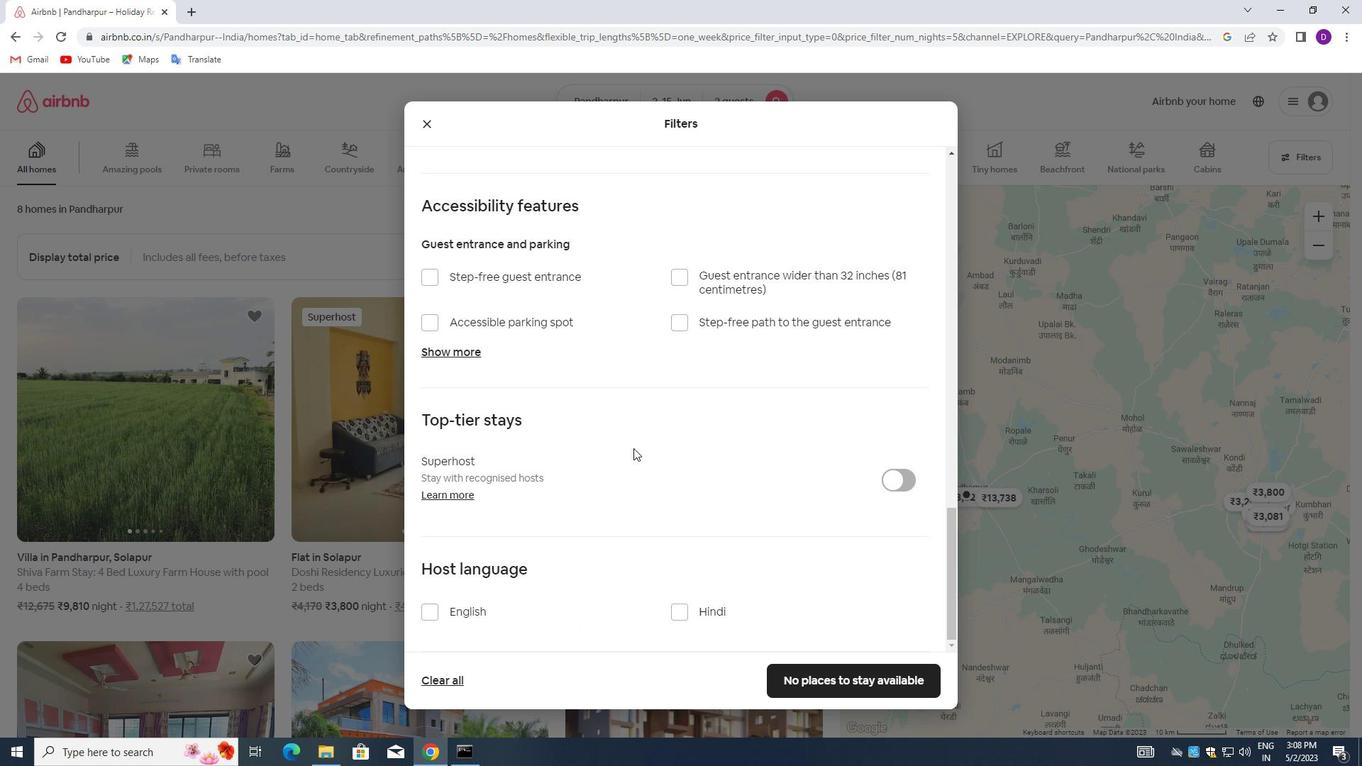 
Action: Mouse scrolled (632, 452) with delta (0, 0)
Screenshot: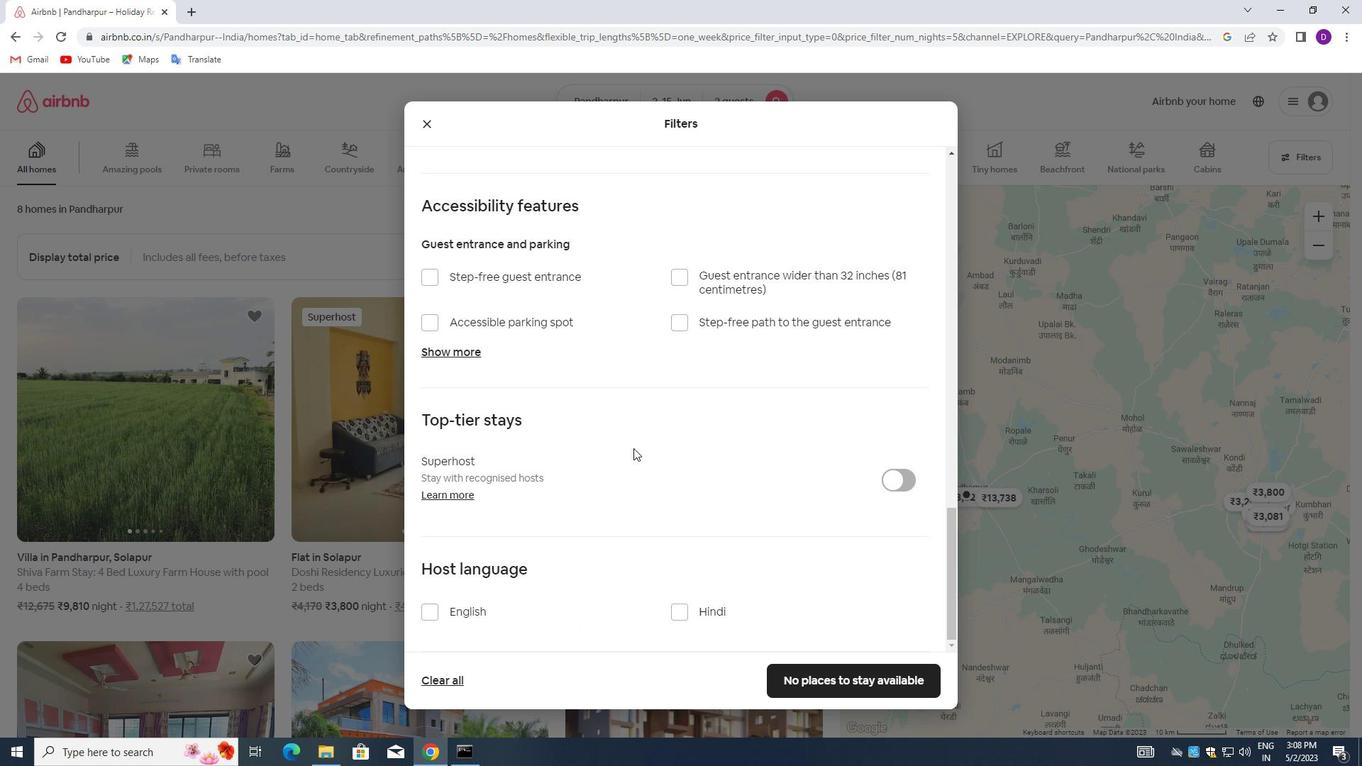 
Action: Mouse moved to (631, 455)
Screenshot: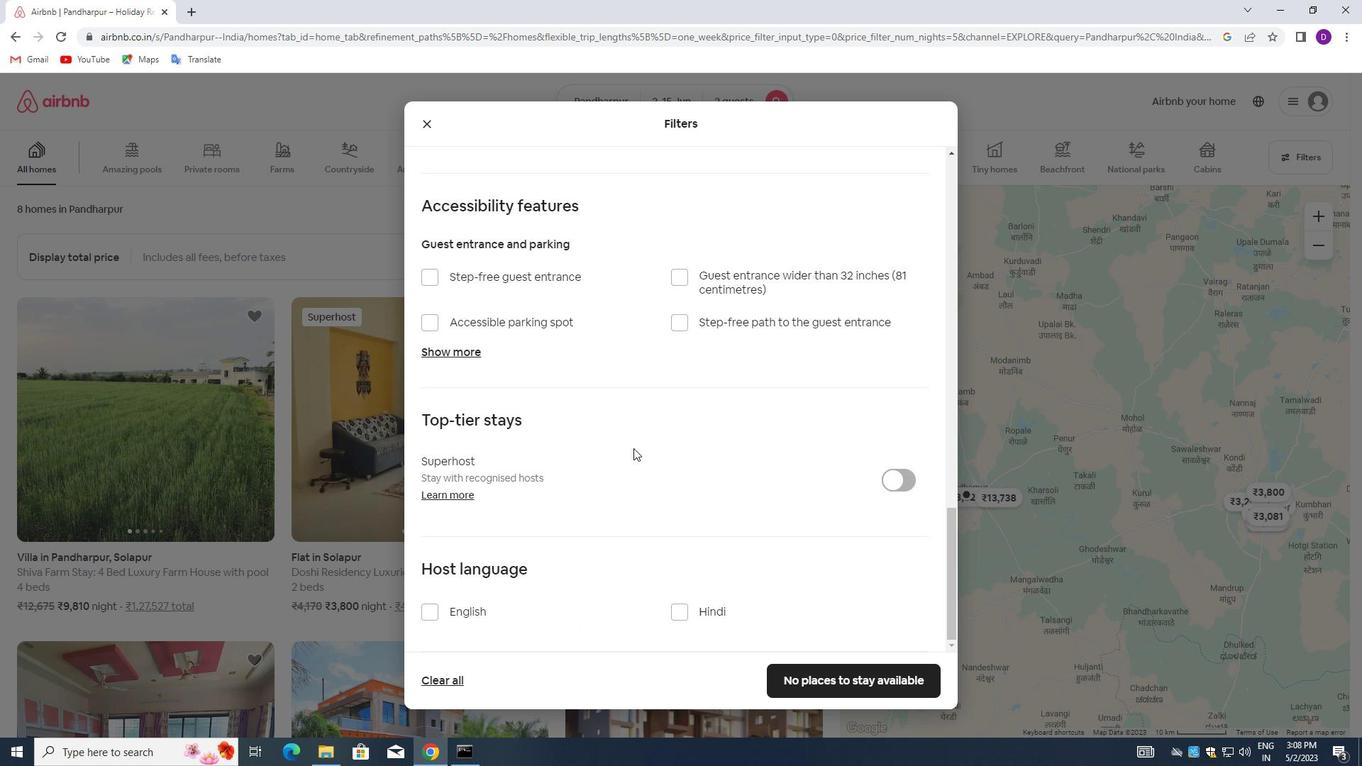
Action: Mouse scrolled (631, 454) with delta (0, 0)
Screenshot: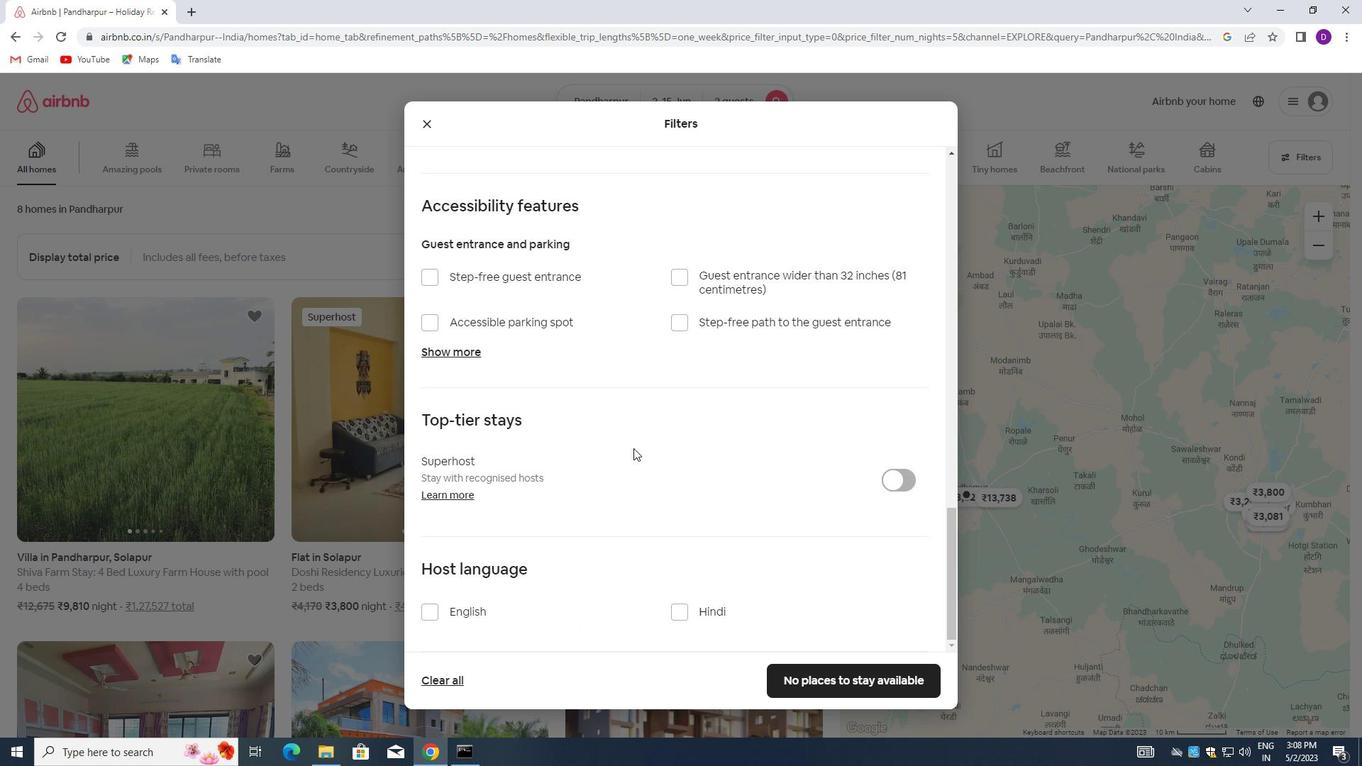 
Action: Mouse moved to (628, 460)
Screenshot: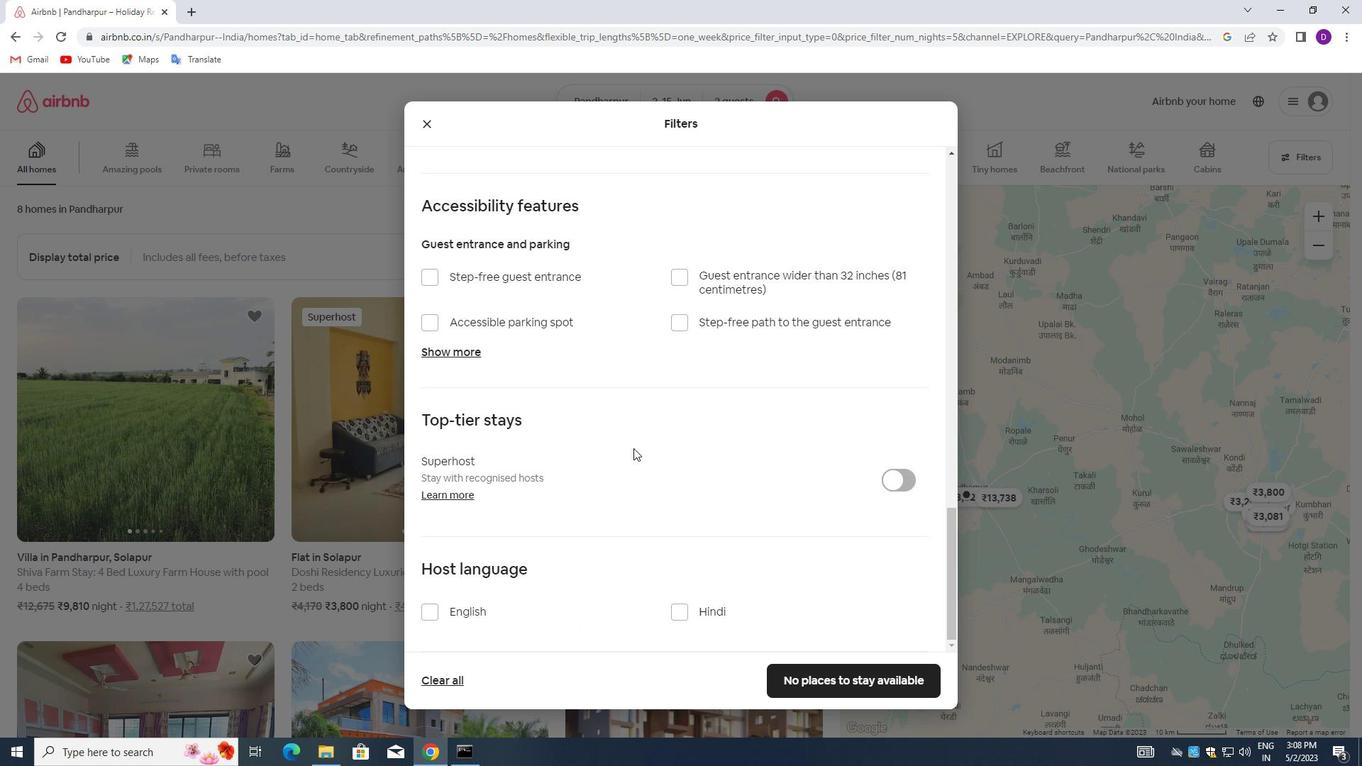 
Action: Mouse scrolled (628, 459) with delta (0, 0)
Screenshot: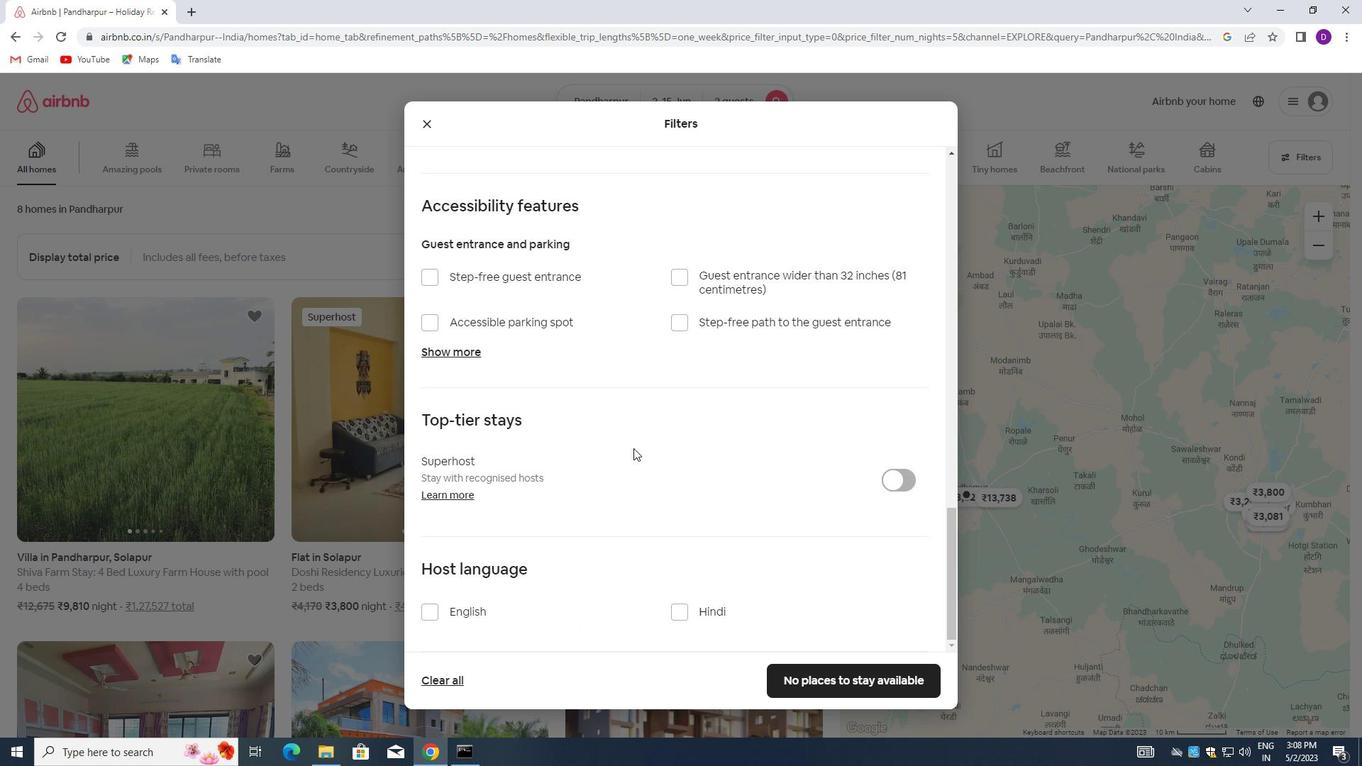 
Action: Mouse moved to (620, 471)
Screenshot: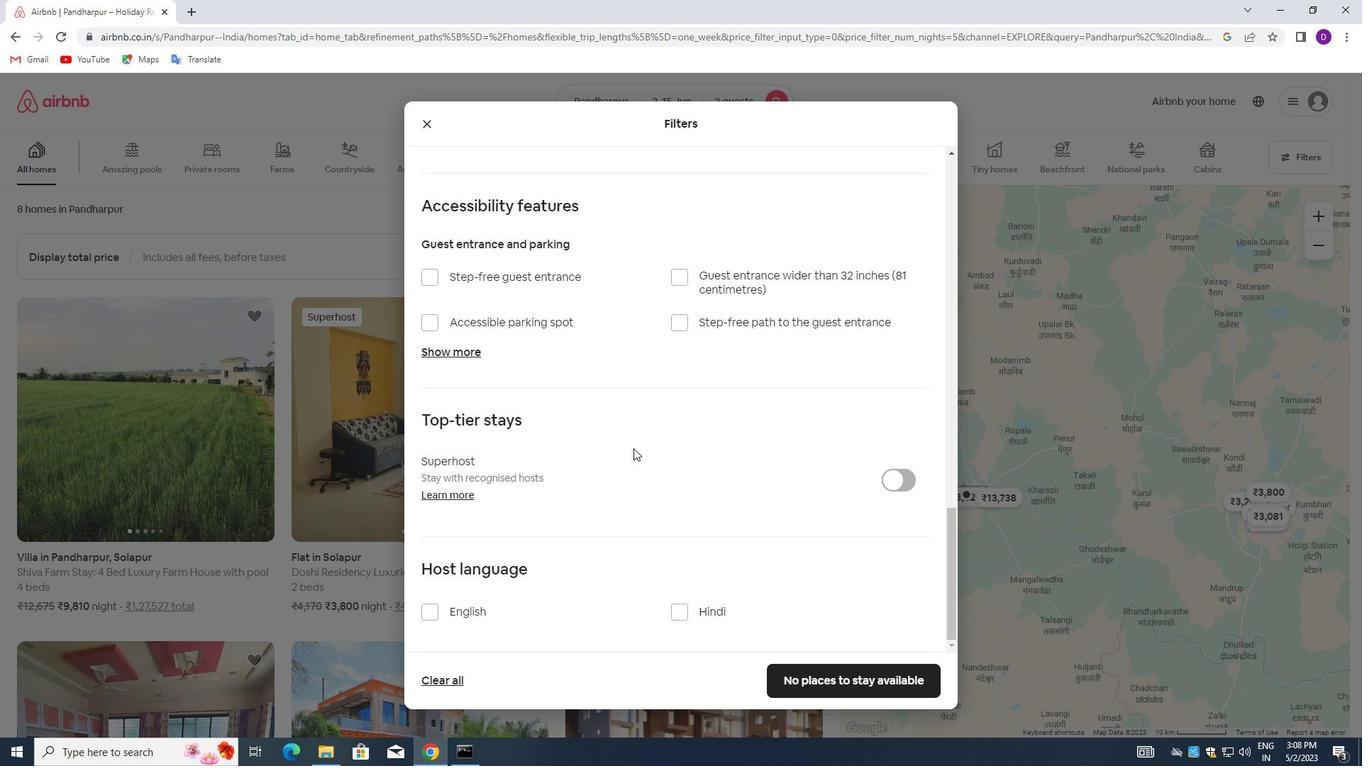 
Action: Mouse scrolled (620, 471) with delta (0, 0)
Screenshot: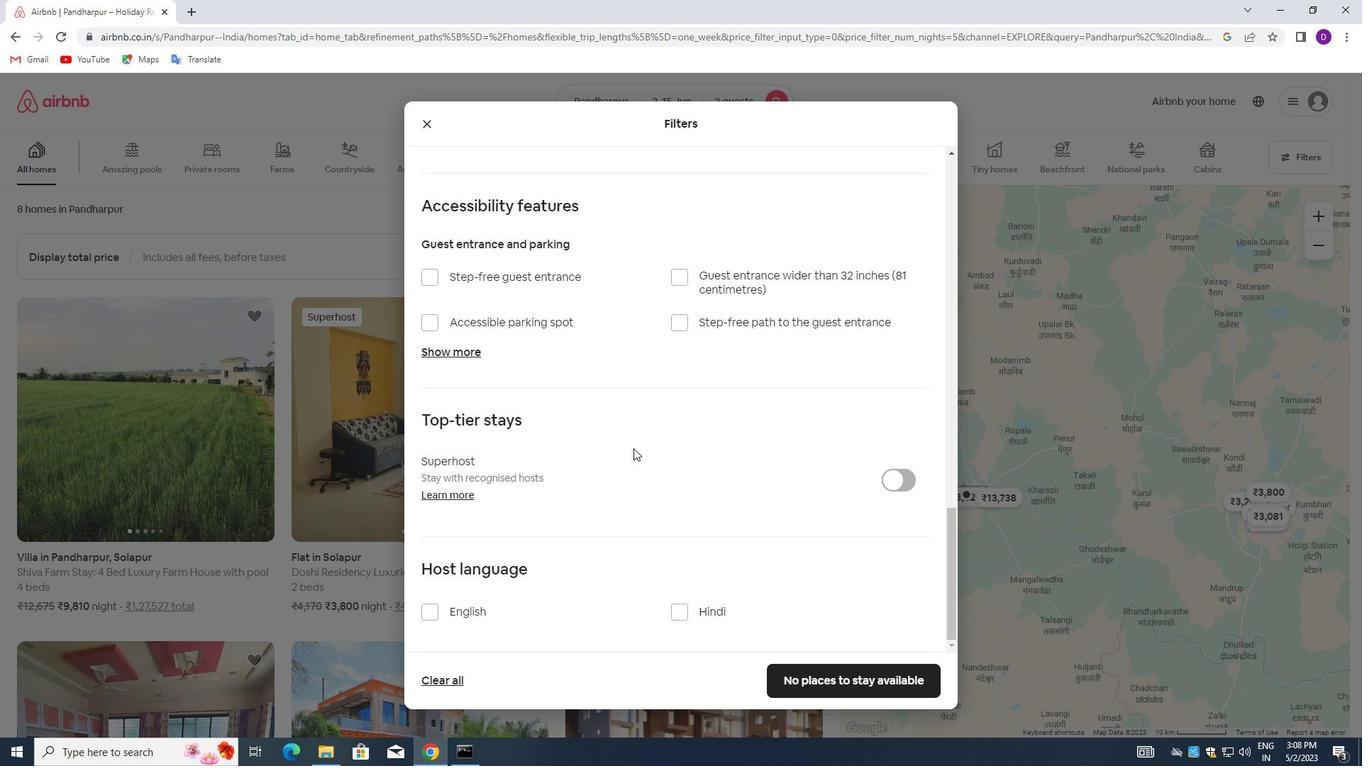 
Action: Mouse moved to (433, 611)
Screenshot: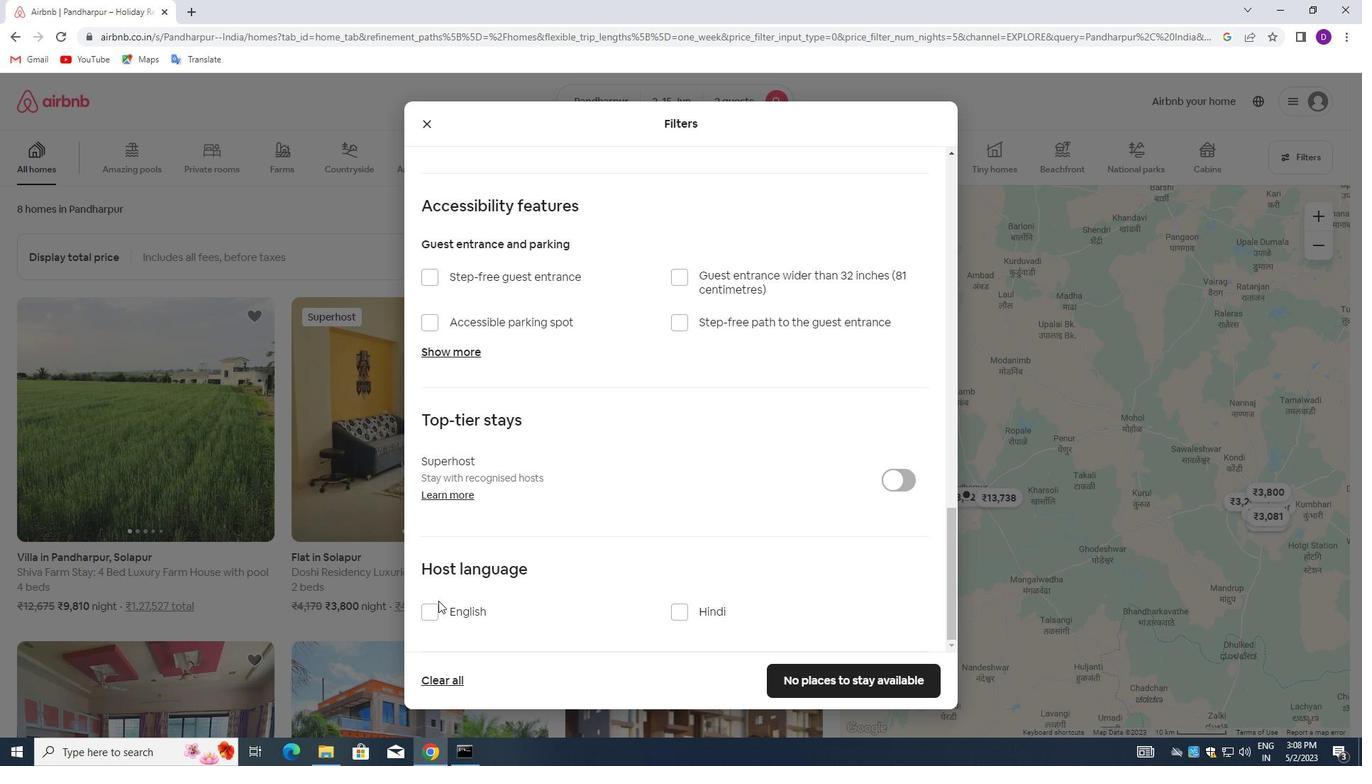 
Action: Mouse pressed left at (433, 611)
Screenshot: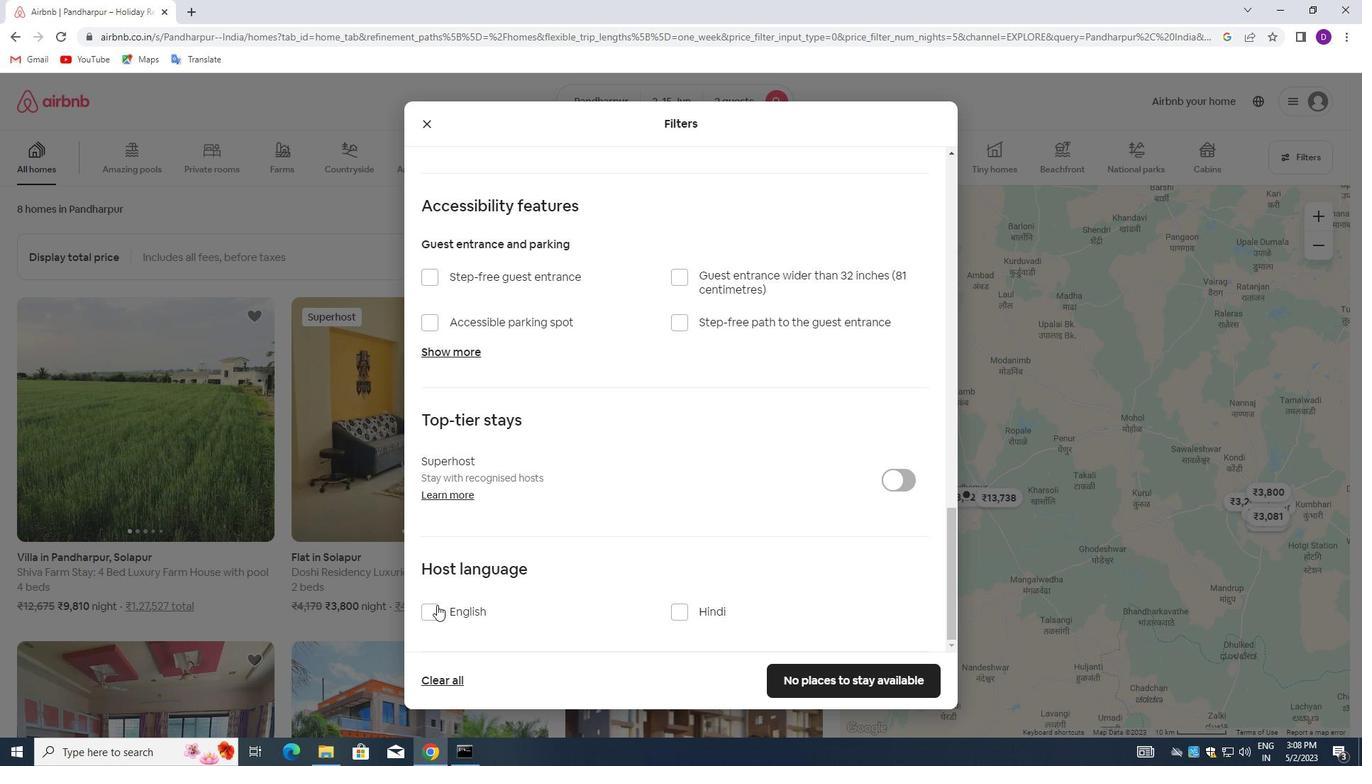 
Action: Mouse moved to (826, 670)
Screenshot: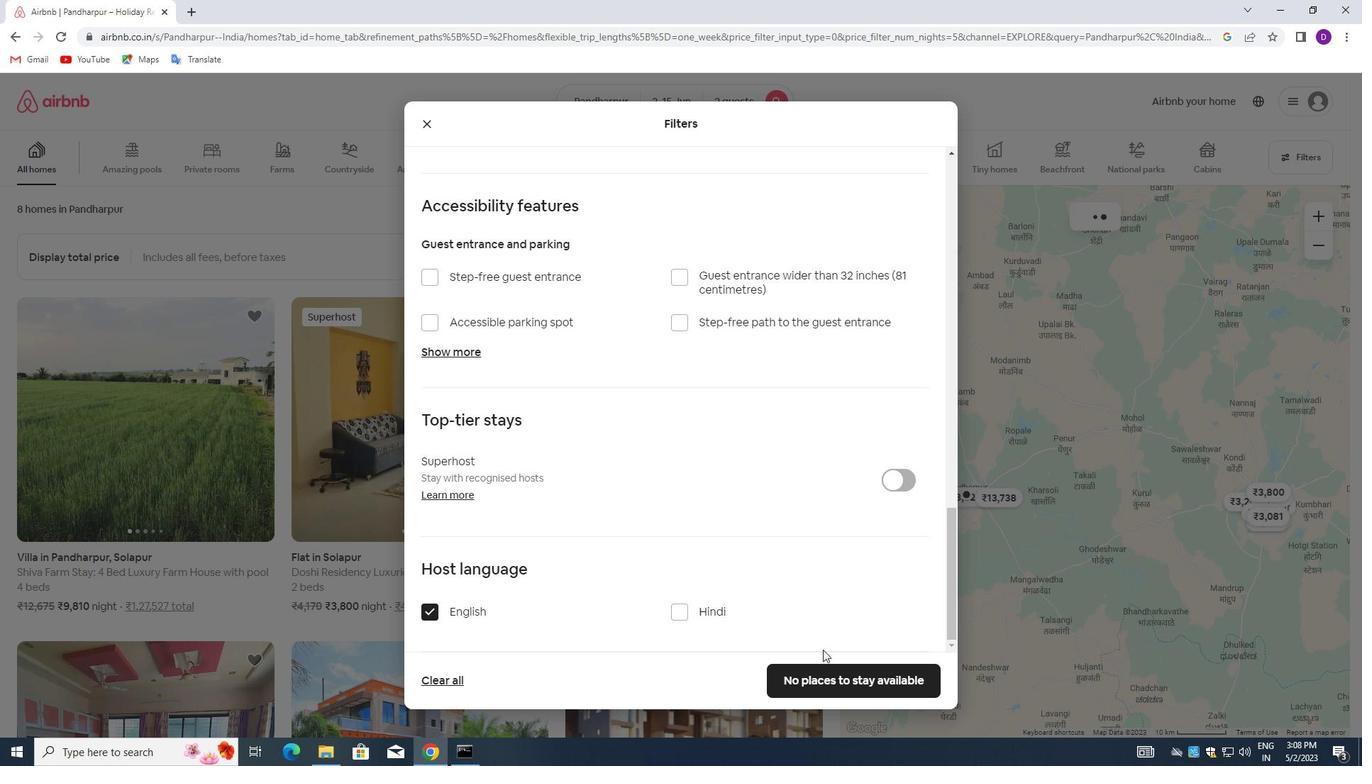 
Action: Mouse pressed left at (826, 670)
Screenshot: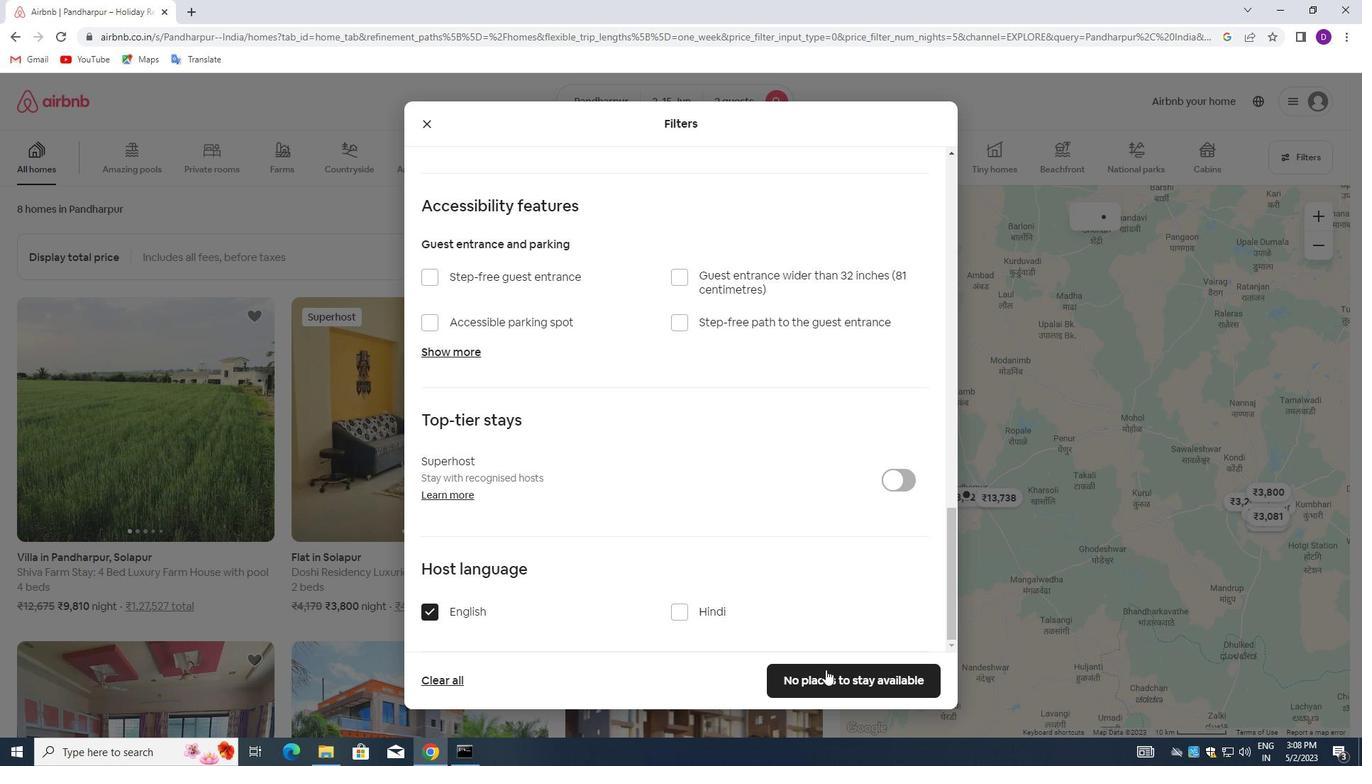 
Action: Mouse moved to (826, 670)
Screenshot: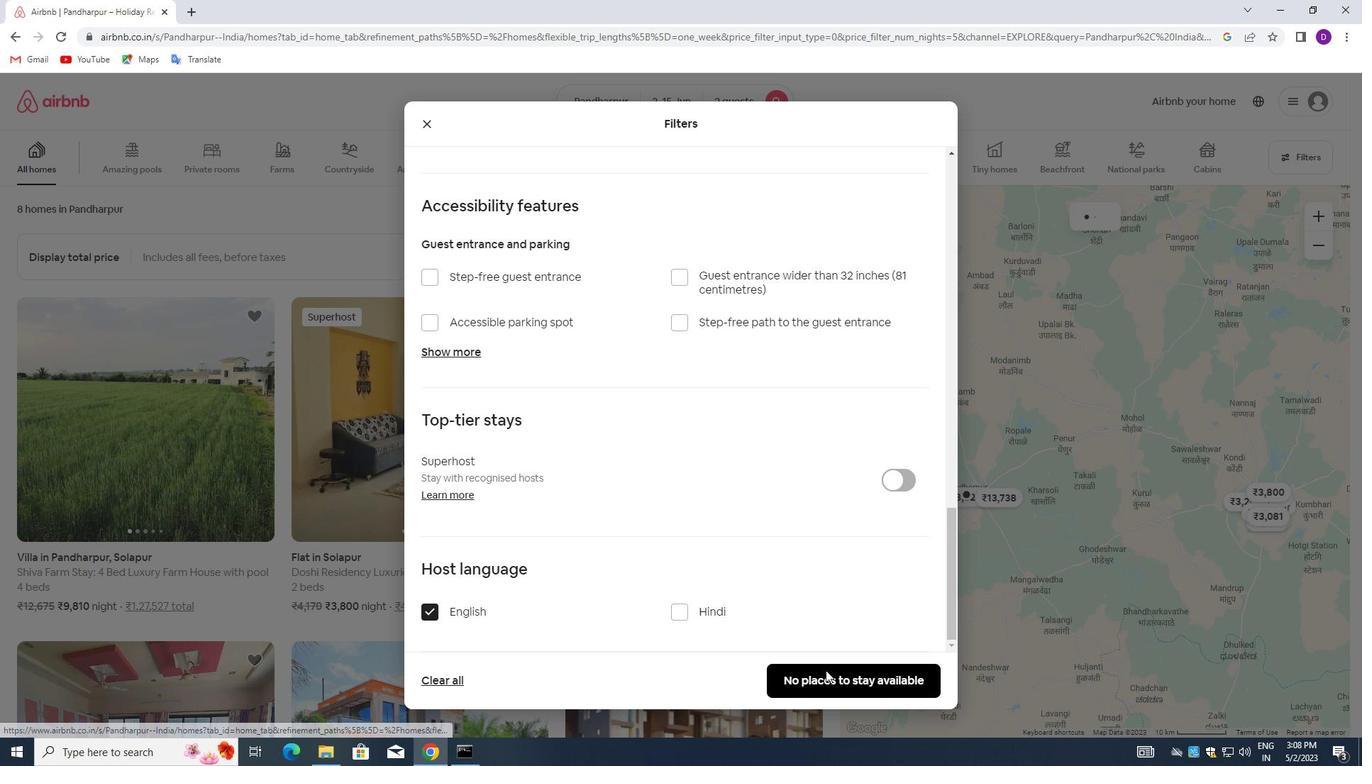 
